 Task: Find connections with filter location Challakere with filter topic #startupquoteswith filter profile language Spanish with filter current company GeeksGod with filter school Amritsar College of Engg. & Tech, Amritsar with filter industry Geothermal Electric Power Generation with filter service category Mobile Marketing with filter keywords title Couples Counselor
Action: Mouse moved to (691, 94)
Screenshot: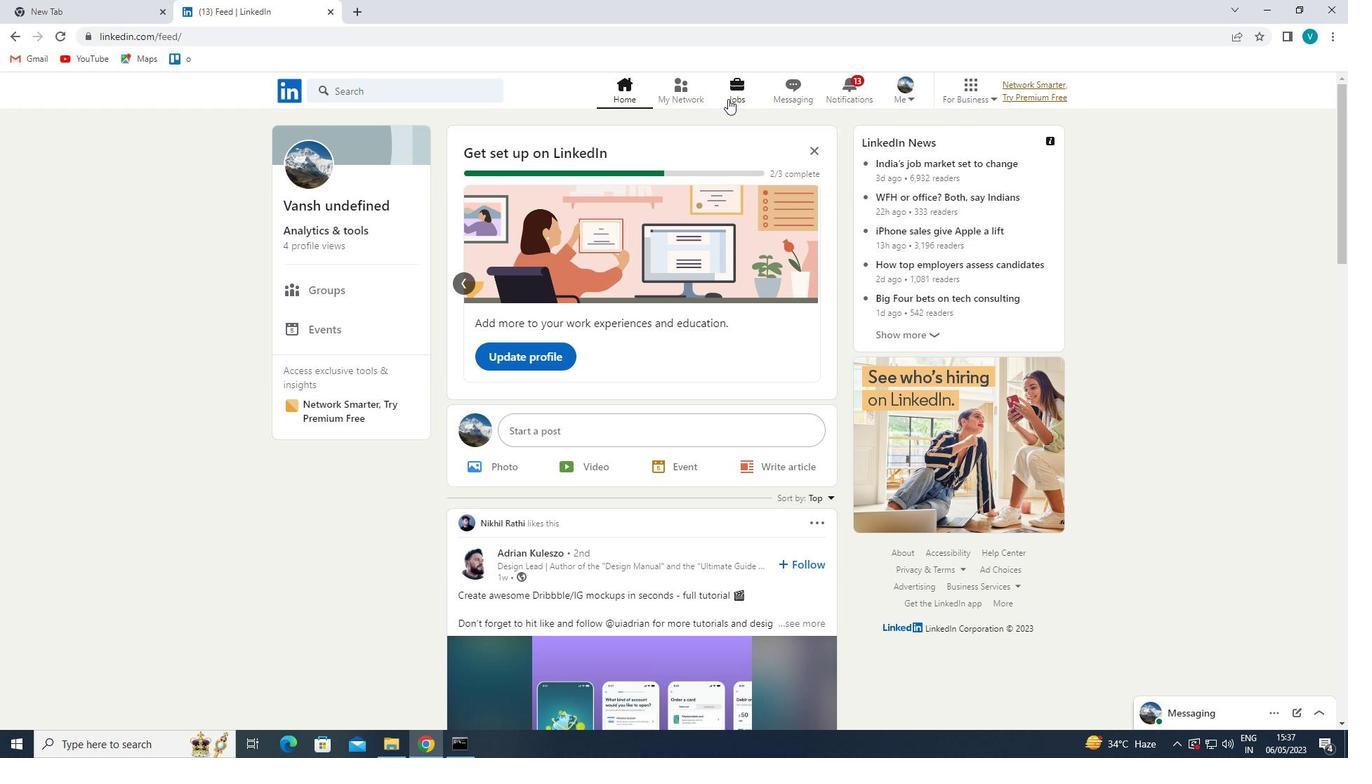 
Action: Mouse pressed left at (691, 94)
Screenshot: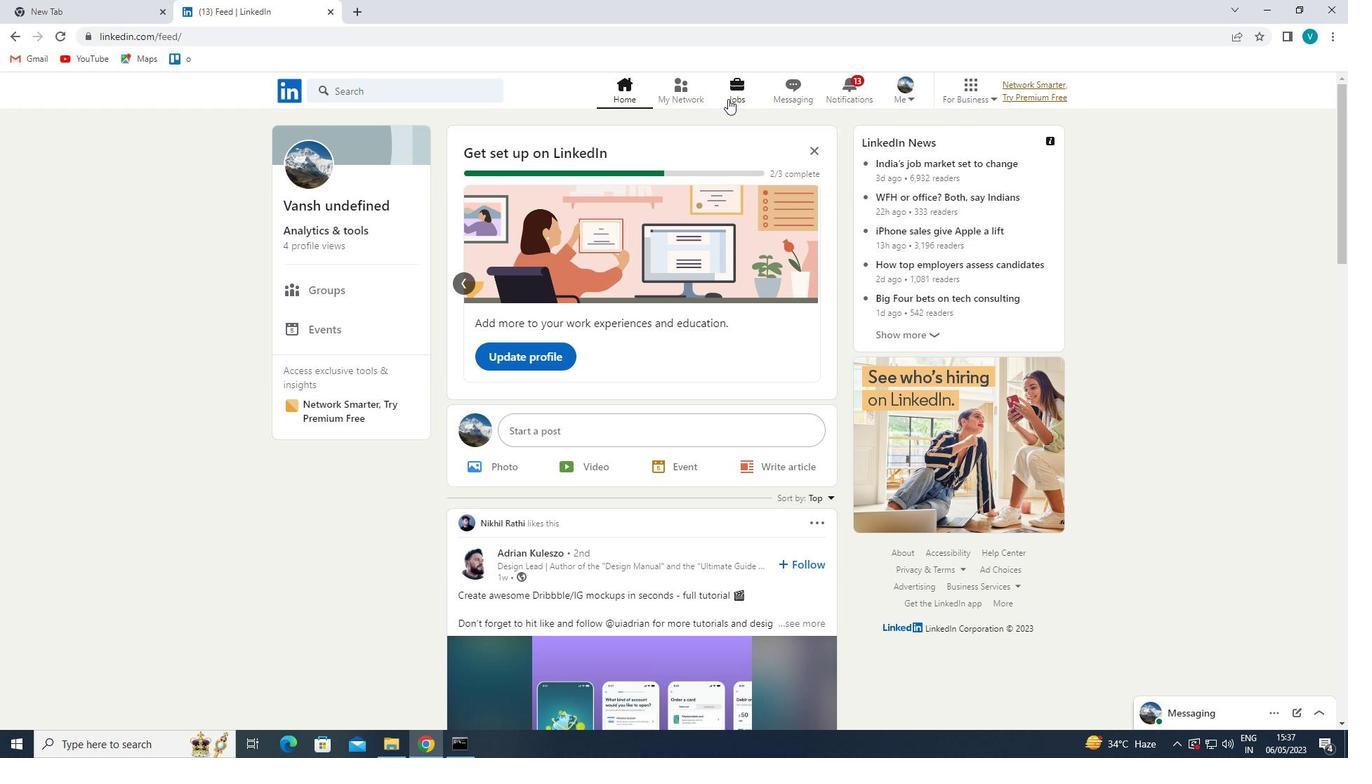 
Action: Mouse moved to (406, 179)
Screenshot: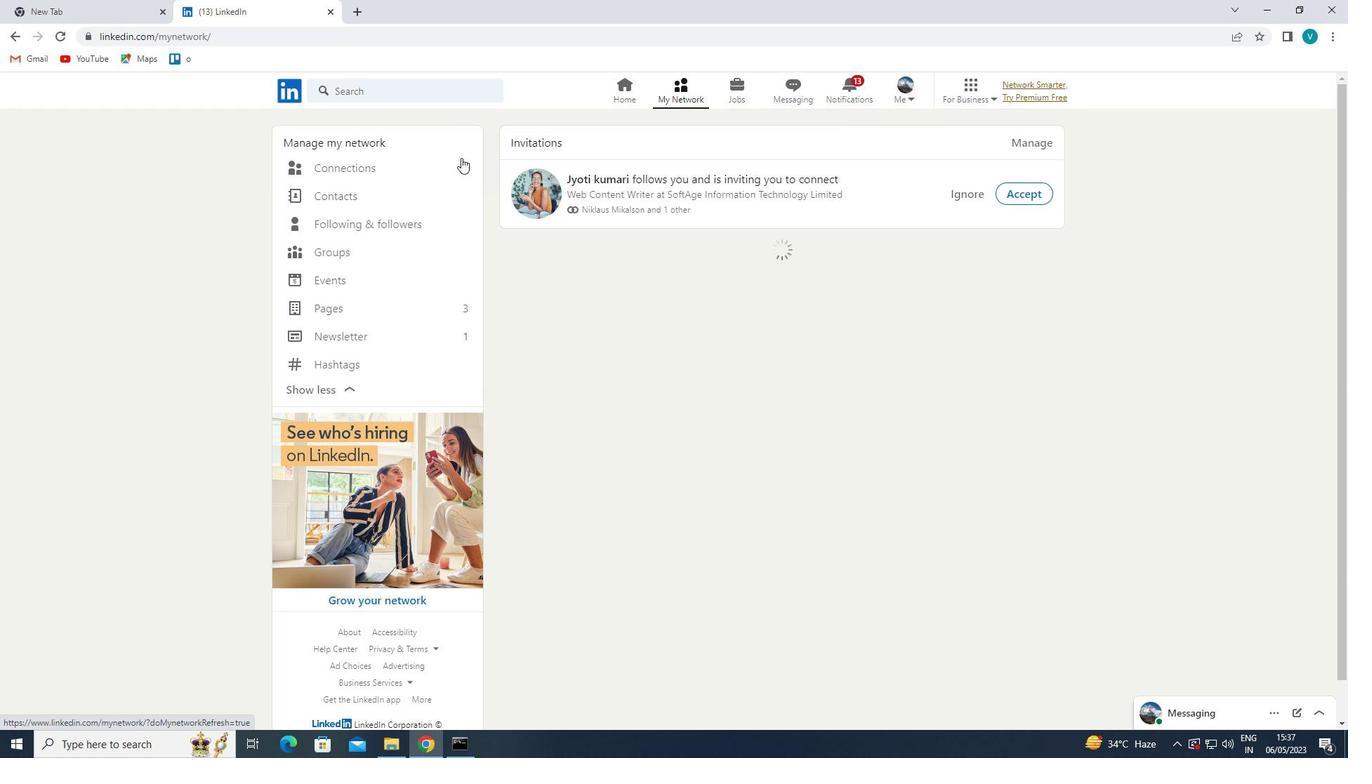 
Action: Mouse pressed left at (406, 179)
Screenshot: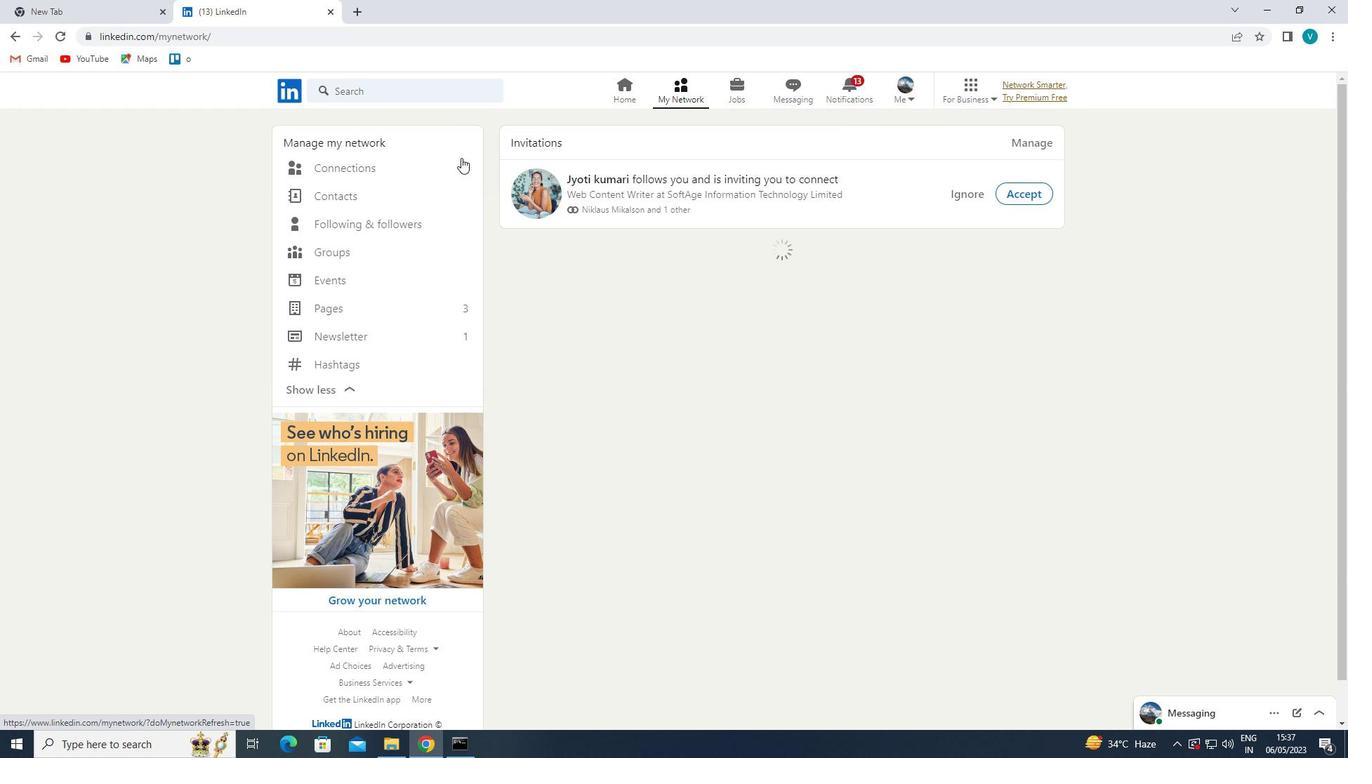 
Action: Mouse moved to (405, 166)
Screenshot: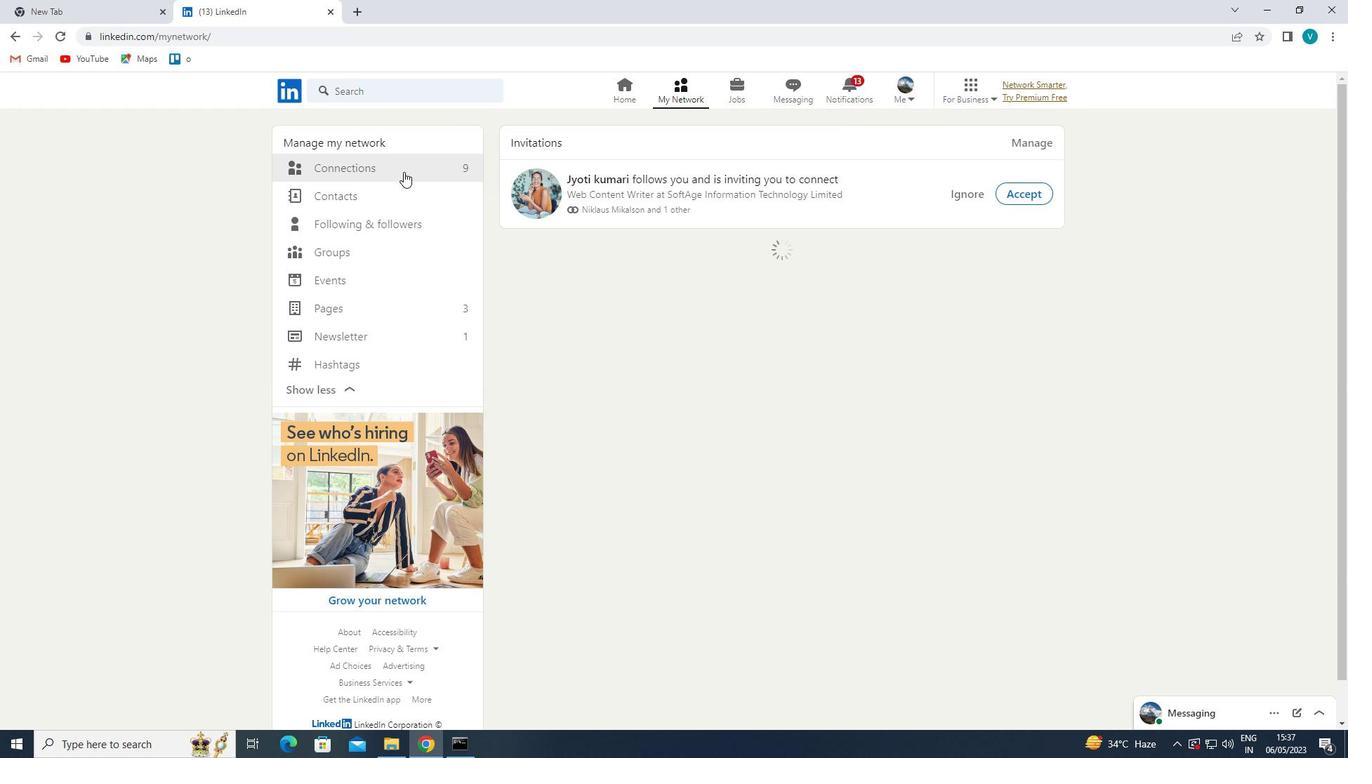 
Action: Mouse pressed left at (405, 166)
Screenshot: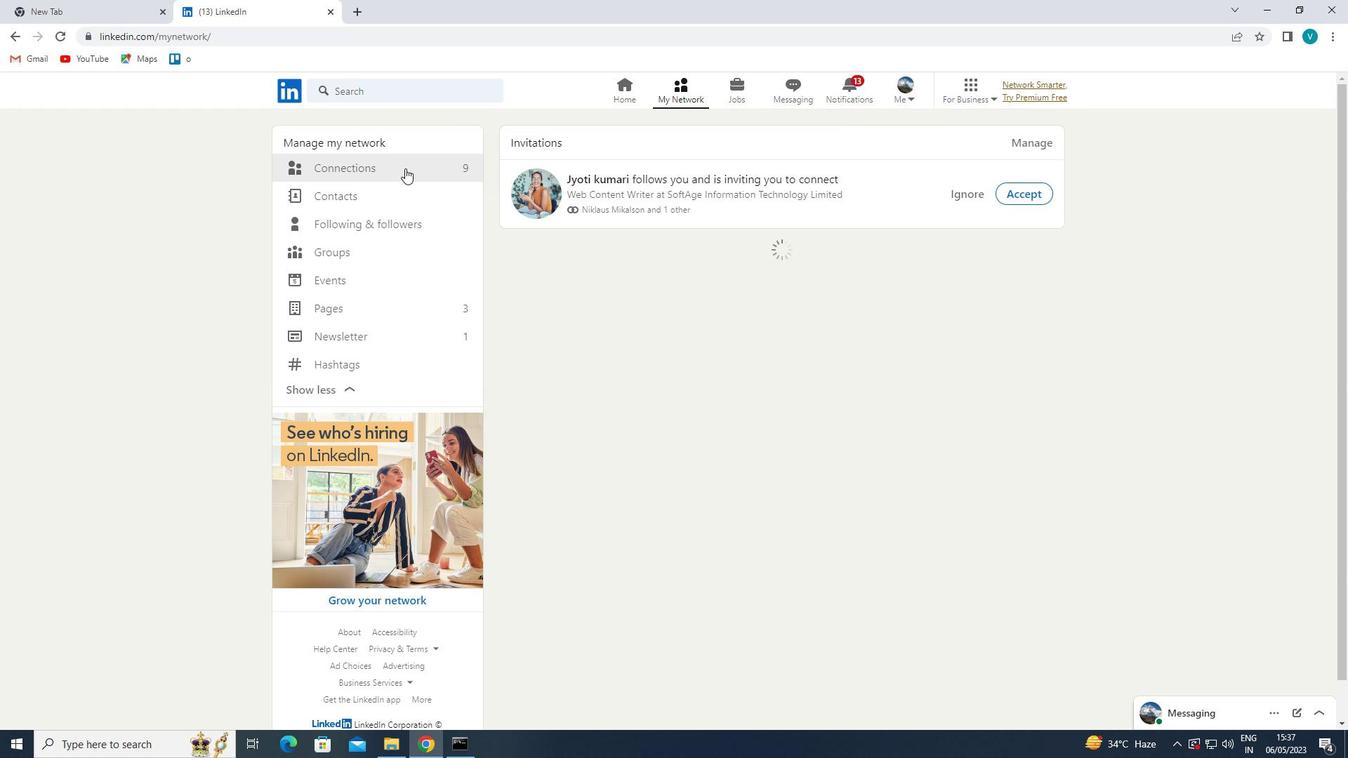 
Action: Mouse moved to (759, 172)
Screenshot: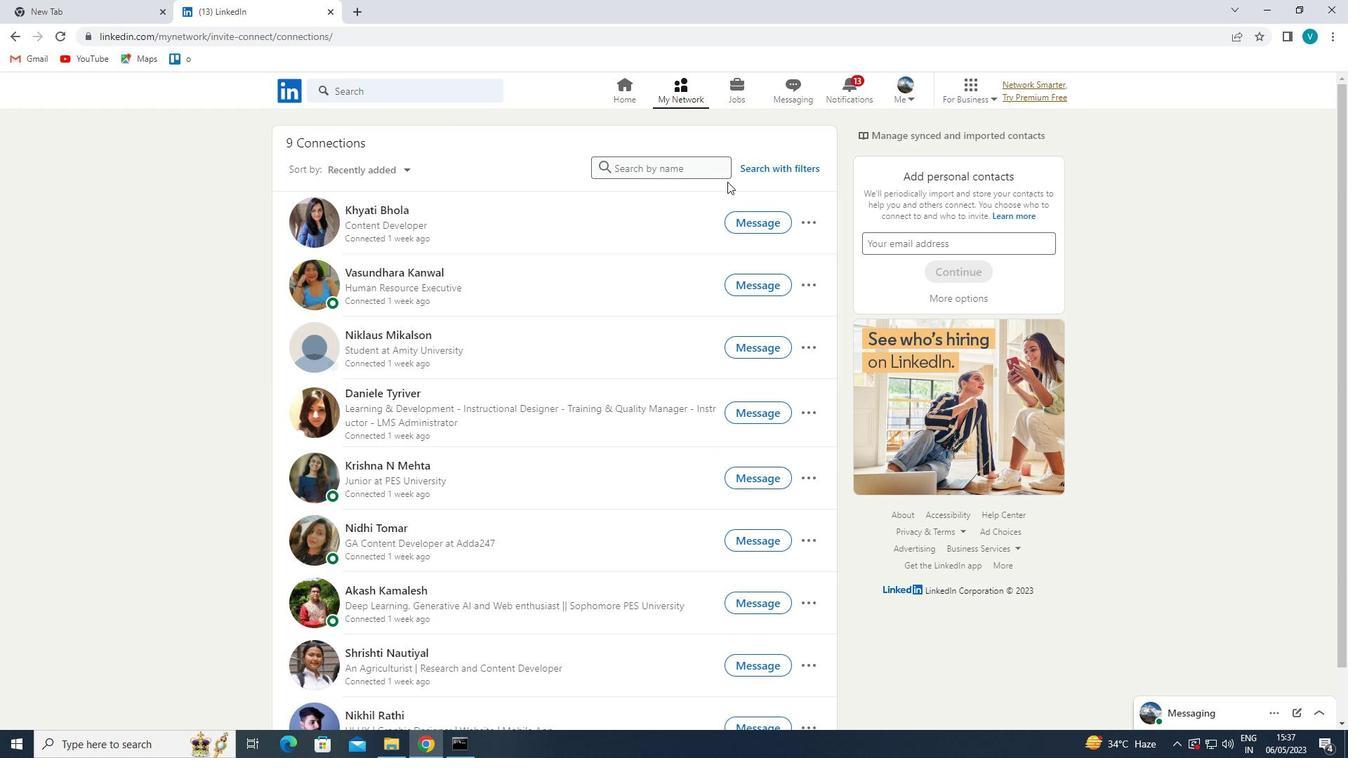 
Action: Mouse pressed left at (759, 172)
Screenshot: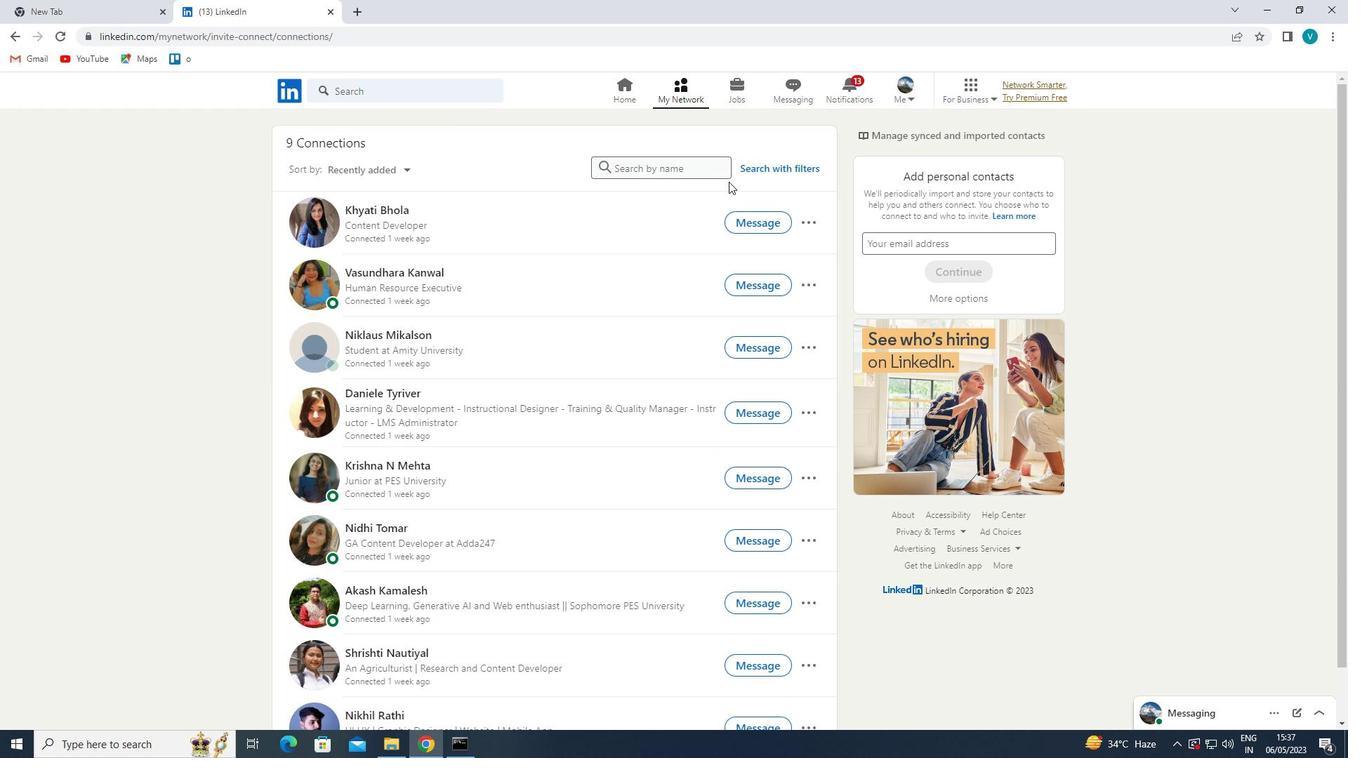 
Action: Mouse moved to (684, 139)
Screenshot: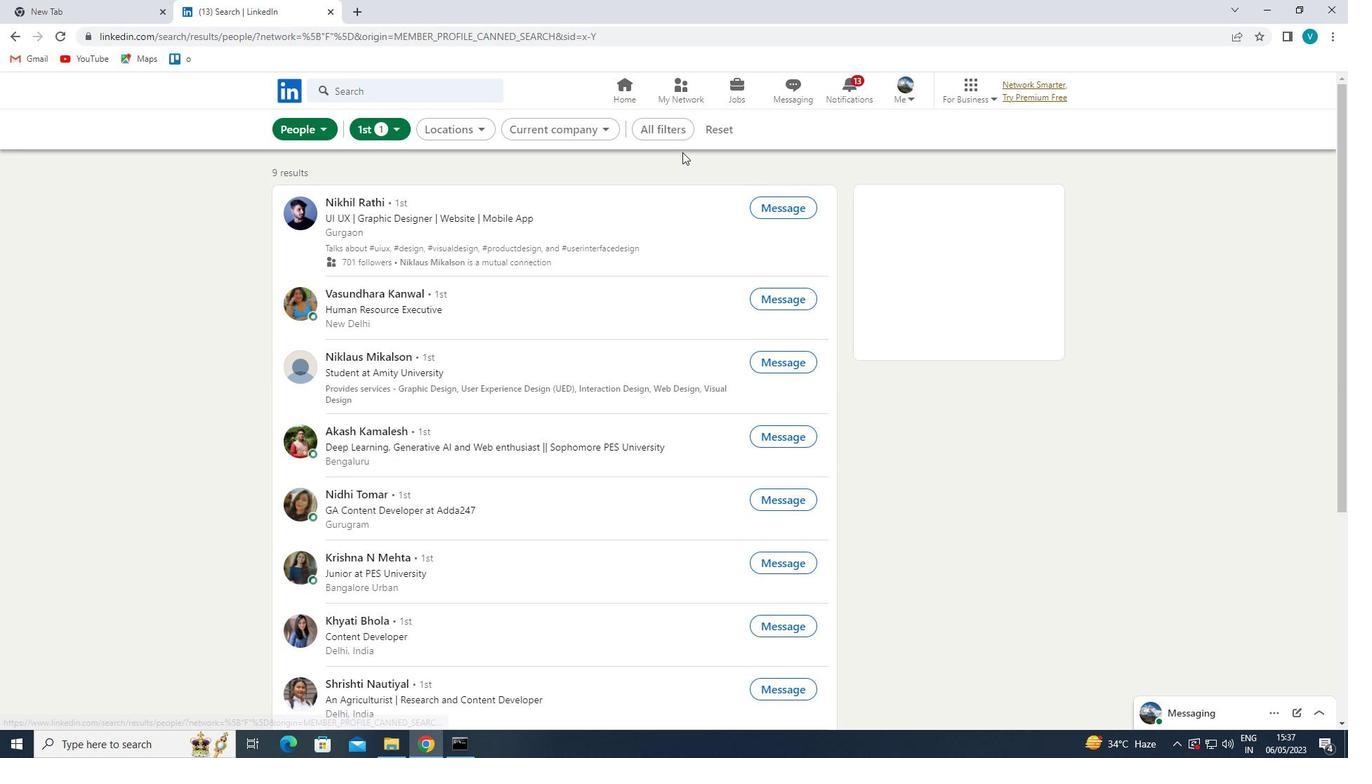 
Action: Mouse pressed left at (684, 139)
Screenshot: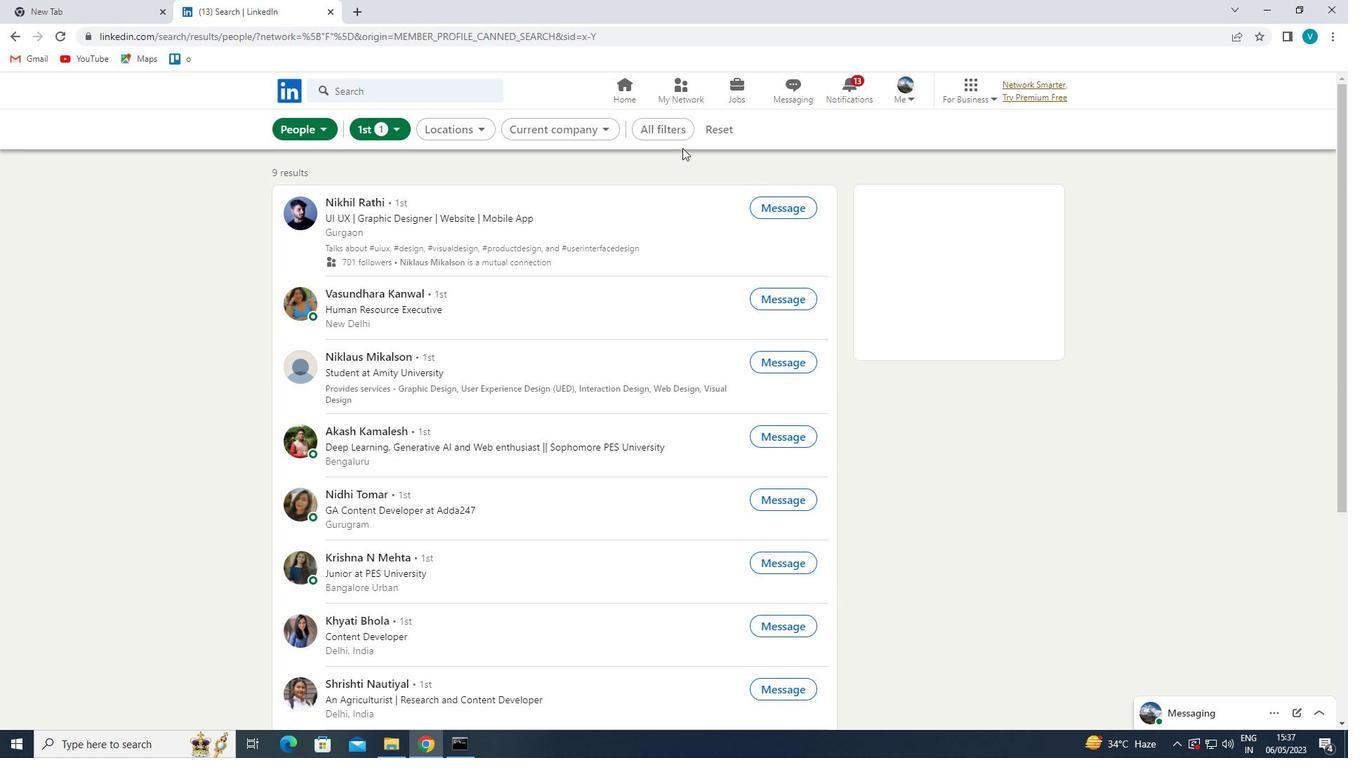
Action: Mouse moved to (1132, 297)
Screenshot: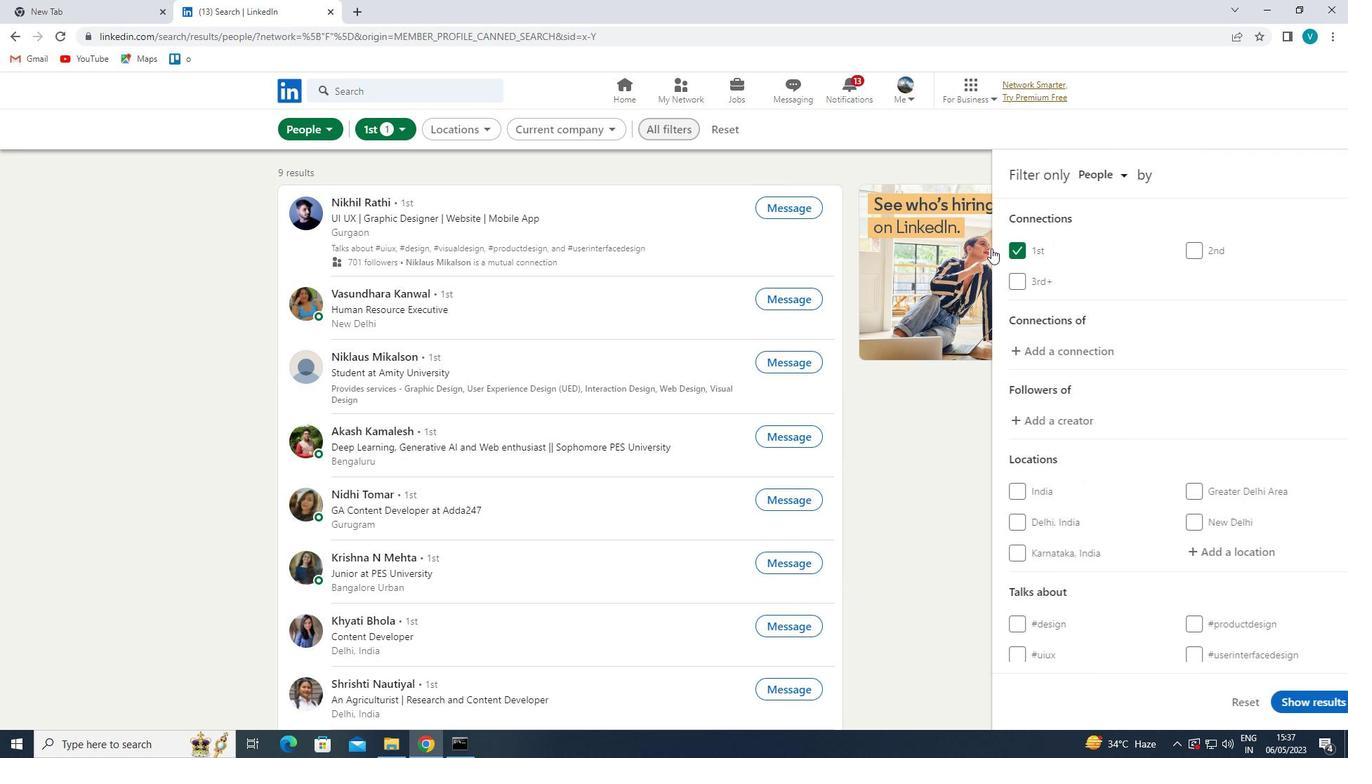 
Action: Mouse scrolled (1132, 296) with delta (0, 0)
Screenshot: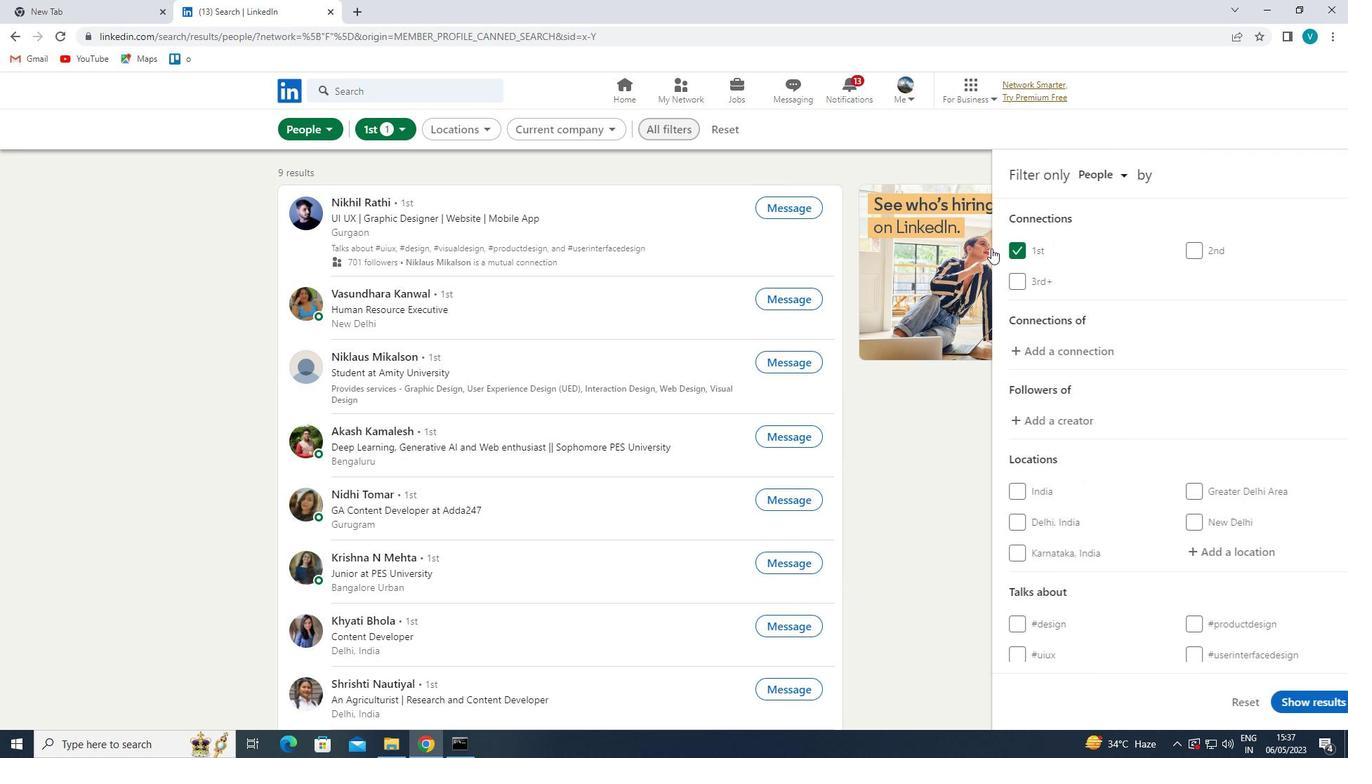 
Action: Mouse moved to (1136, 303)
Screenshot: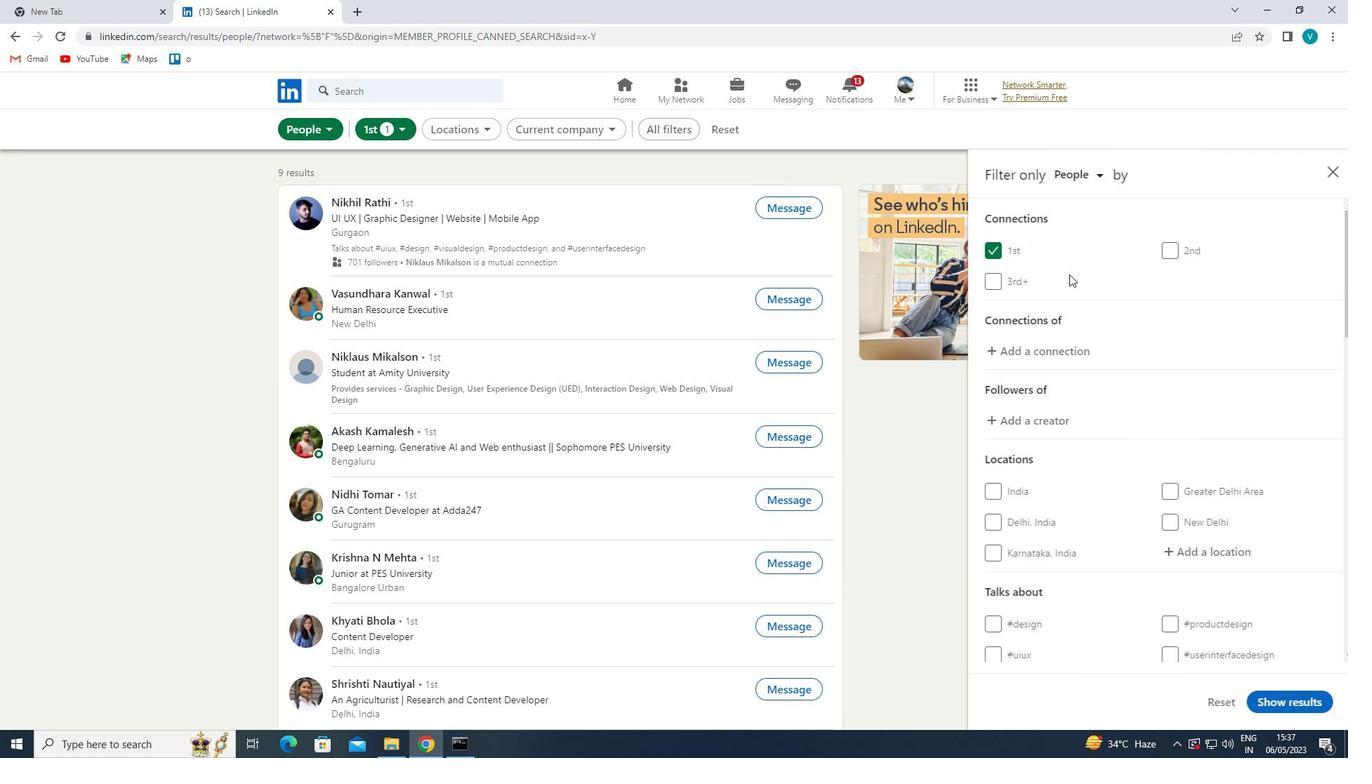
Action: Mouse scrolled (1136, 302) with delta (0, 0)
Screenshot: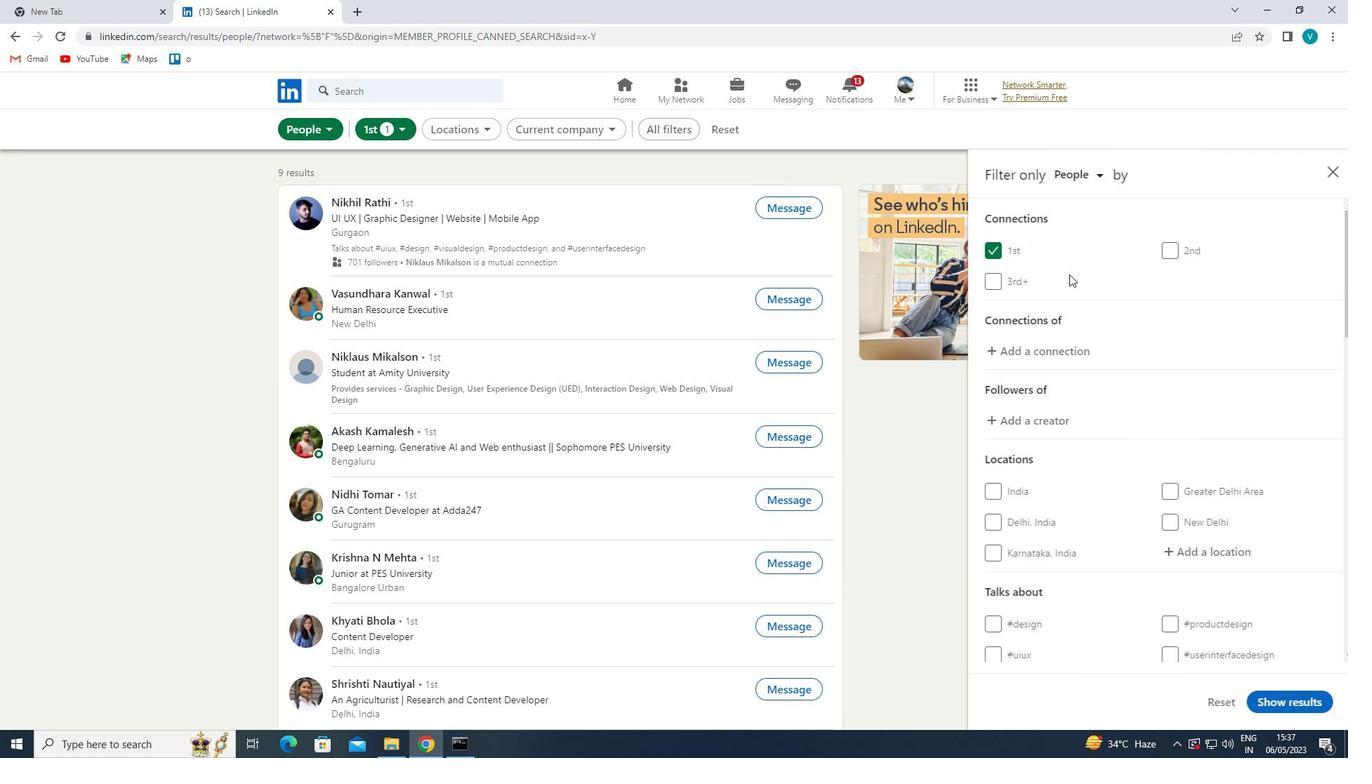 
Action: Mouse moved to (1202, 410)
Screenshot: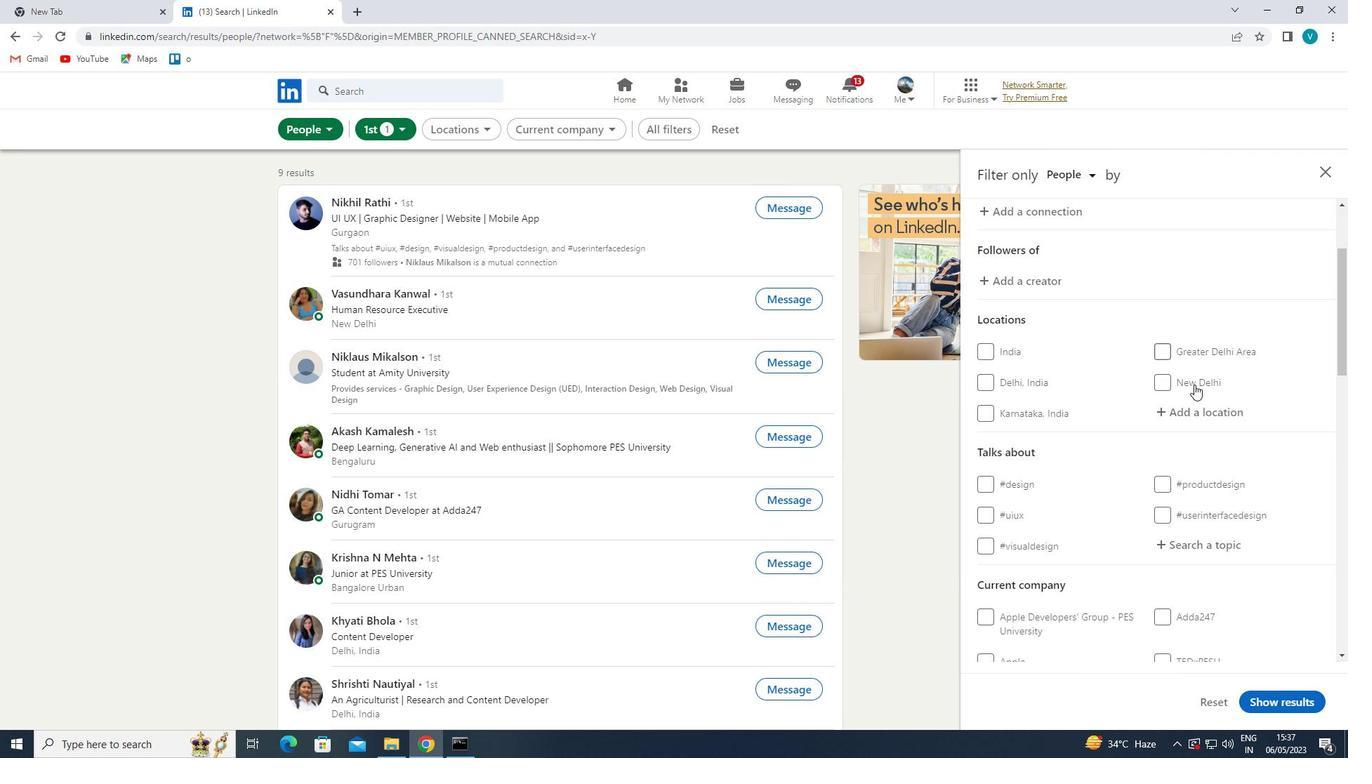 
Action: Mouse pressed left at (1202, 410)
Screenshot: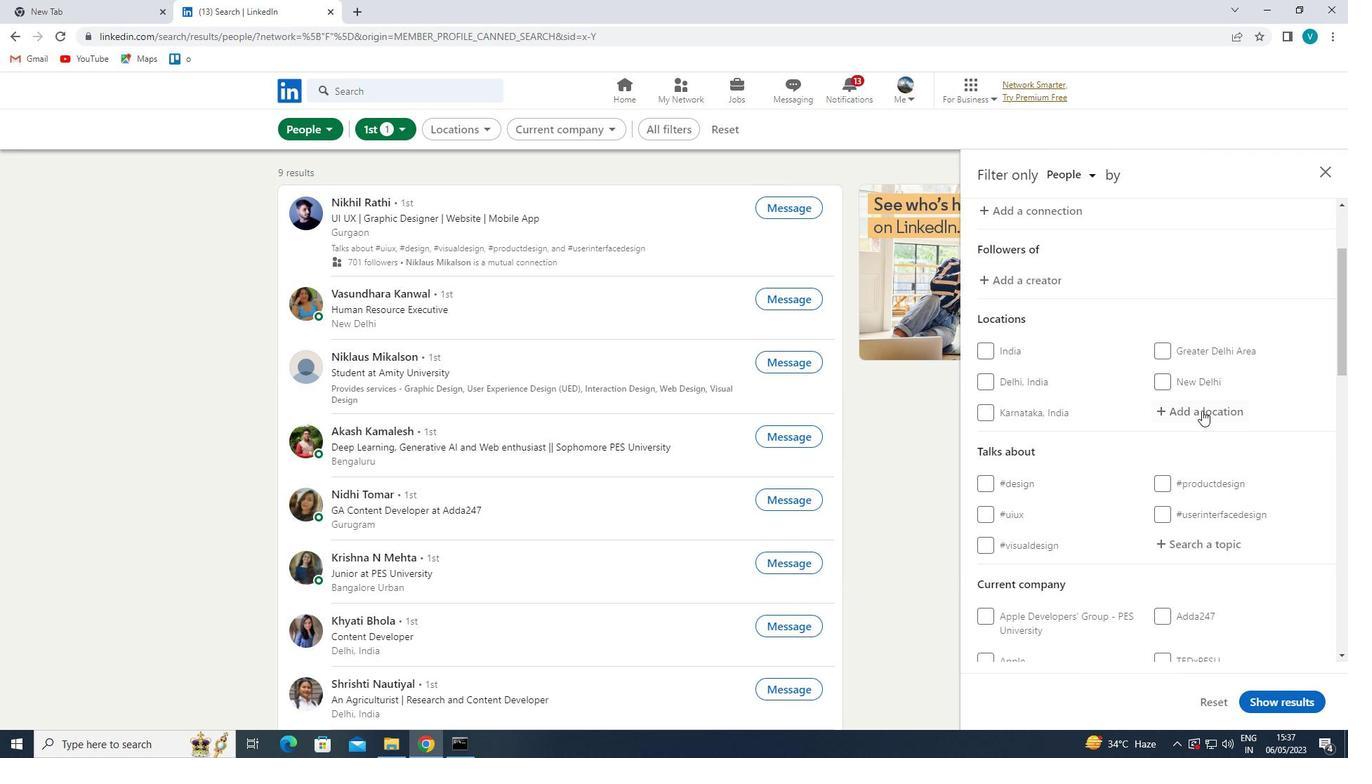 
Action: Mouse moved to (829, 215)
Screenshot: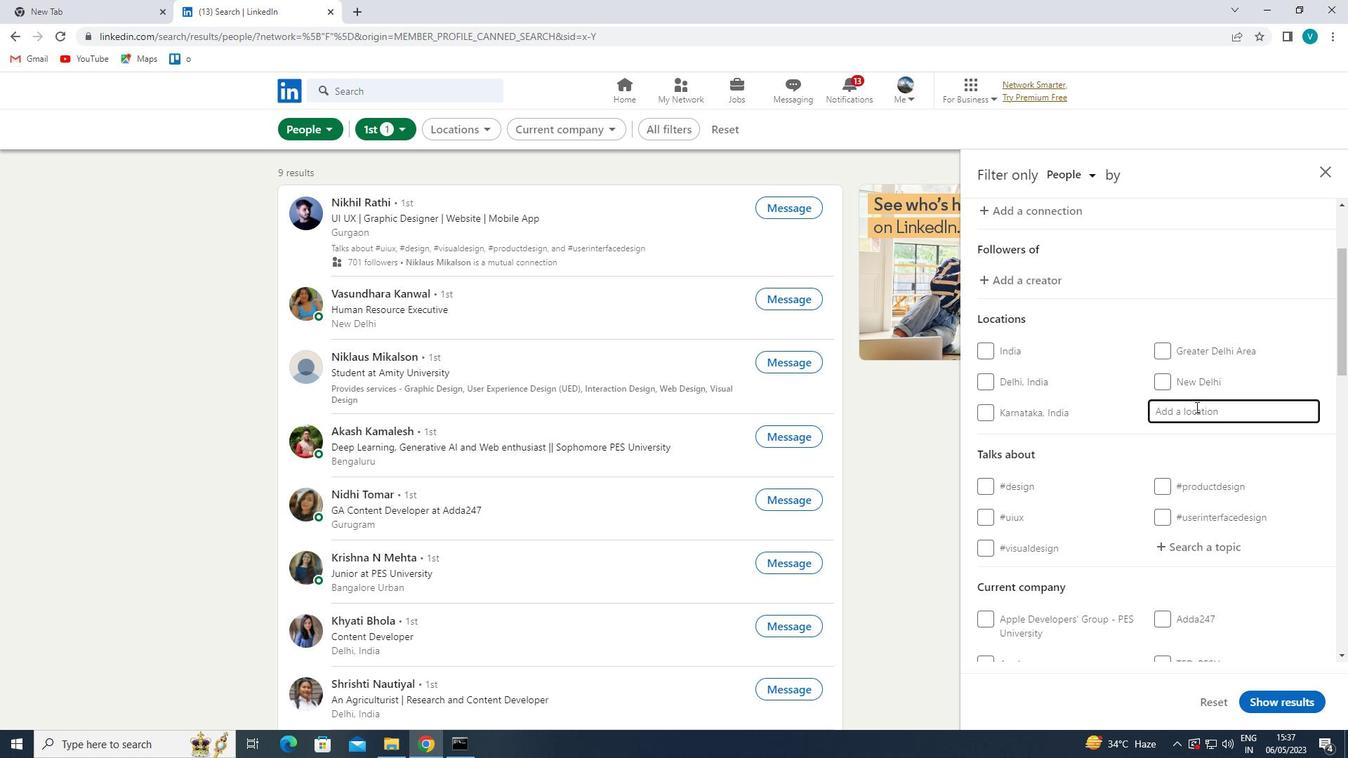 
Action: Key pressed <Key.shift>CHALLAL<Key.backspace>KERE
Screenshot: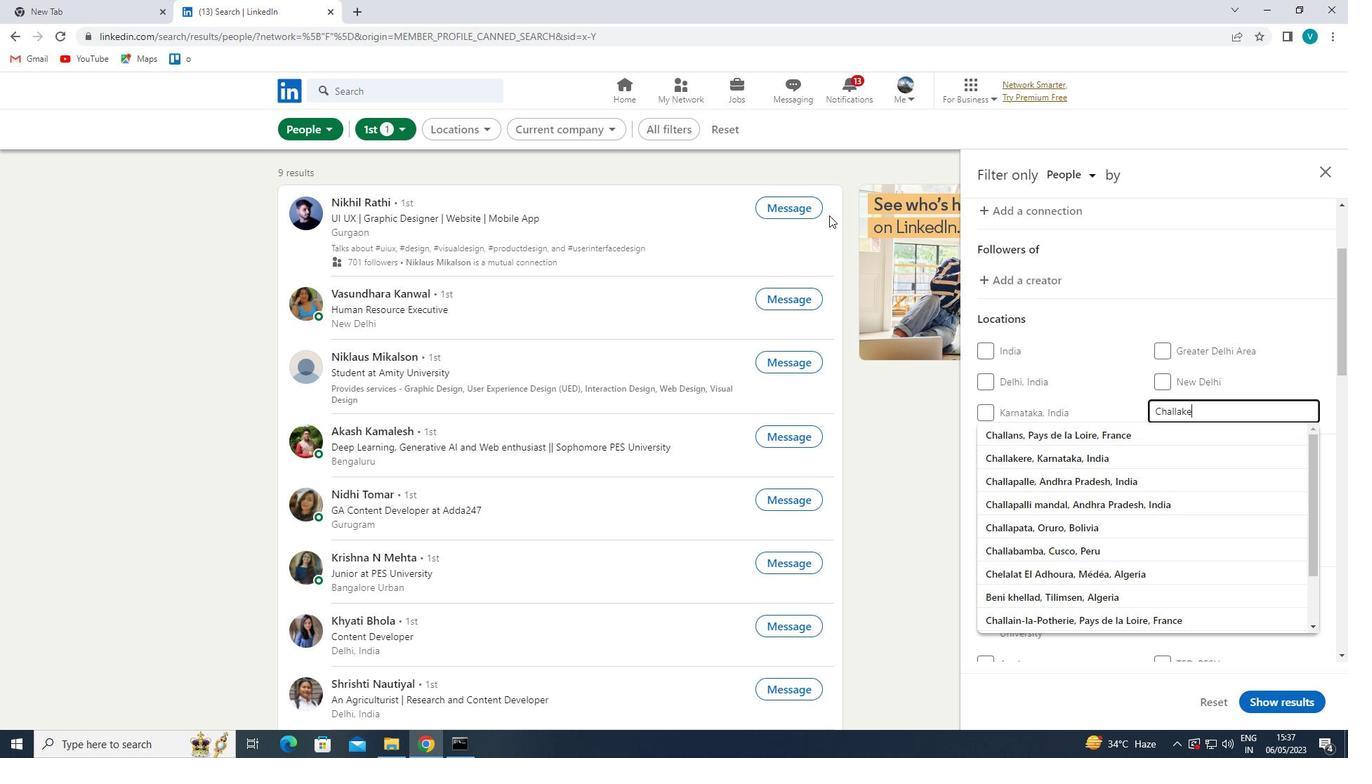 
Action: Mouse moved to (1098, 427)
Screenshot: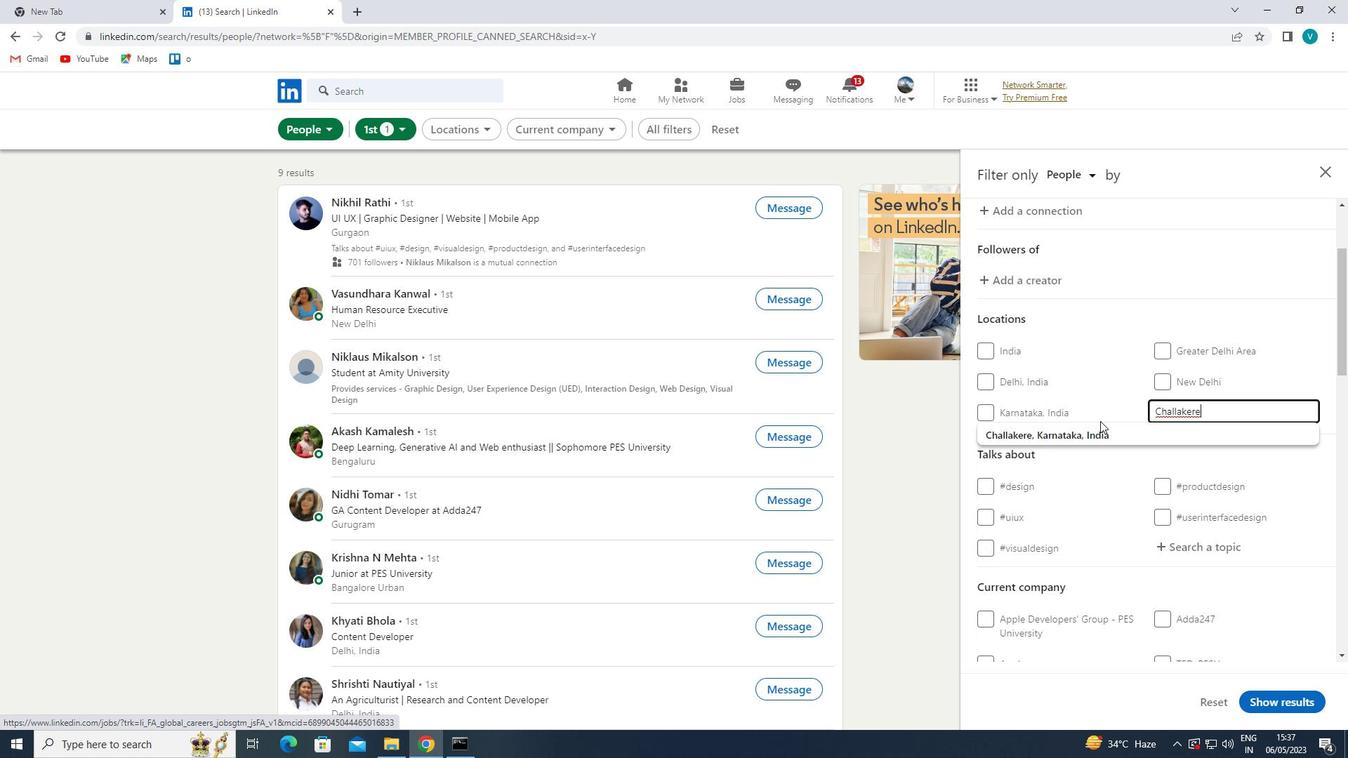 
Action: Mouse pressed left at (1098, 427)
Screenshot: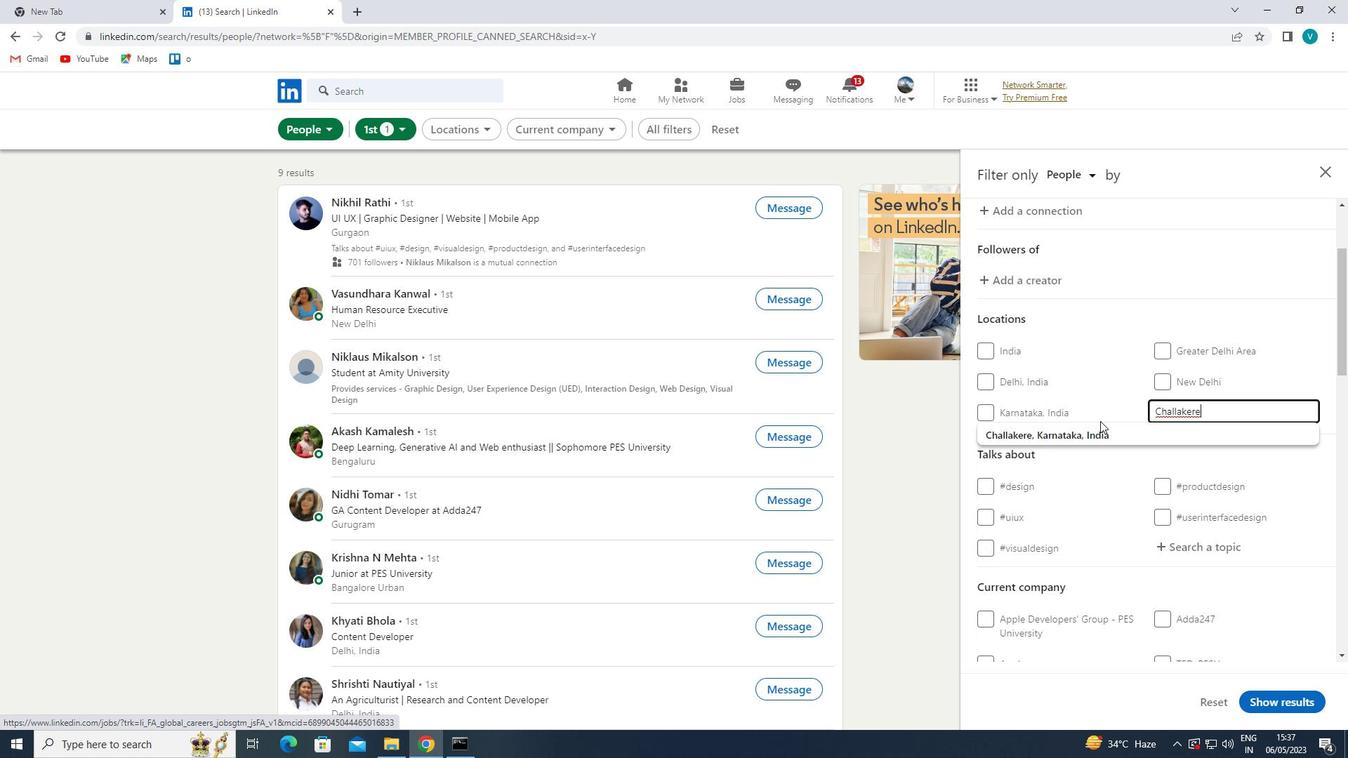 
Action: Mouse moved to (1125, 442)
Screenshot: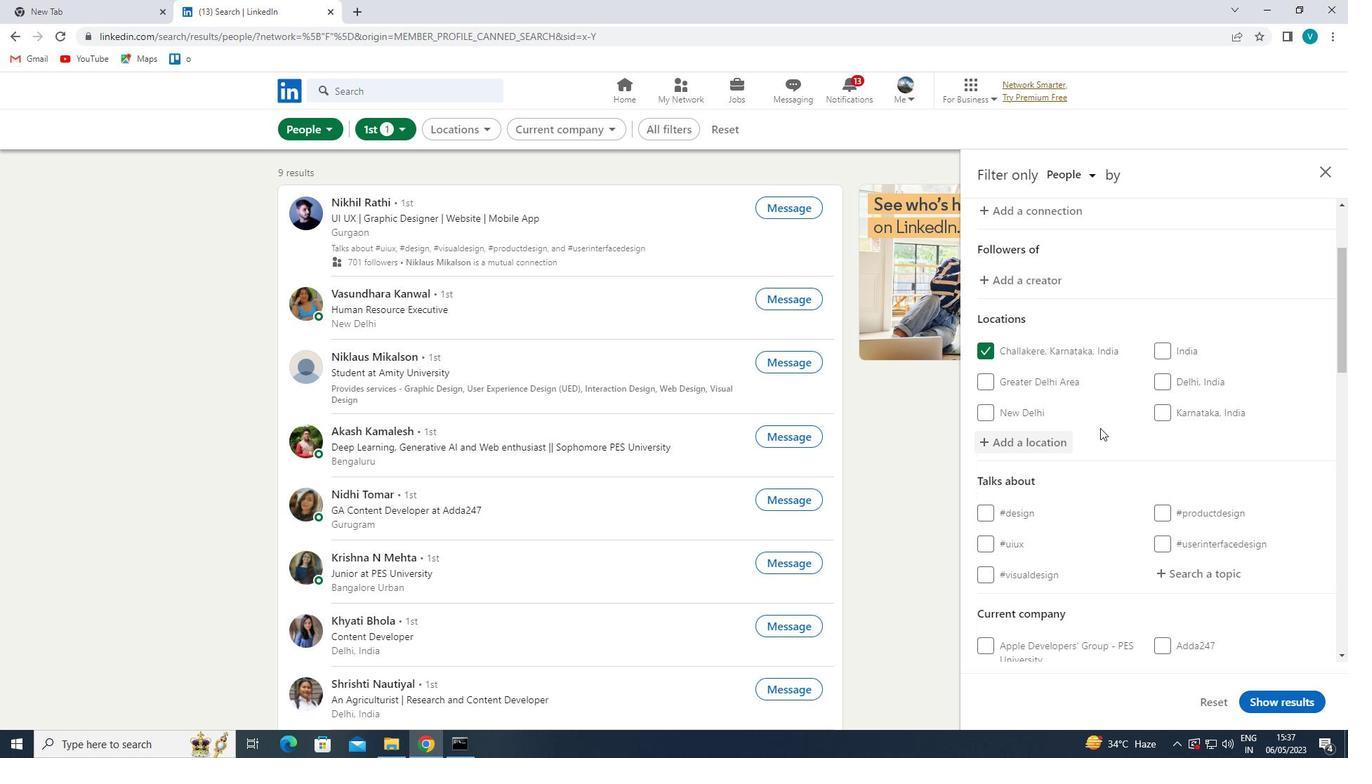 
Action: Mouse scrolled (1125, 441) with delta (0, 0)
Screenshot: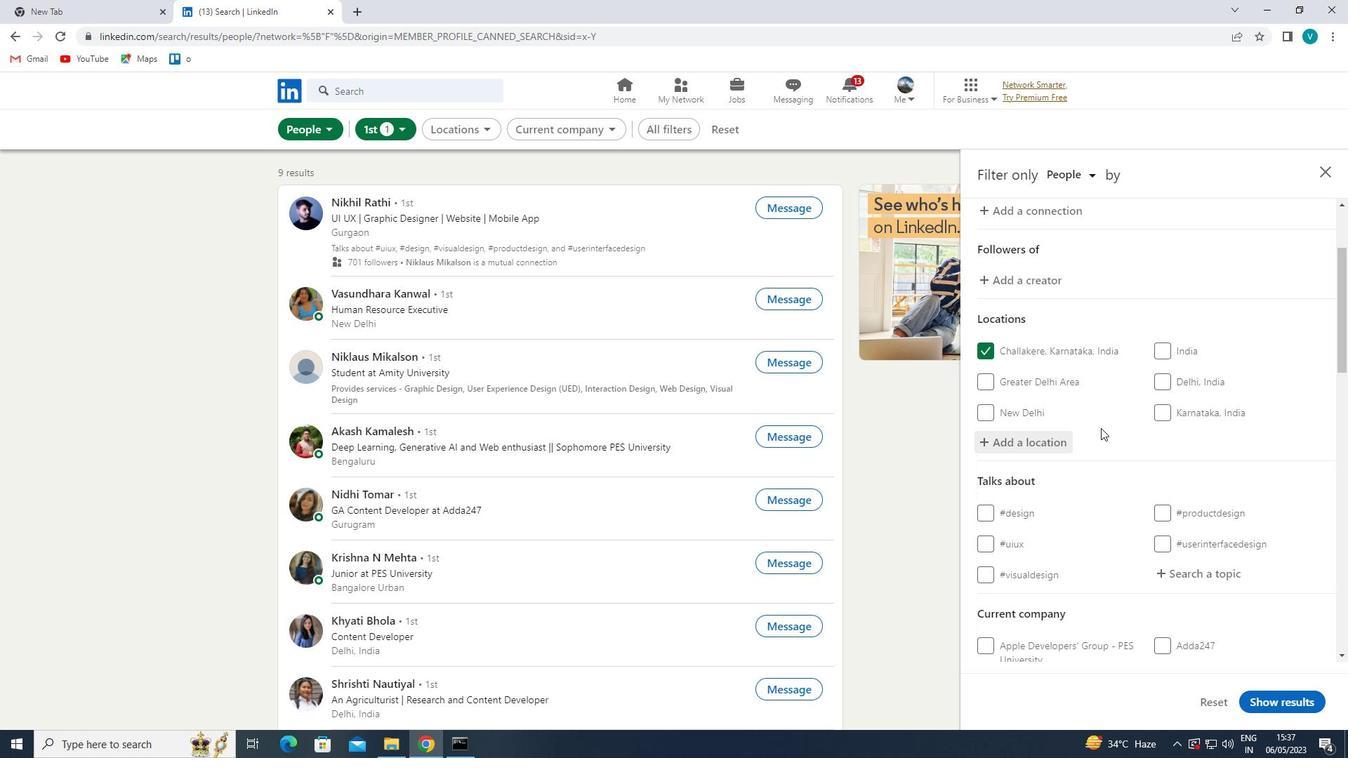 
Action: Mouse moved to (1127, 443)
Screenshot: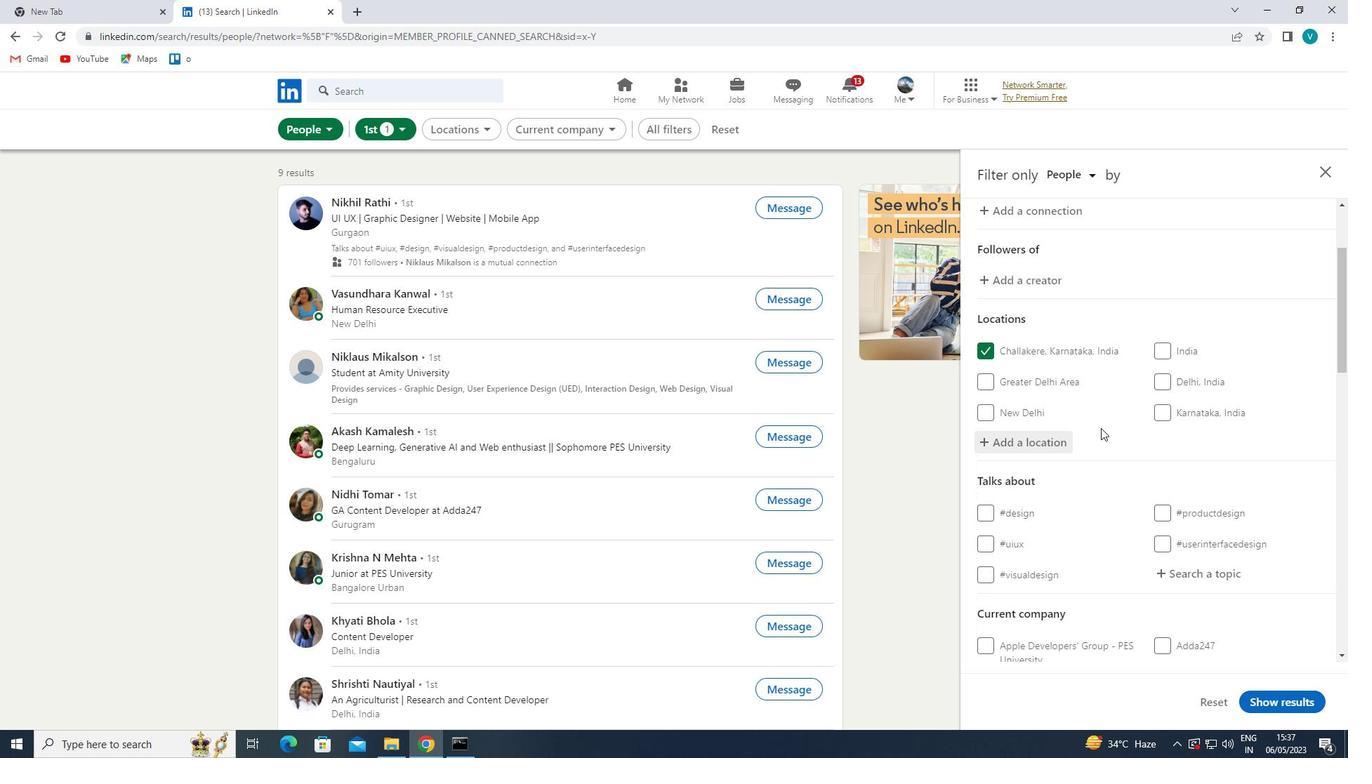 
Action: Mouse scrolled (1127, 443) with delta (0, 0)
Screenshot: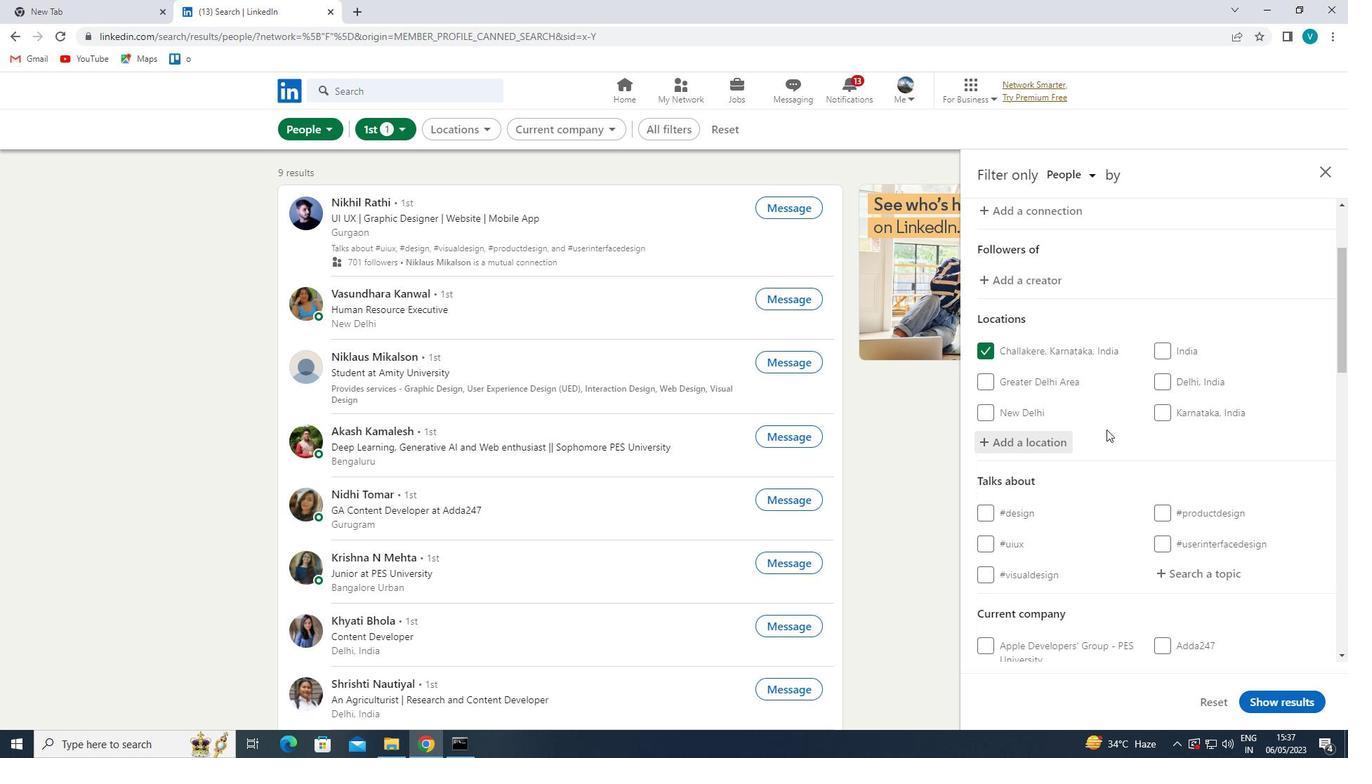 
Action: Mouse moved to (1128, 444)
Screenshot: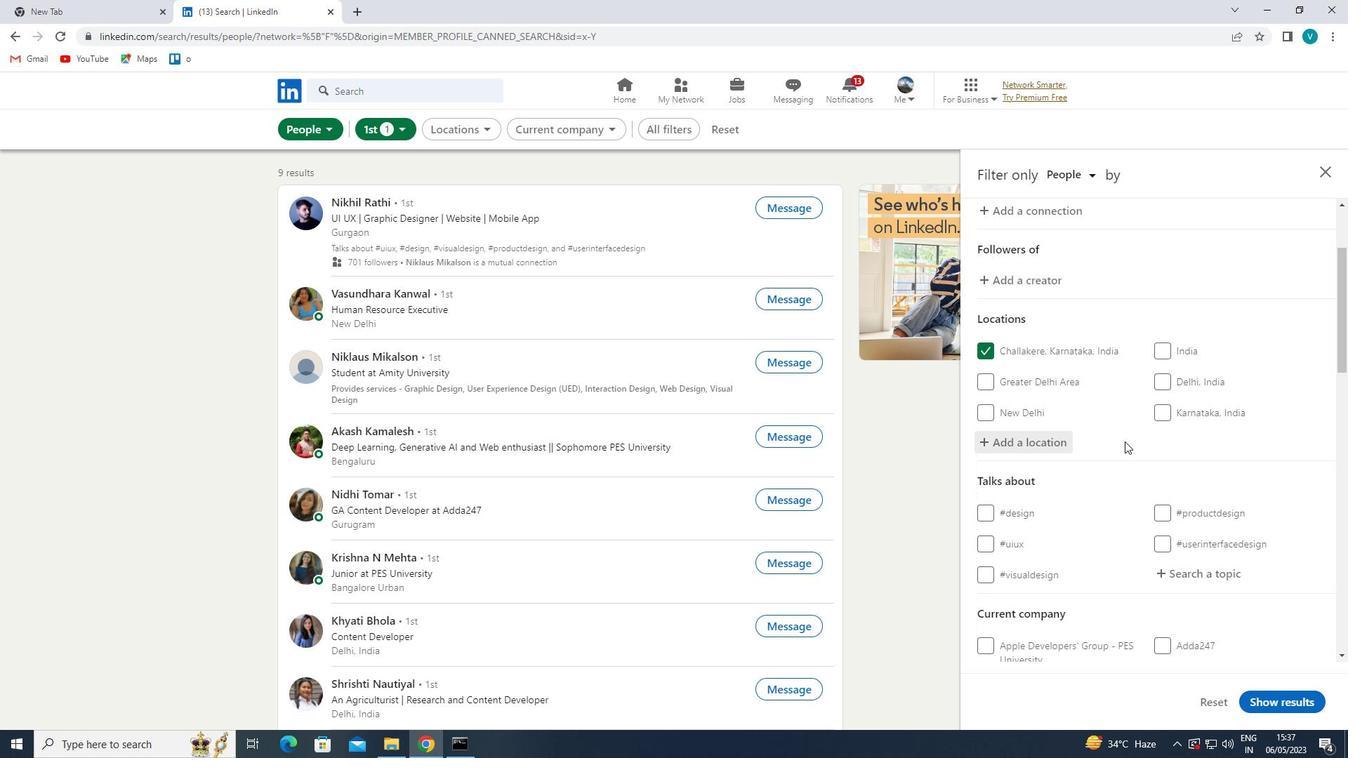 
Action: Mouse scrolled (1128, 443) with delta (0, 0)
Screenshot: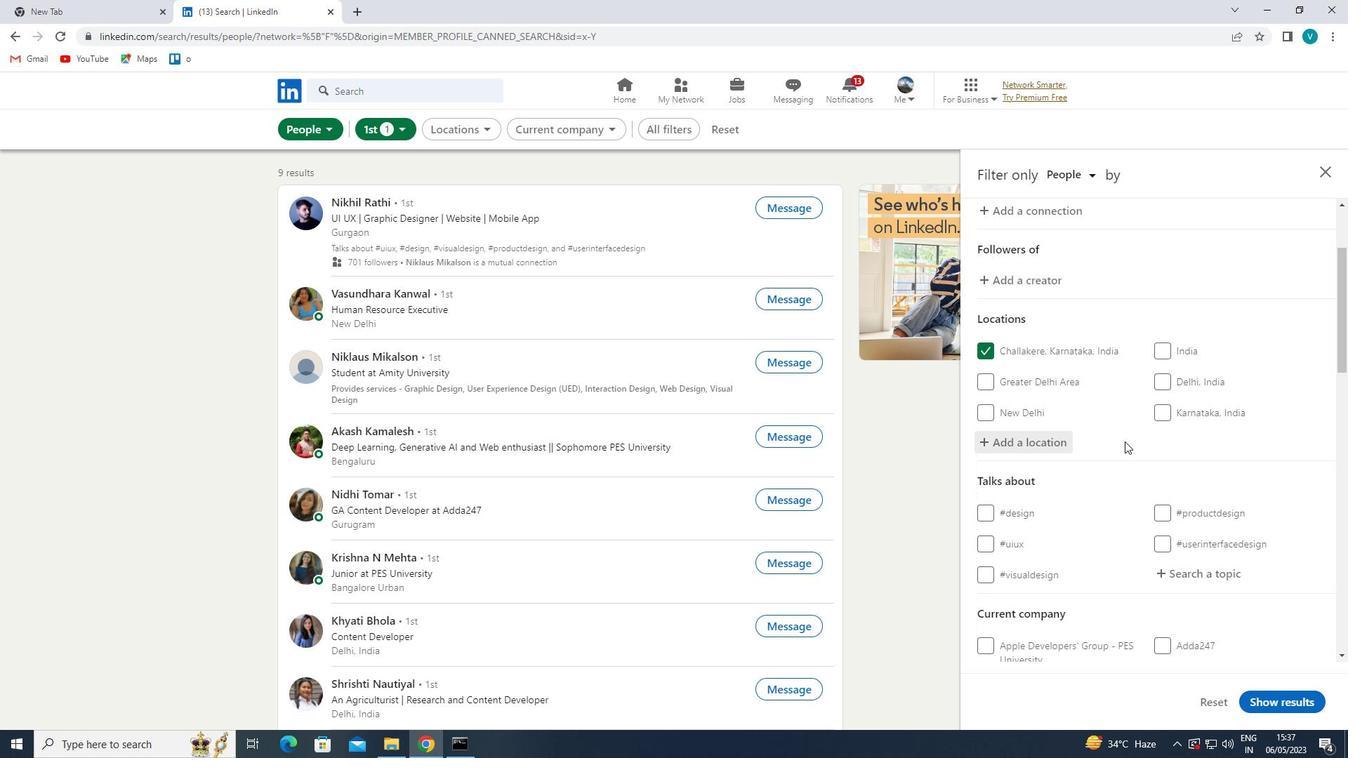 
Action: Mouse moved to (1198, 363)
Screenshot: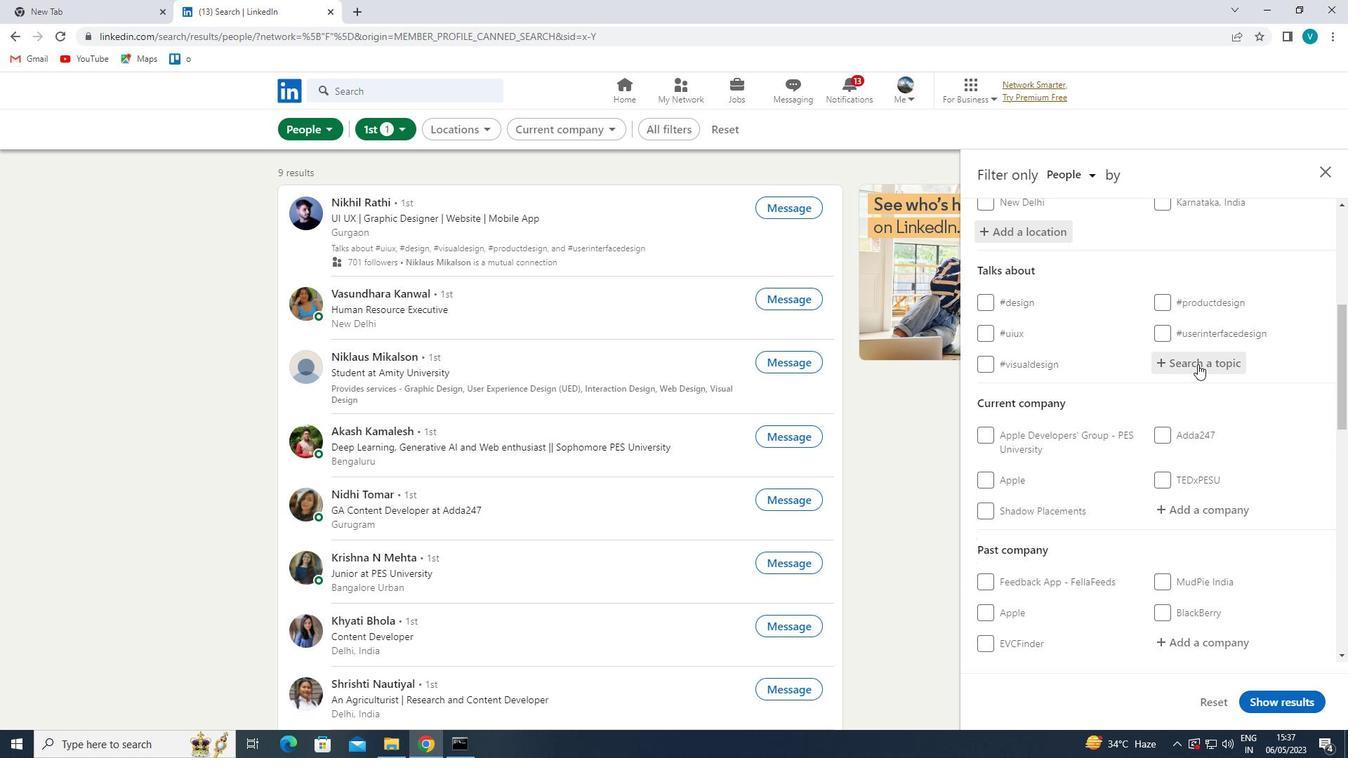 
Action: Mouse pressed left at (1198, 363)
Screenshot: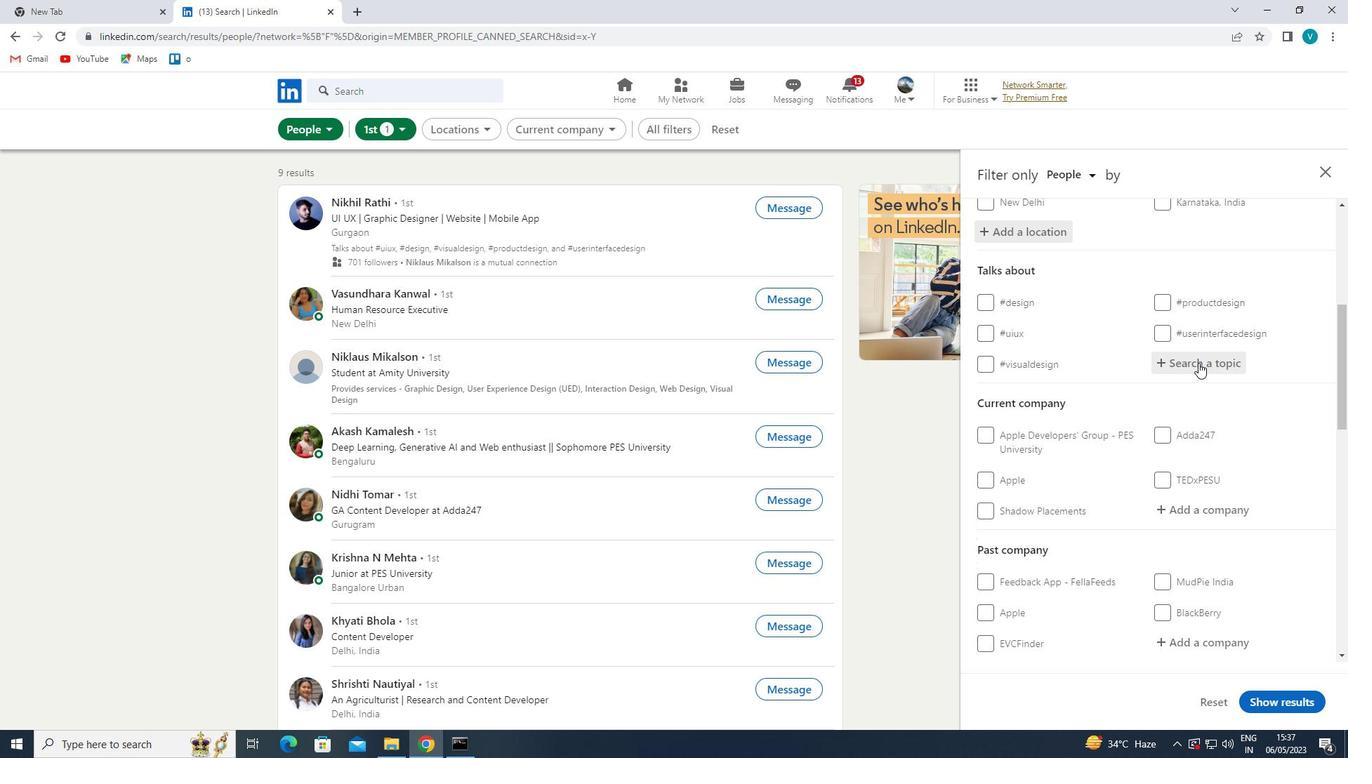 
Action: Mouse moved to (1087, 320)
Screenshot: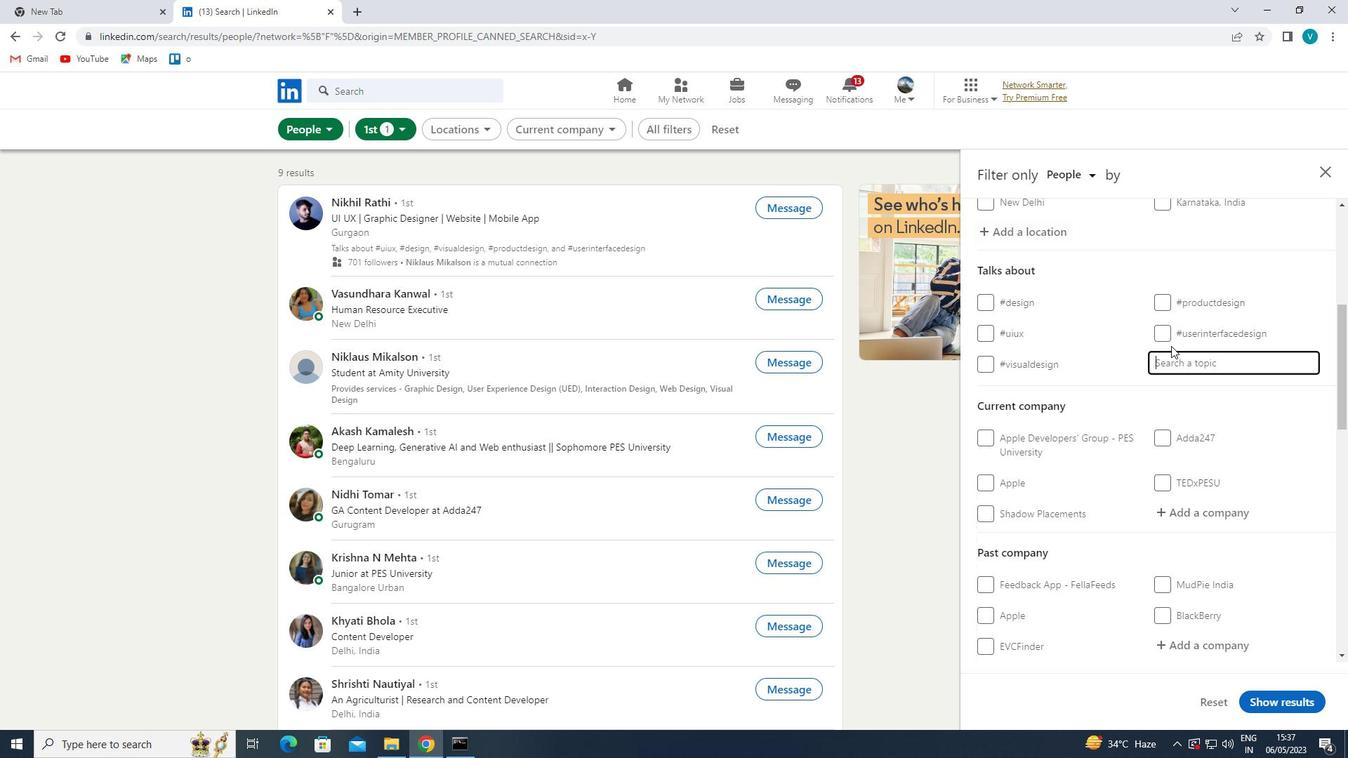 
Action: Key pressed STARTUPQUOY<Key.backspace>
Screenshot: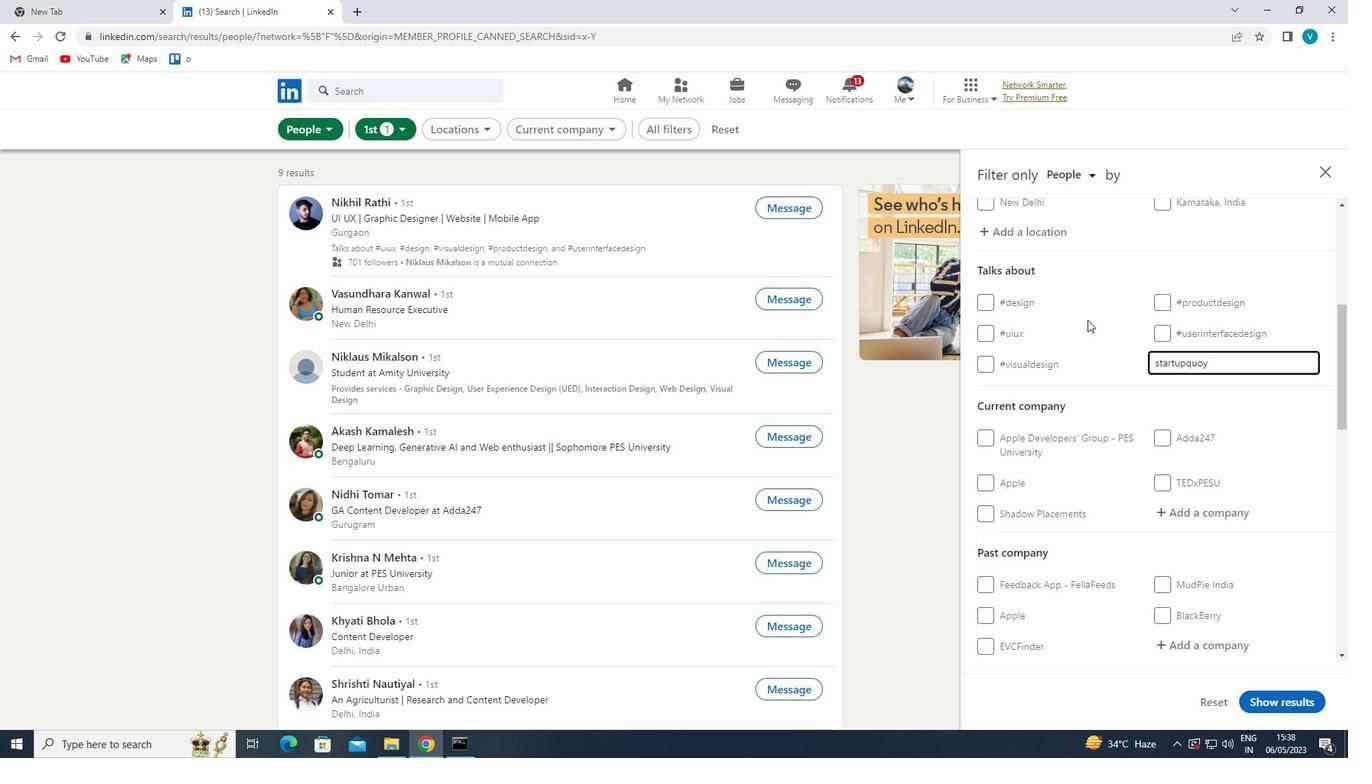 
Action: Mouse moved to (1089, 379)
Screenshot: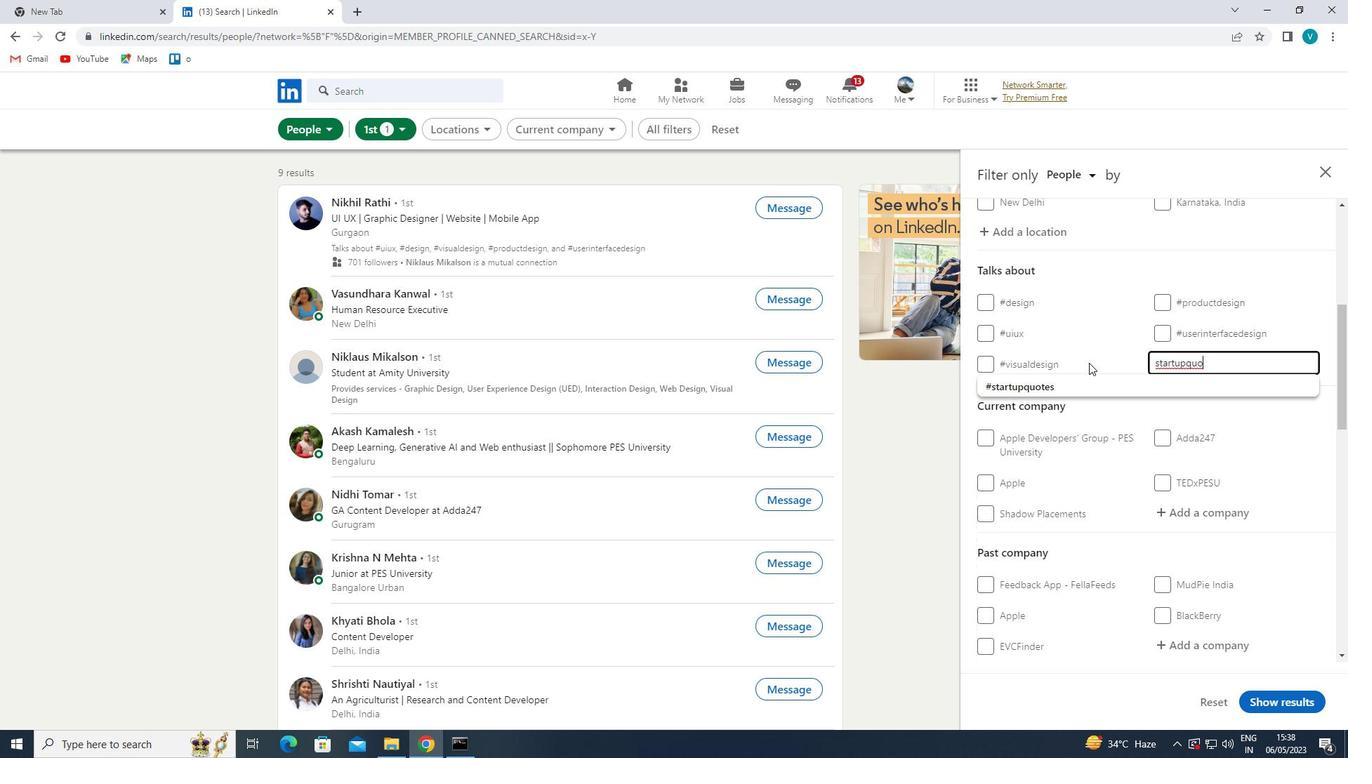 
Action: Mouse pressed left at (1089, 379)
Screenshot: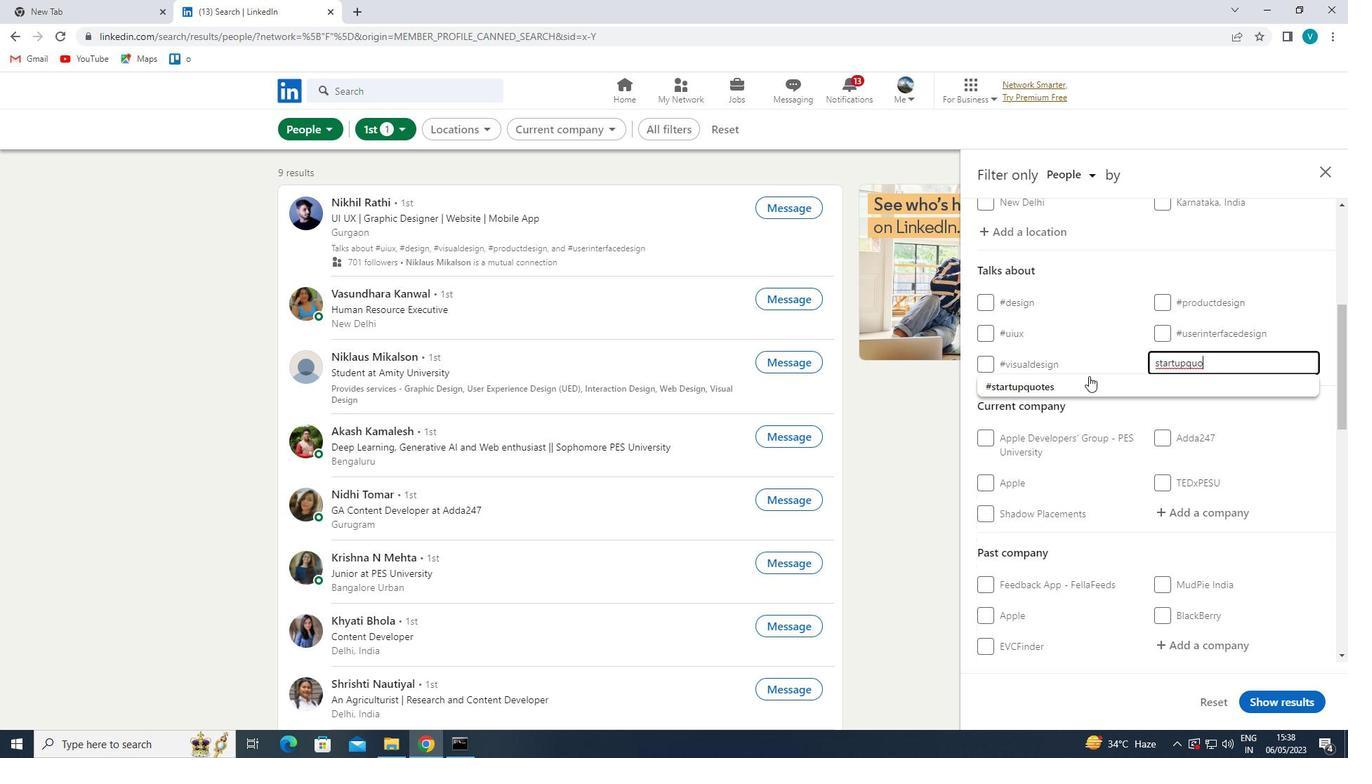
Action: Mouse moved to (1112, 391)
Screenshot: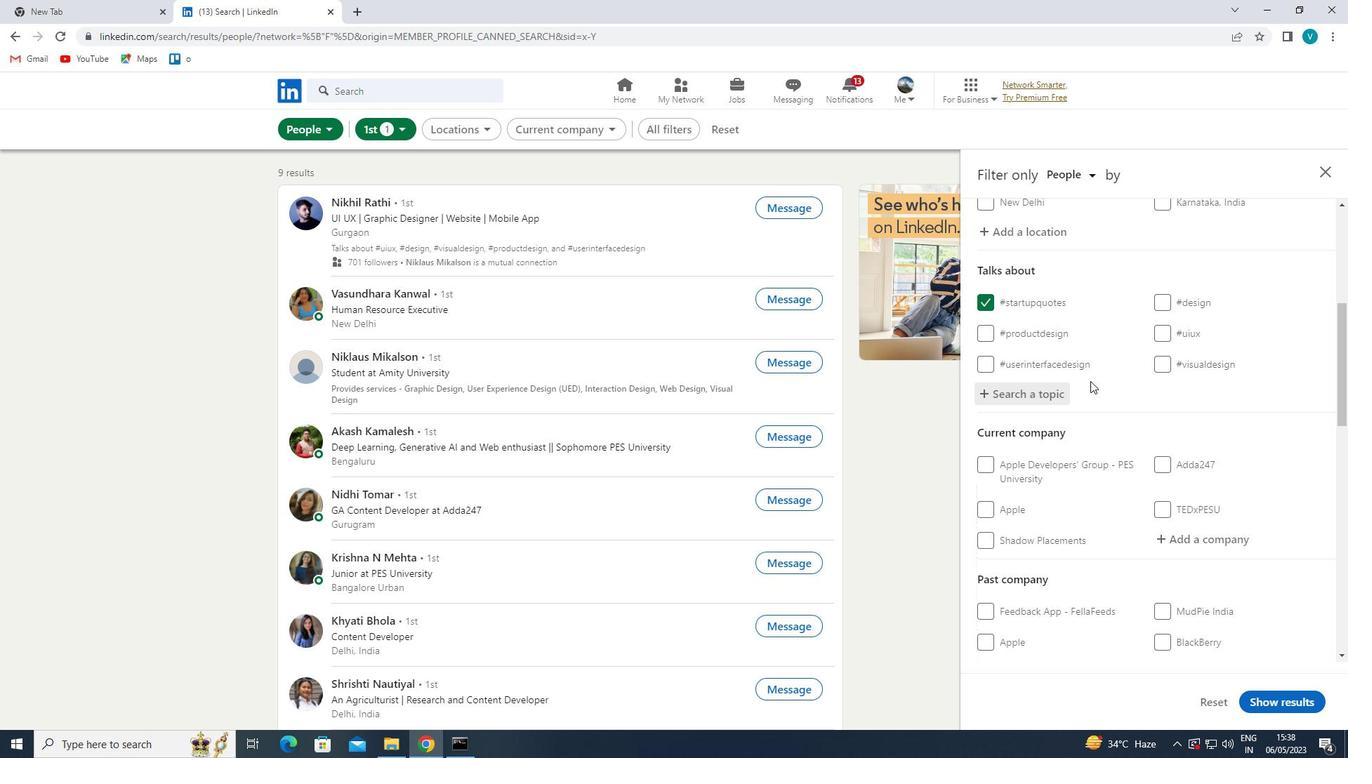 
Action: Mouse scrolled (1112, 391) with delta (0, 0)
Screenshot: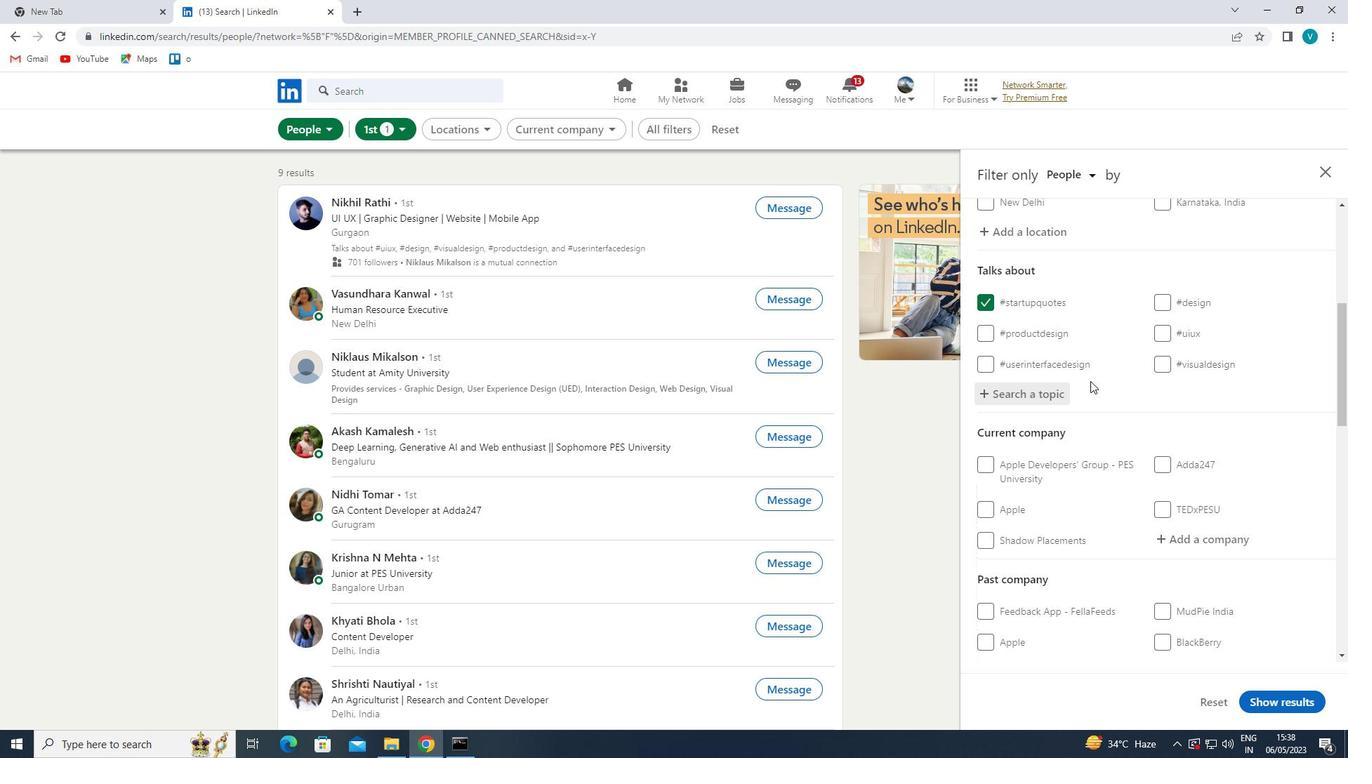 
Action: Mouse moved to (1176, 459)
Screenshot: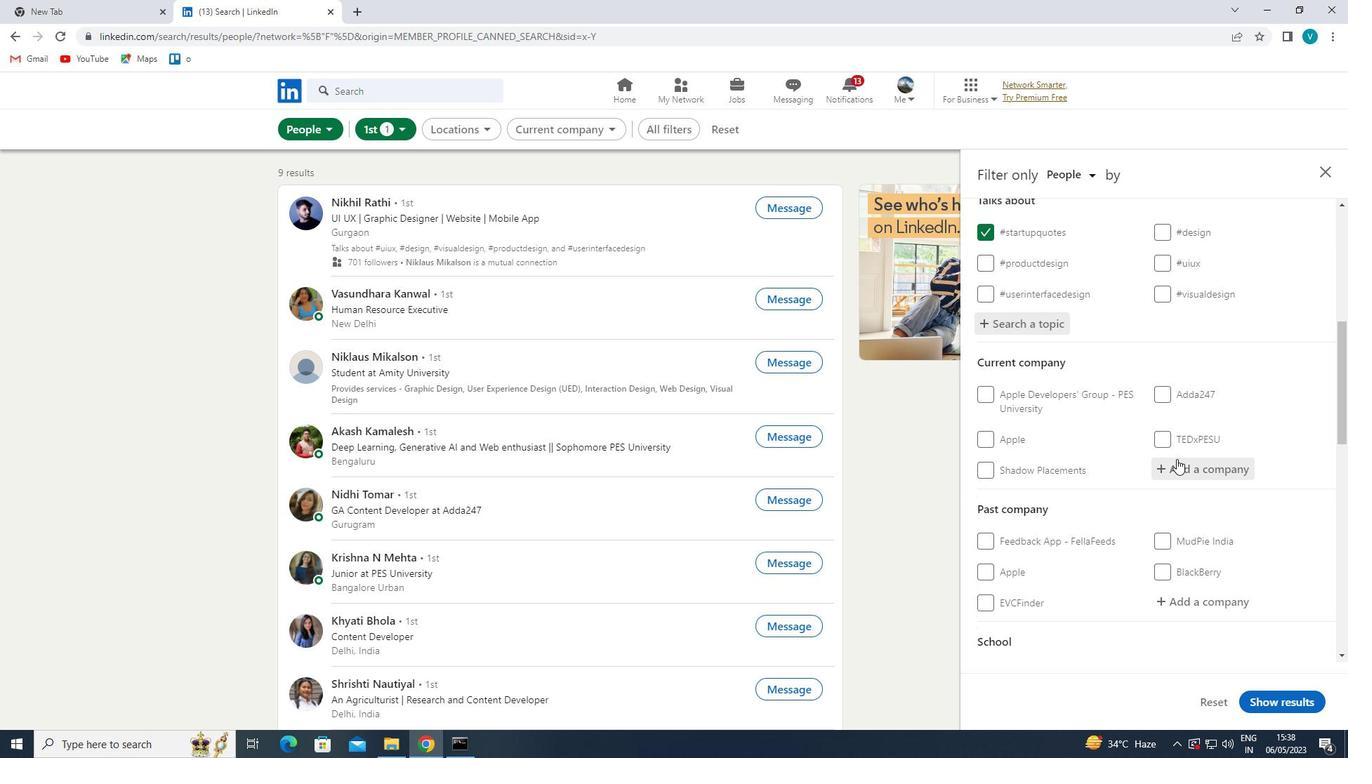 
Action: Mouse pressed left at (1176, 459)
Screenshot: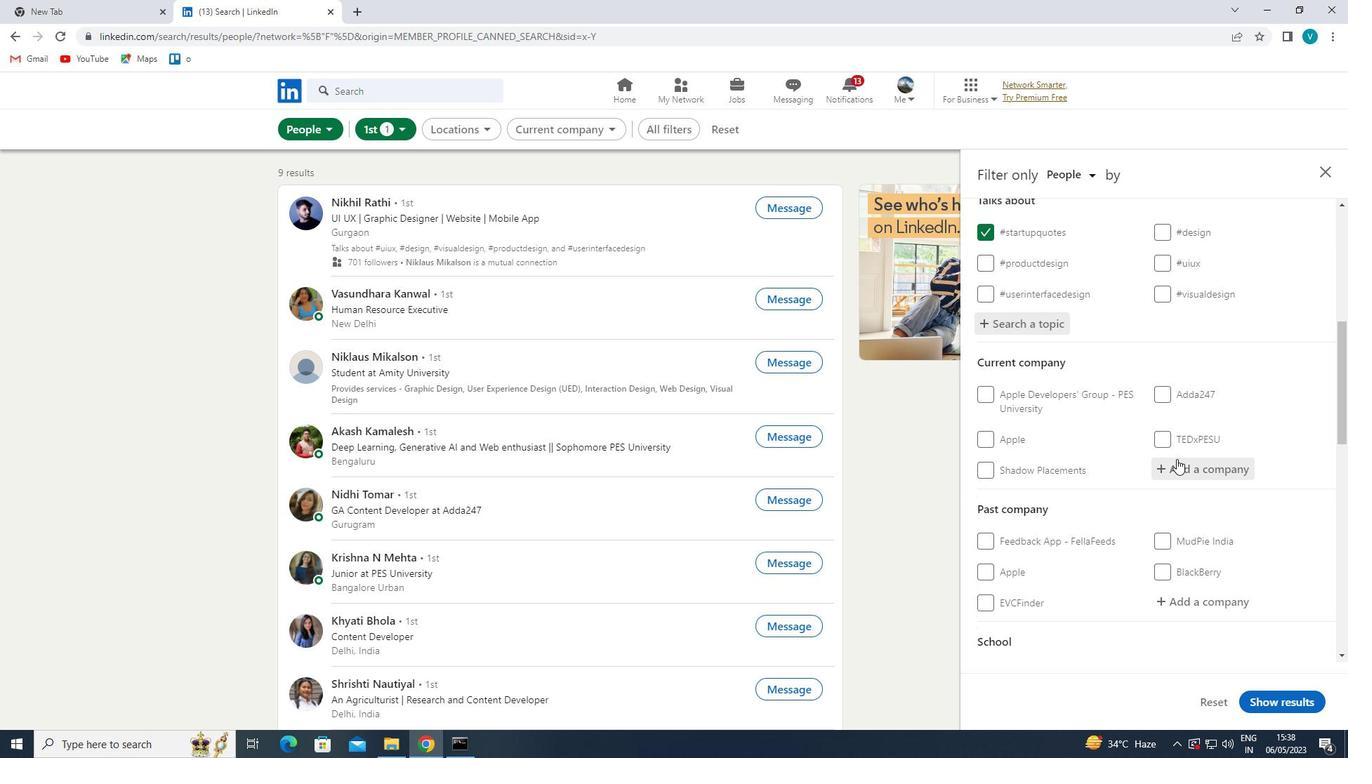 
Action: Key pressed <Key.shift><Key.shift><Key.shift><Key.shift><Key.shift><Key.shift><Key.shift><Key.shift><Key.shift><Key.shift><Key.shift><Key.shift><Key.shift><Key.shift>GEEK
Screenshot: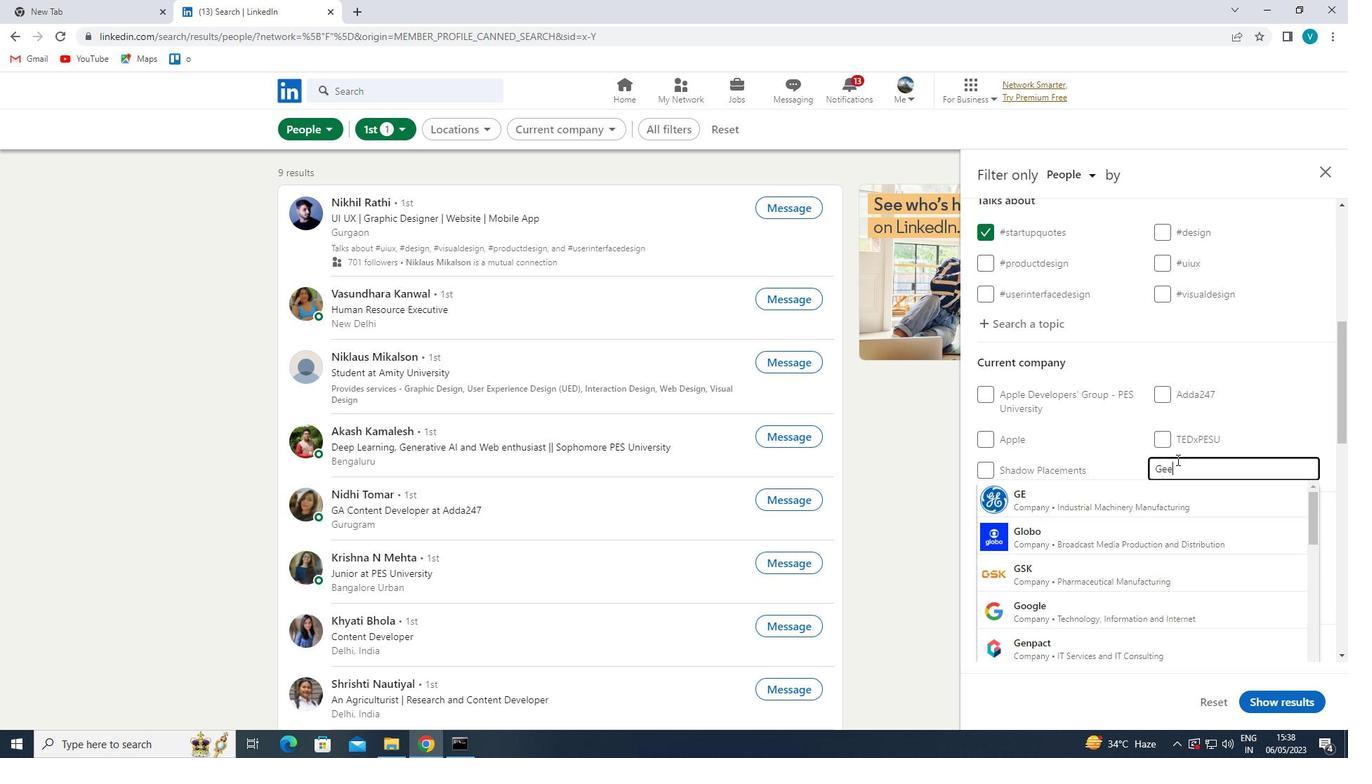 
Action: Mouse moved to (1175, 460)
Screenshot: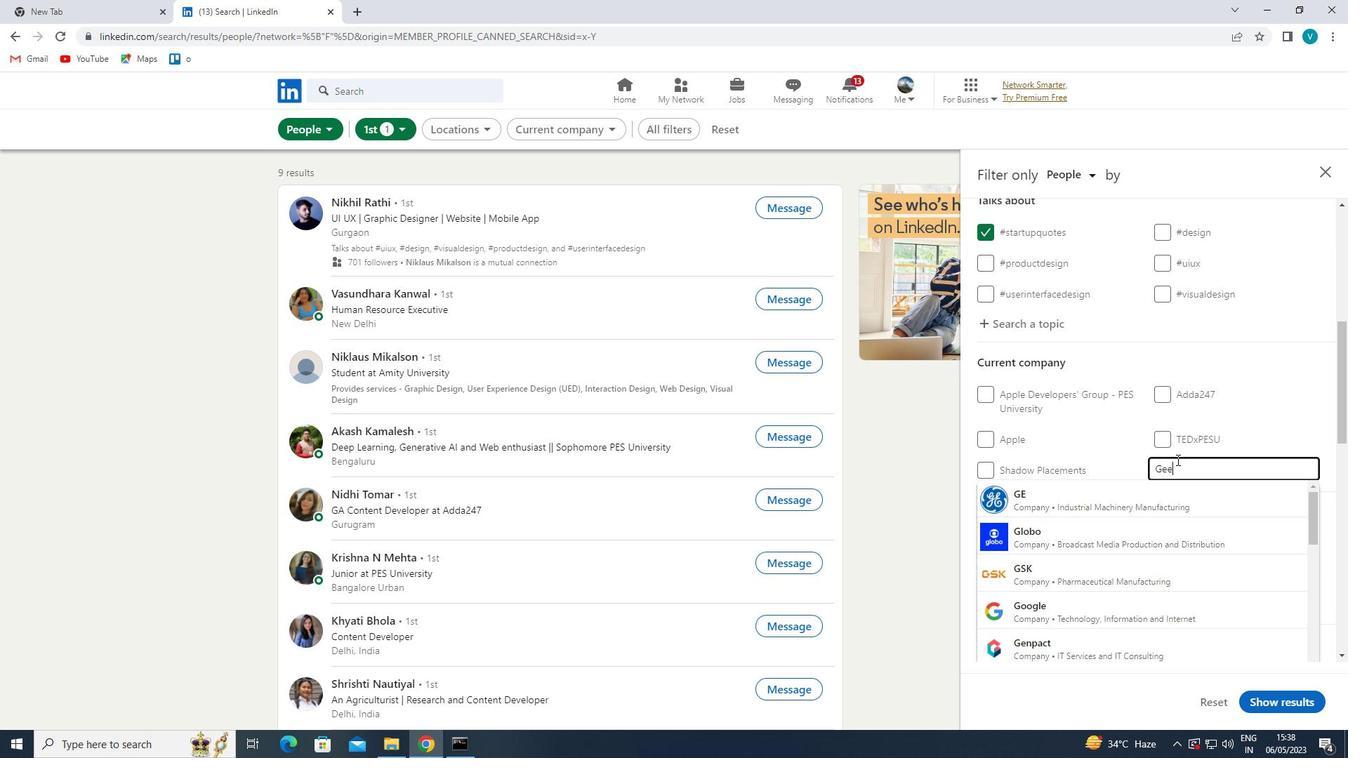 
Action: Key pressed S<Key.shift>GOD
Screenshot: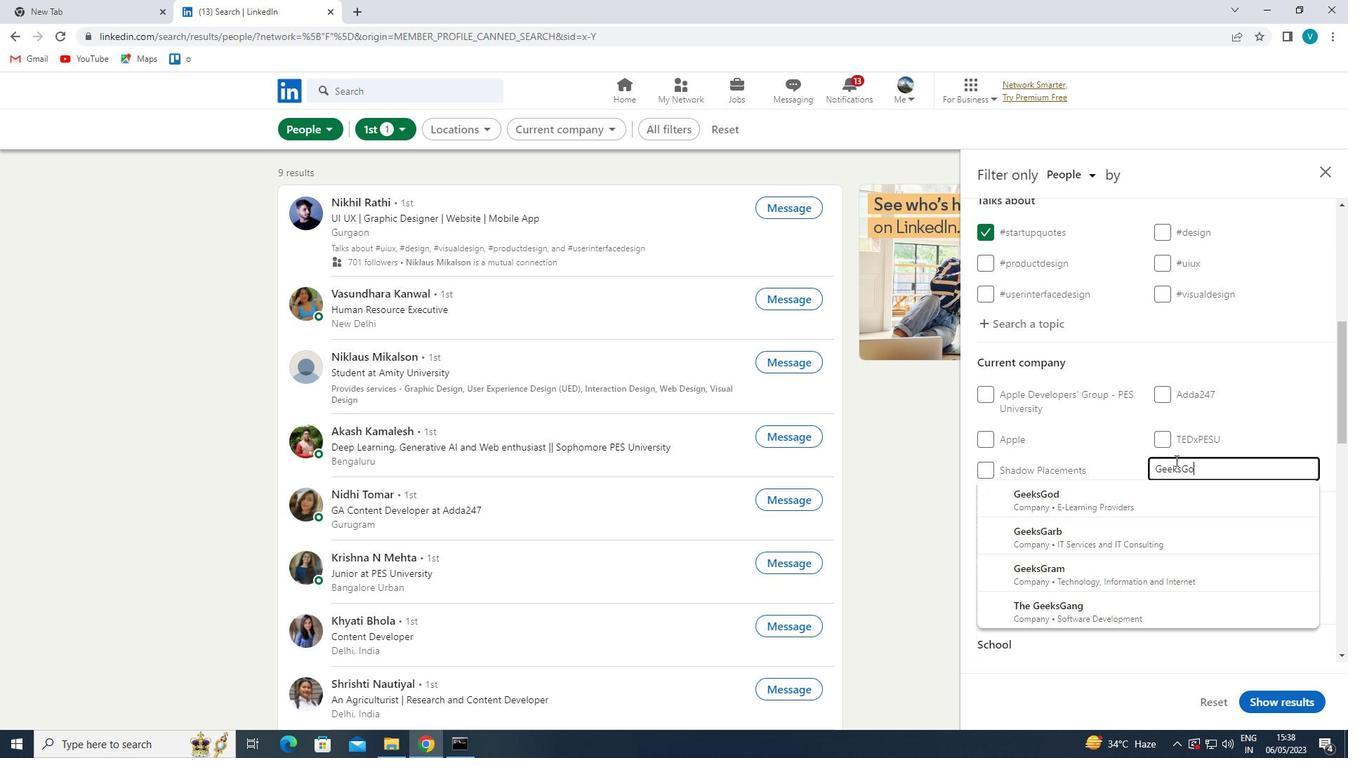 
Action: Mouse moved to (1231, 499)
Screenshot: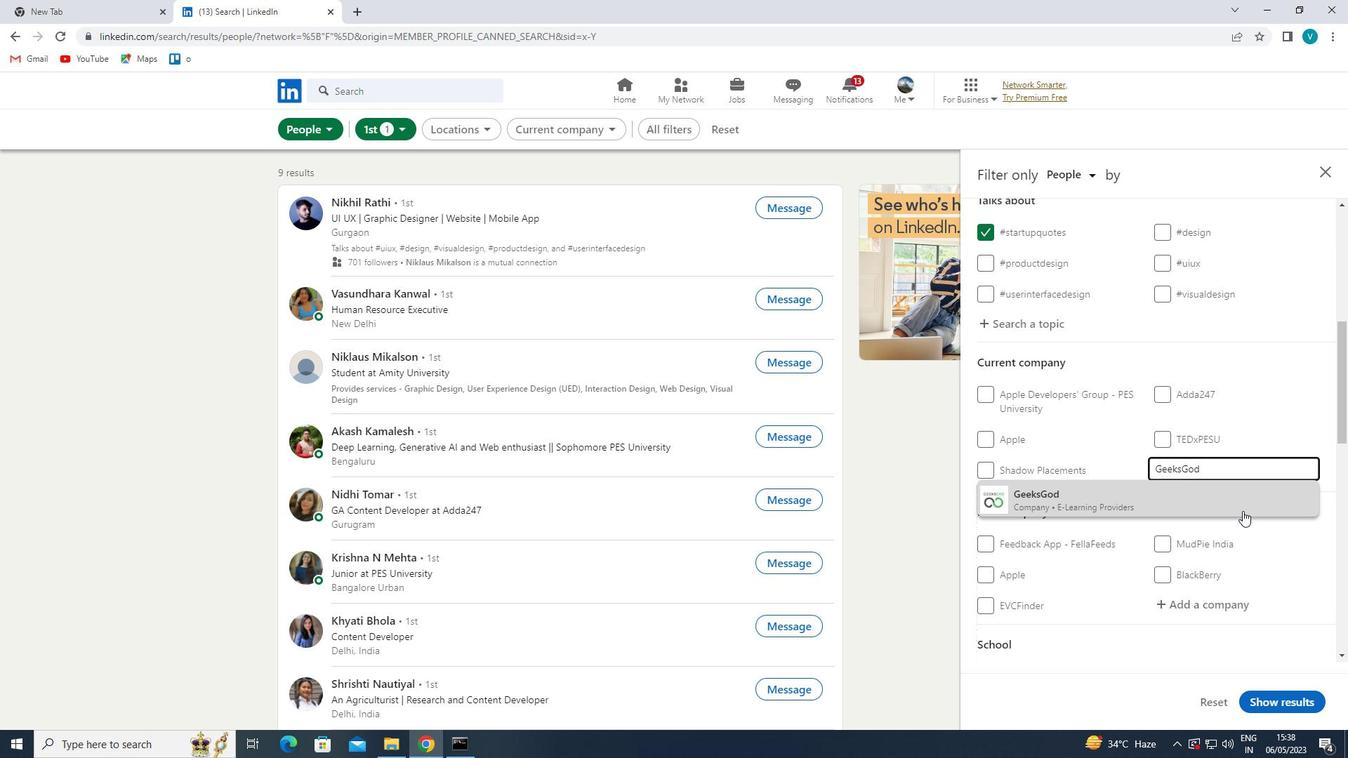 
Action: Mouse pressed left at (1231, 499)
Screenshot: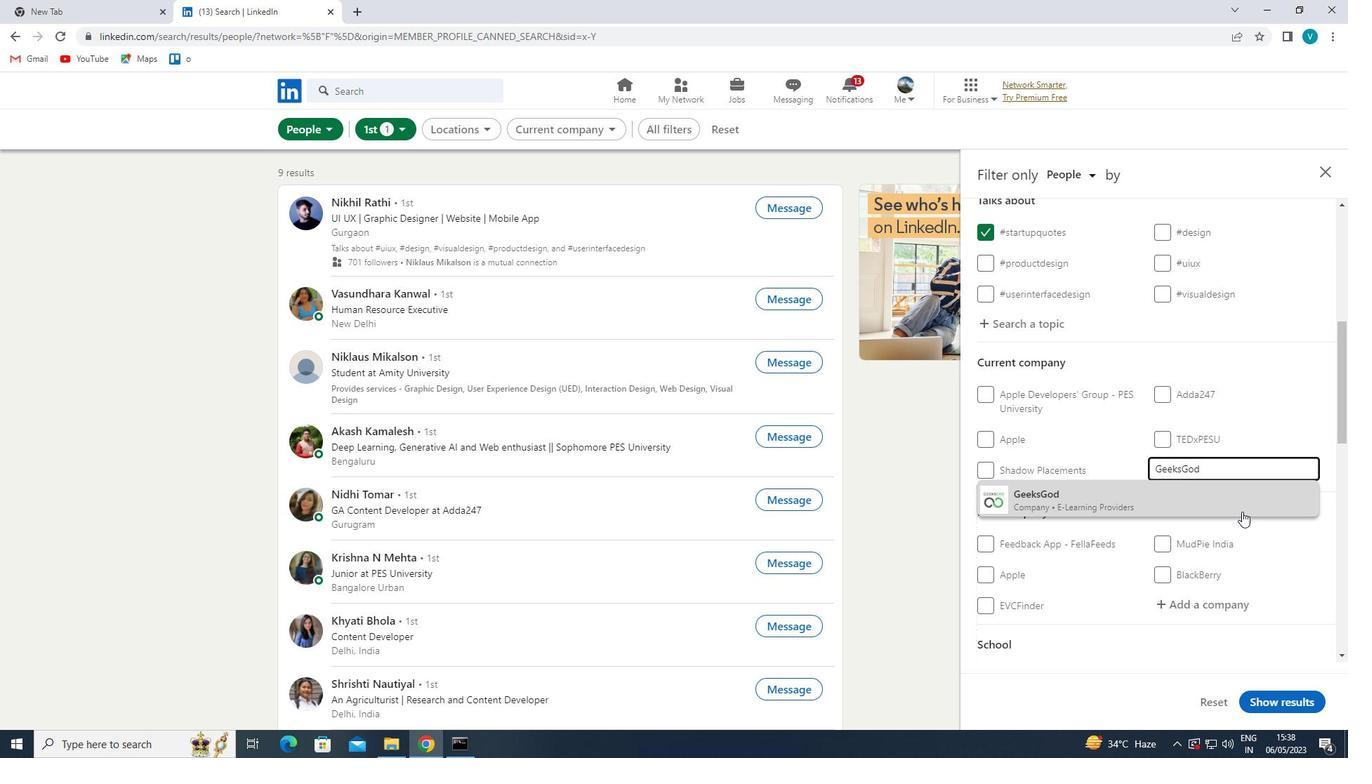 
Action: Mouse moved to (1228, 498)
Screenshot: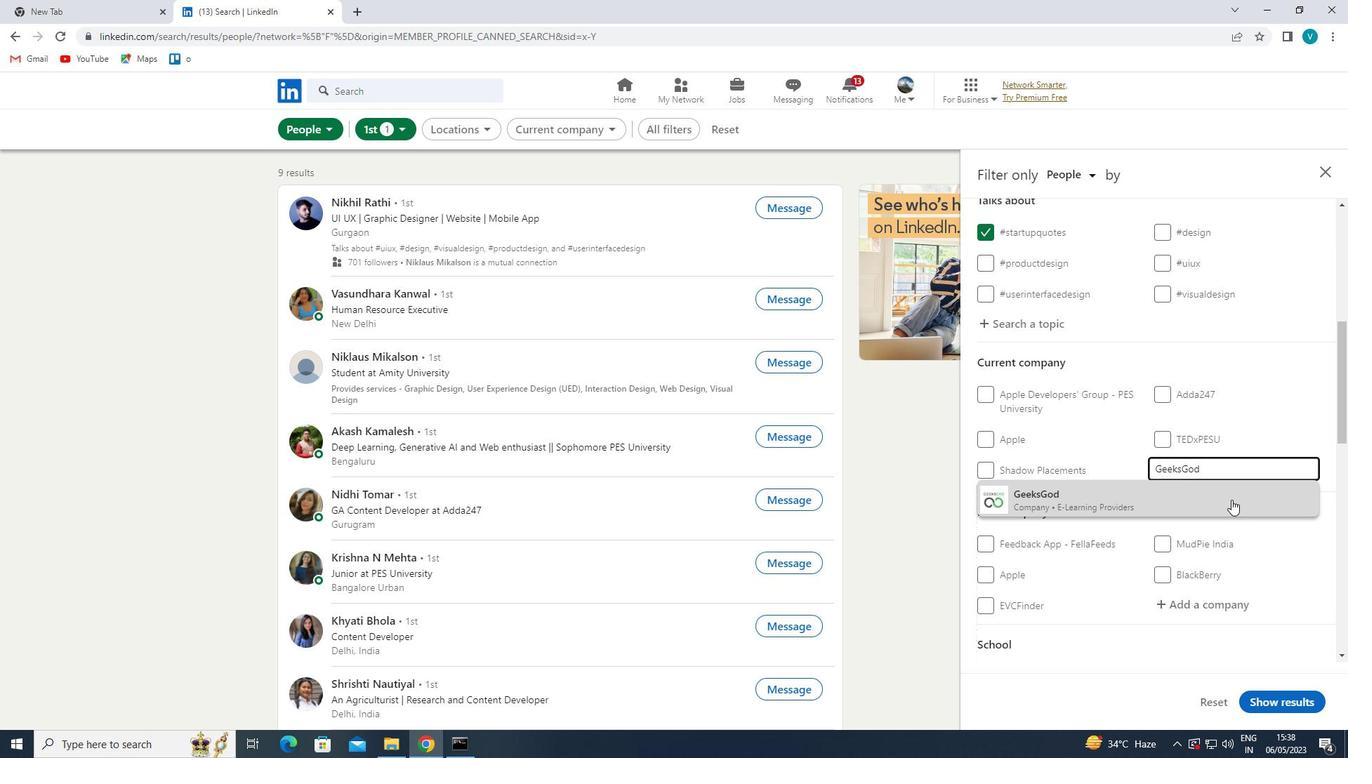 
Action: Mouse scrolled (1228, 497) with delta (0, 0)
Screenshot: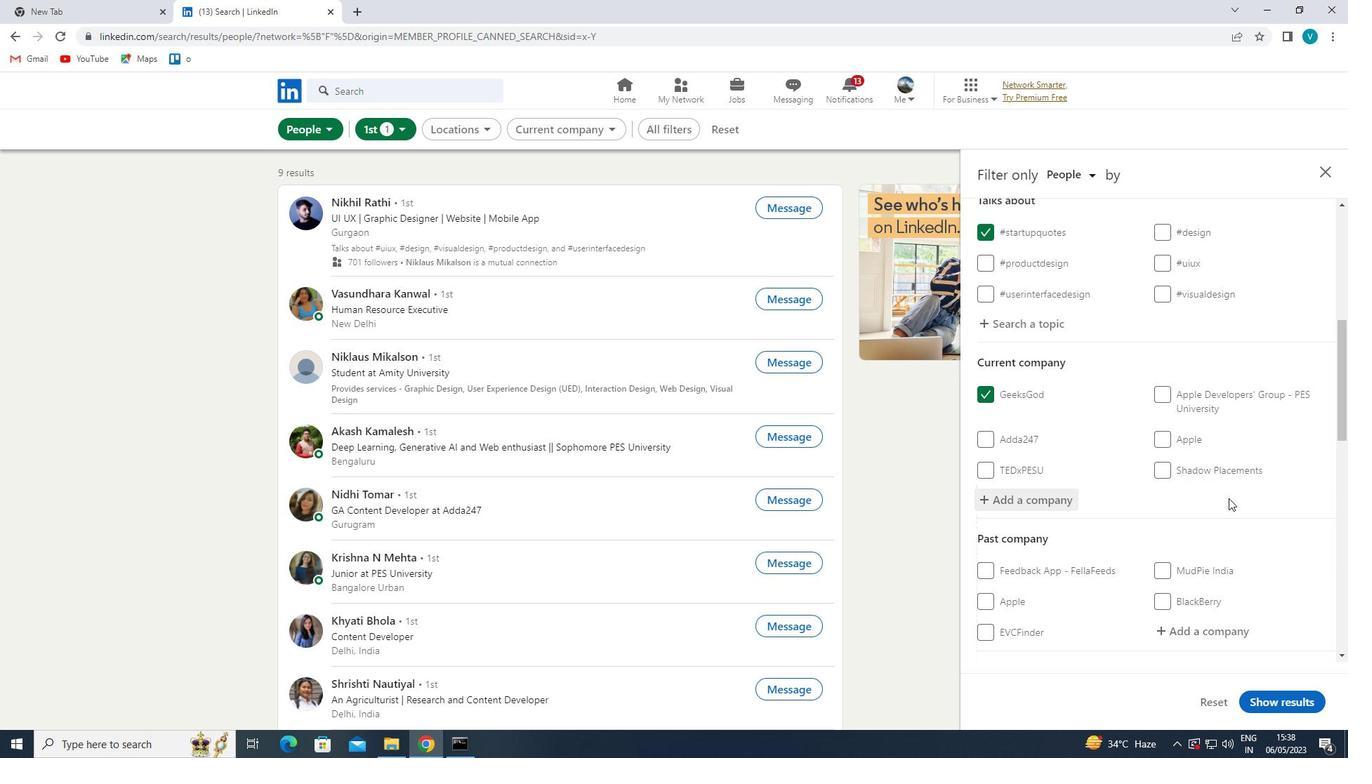 
Action: Mouse scrolled (1228, 497) with delta (0, 0)
Screenshot: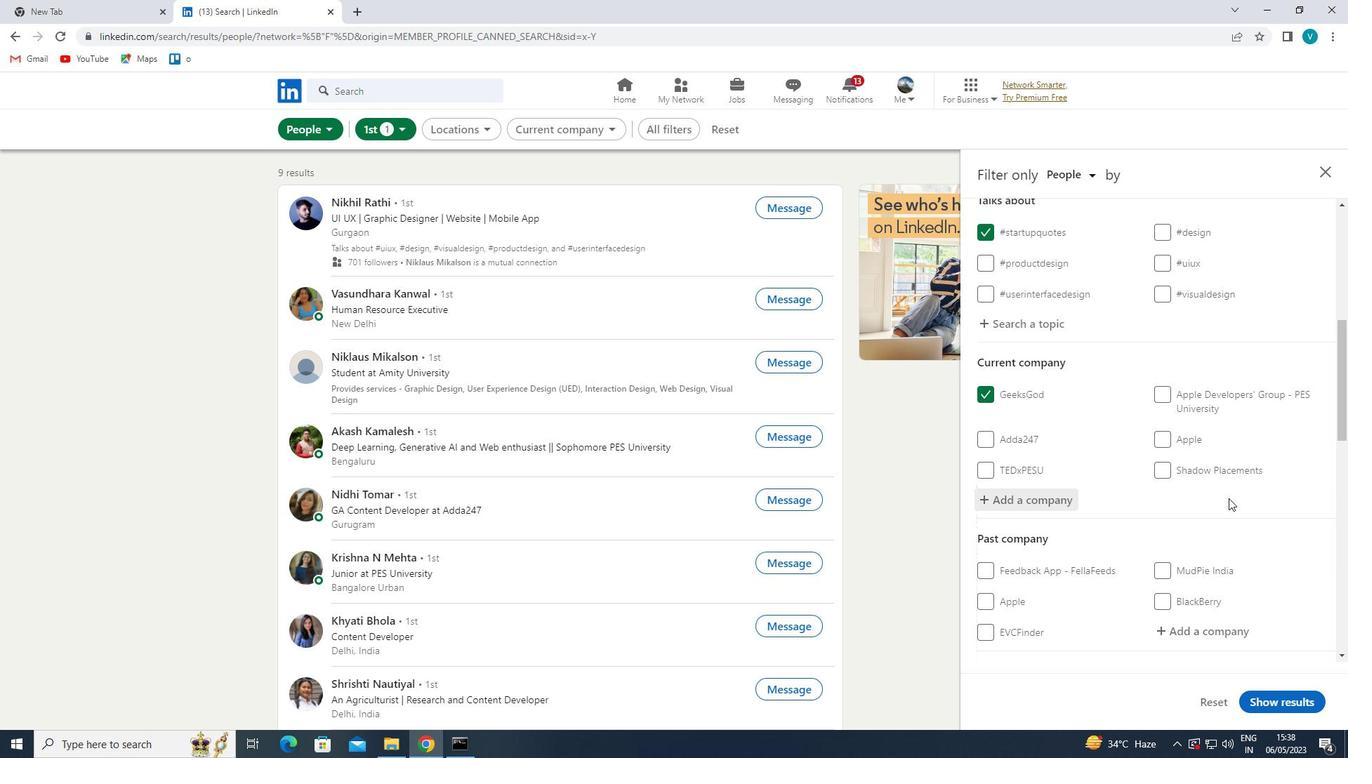 
Action: Mouse scrolled (1228, 497) with delta (0, 0)
Screenshot: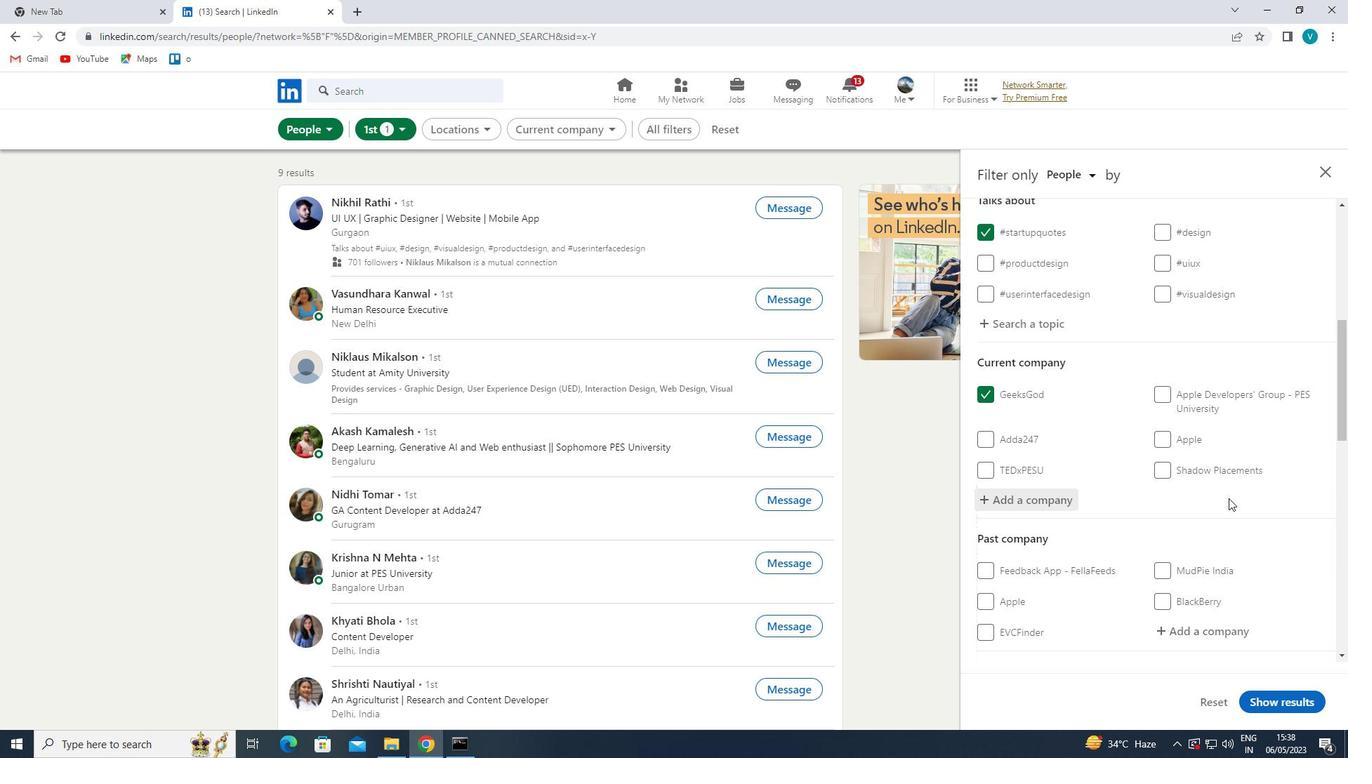 
Action: Mouse scrolled (1228, 497) with delta (0, 0)
Screenshot: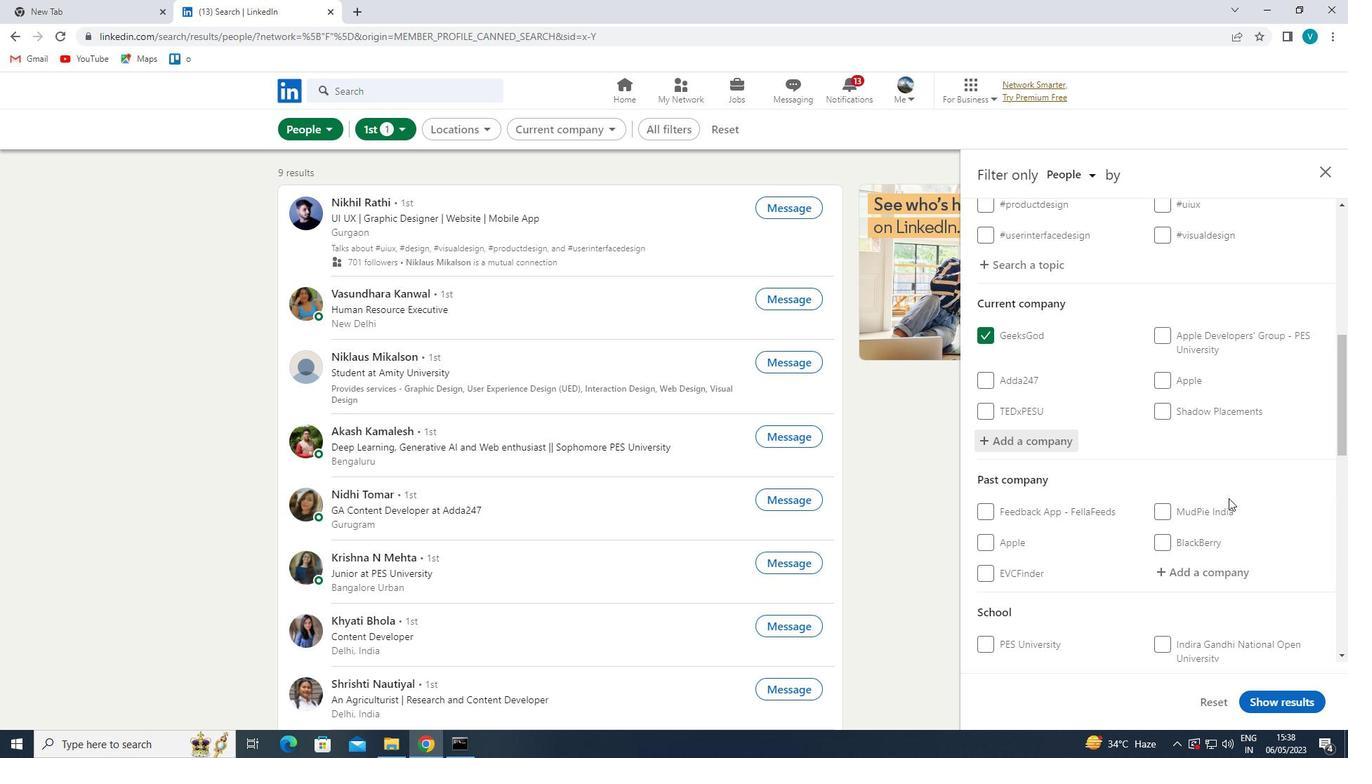 
Action: Mouse moved to (1214, 520)
Screenshot: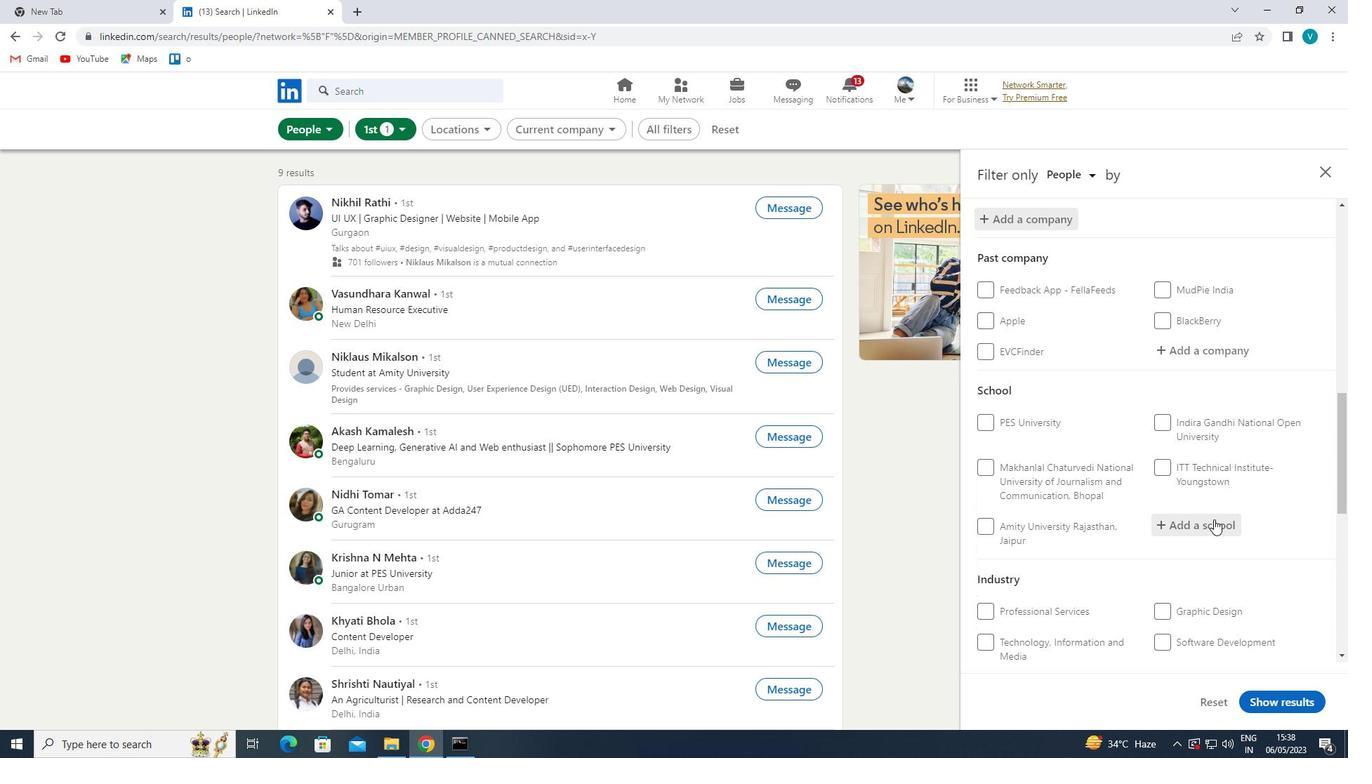 
Action: Mouse pressed left at (1214, 520)
Screenshot: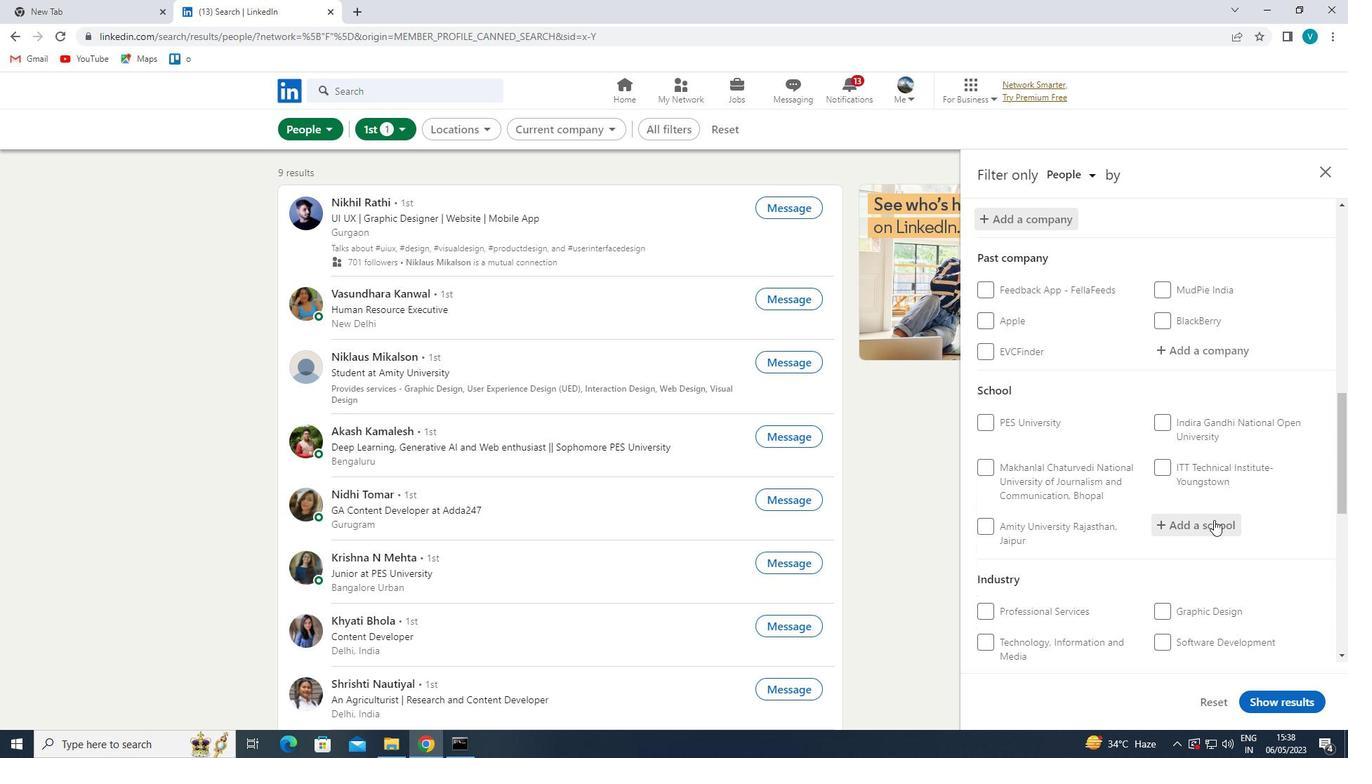 
Action: Mouse moved to (1219, 515)
Screenshot: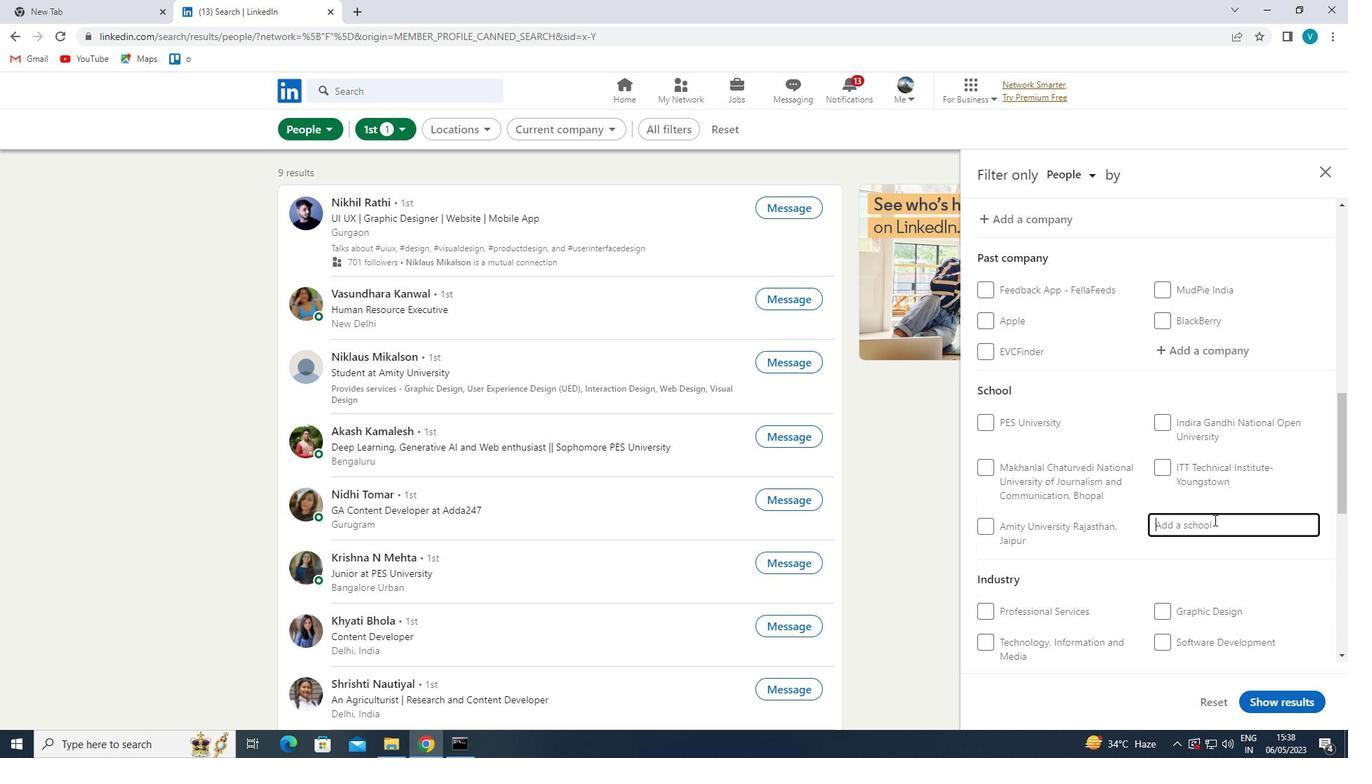 
Action: Key pressed <Key.shift>
Screenshot: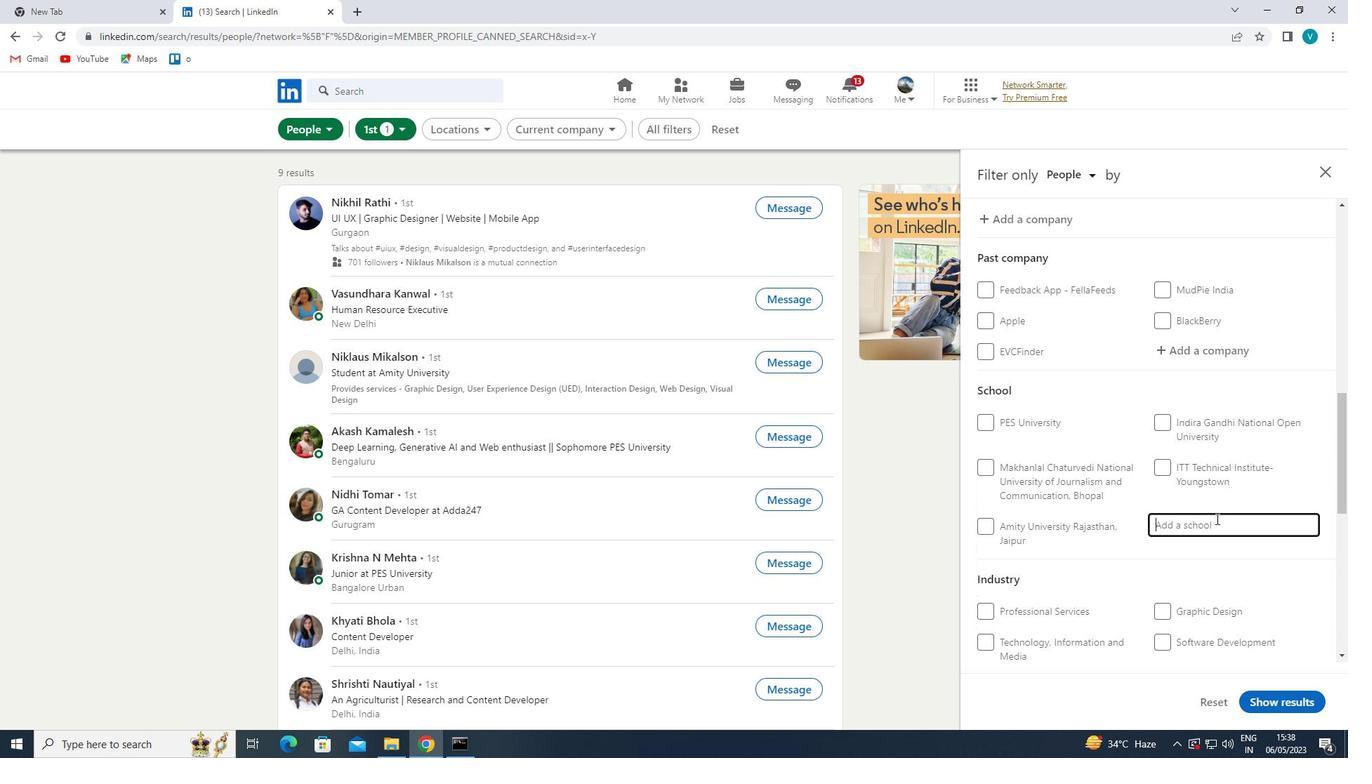 
Action: Mouse moved to (1159, 480)
Screenshot: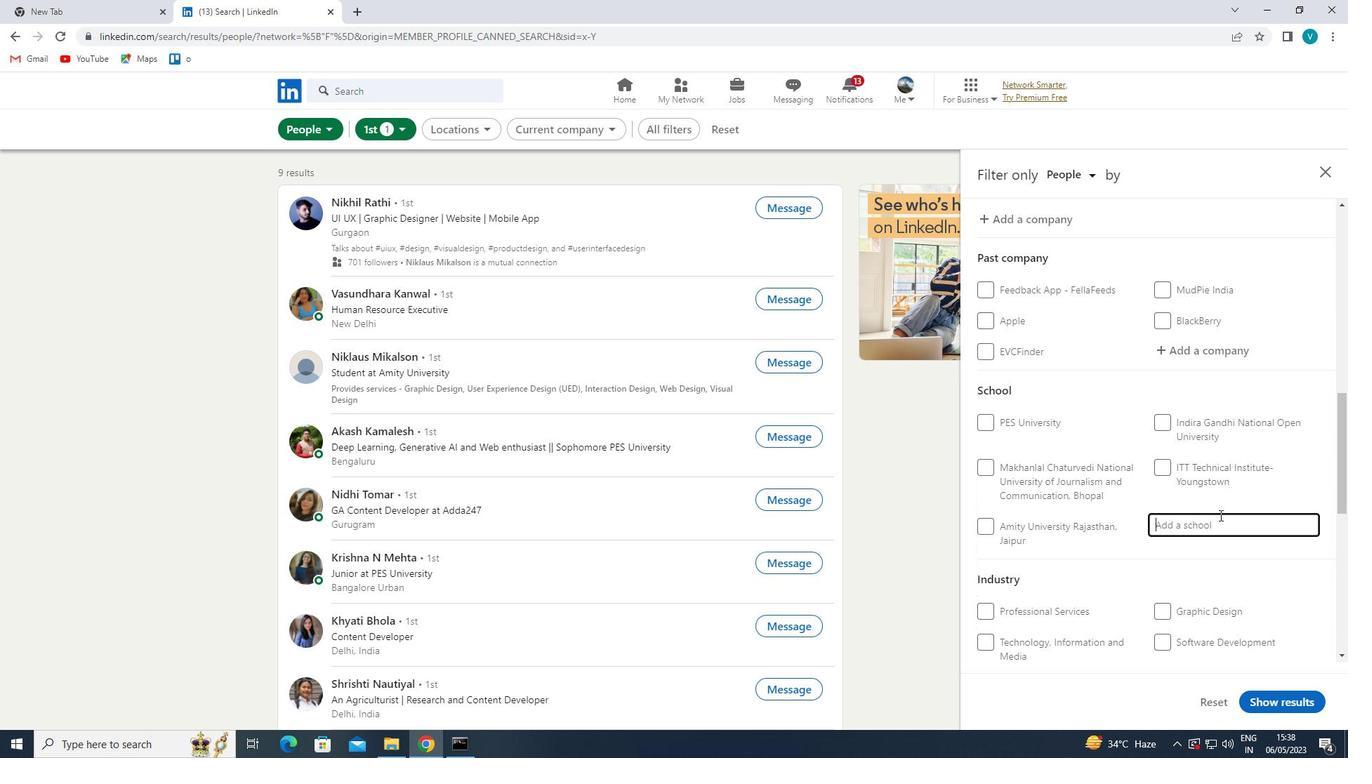 
Action: Key pressed A
Screenshot: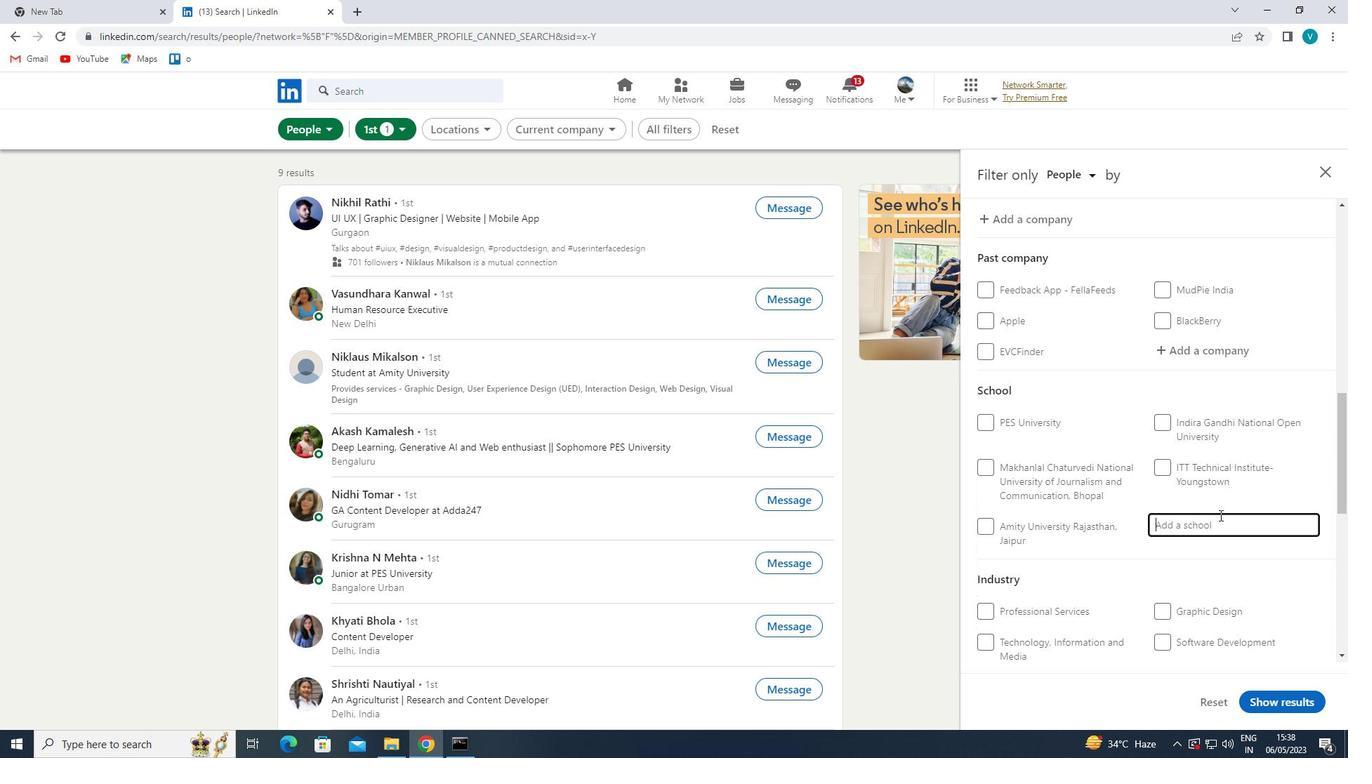 
Action: Mouse moved to (1137, 476)
Screenshot: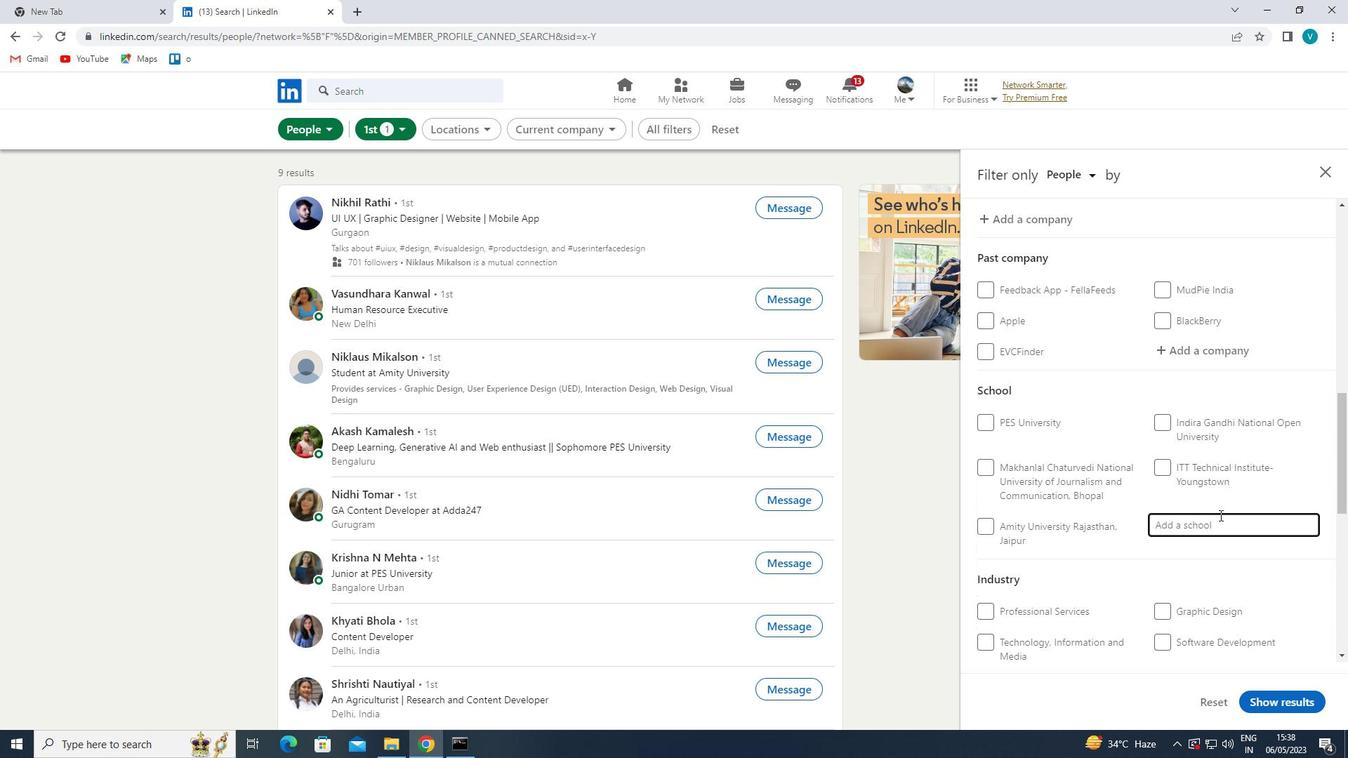 
Action: Key pressed MRITSAR
Screenshot: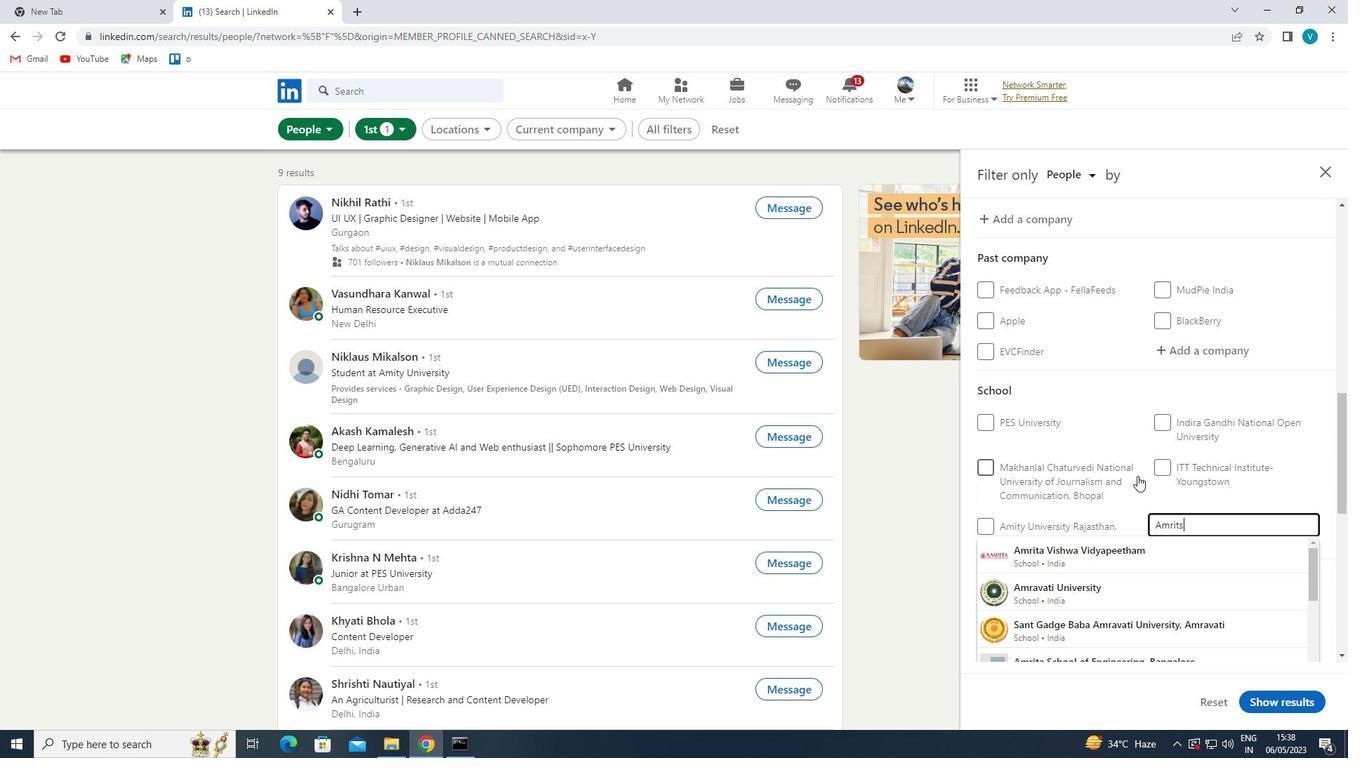 
Action: Mouse moved to (1141, 550)
Screenshot: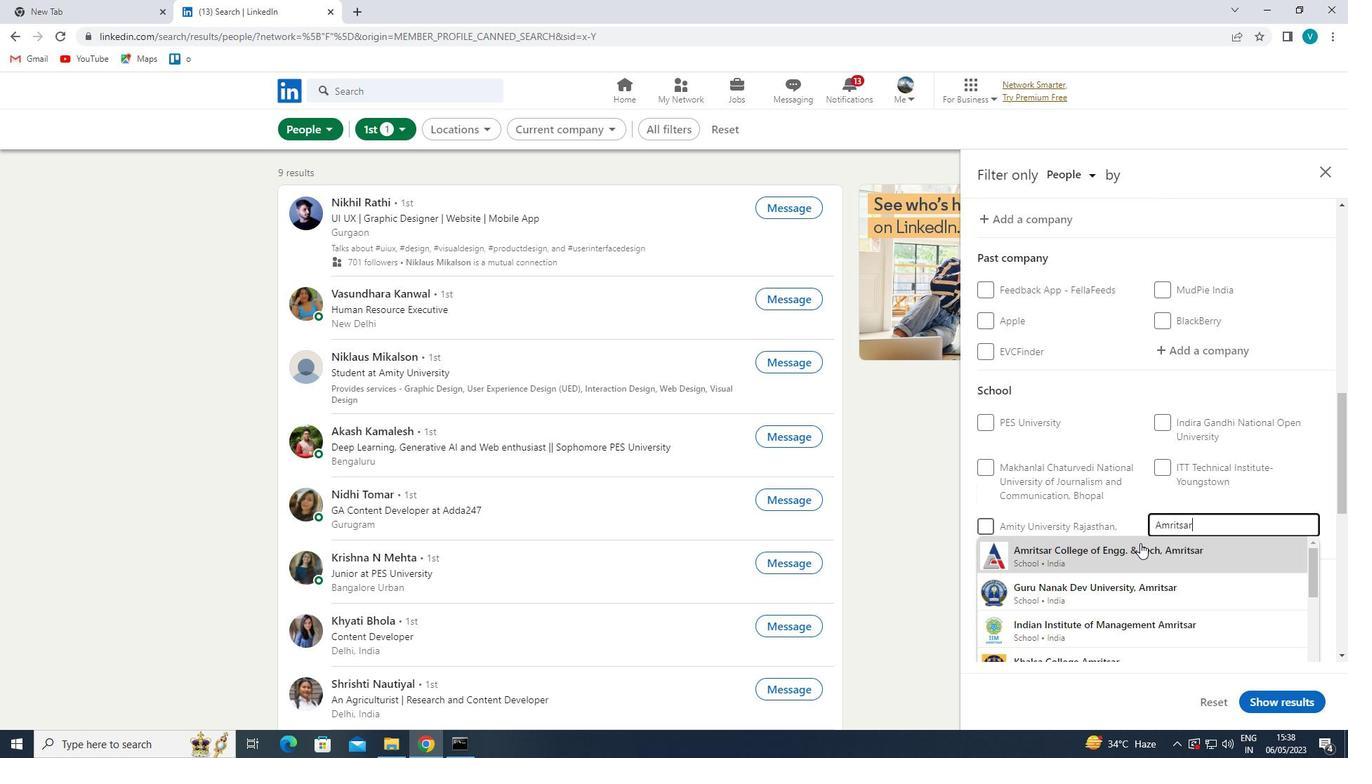 
Action: Mouse pressed left at (1141, 550)
Screenshot: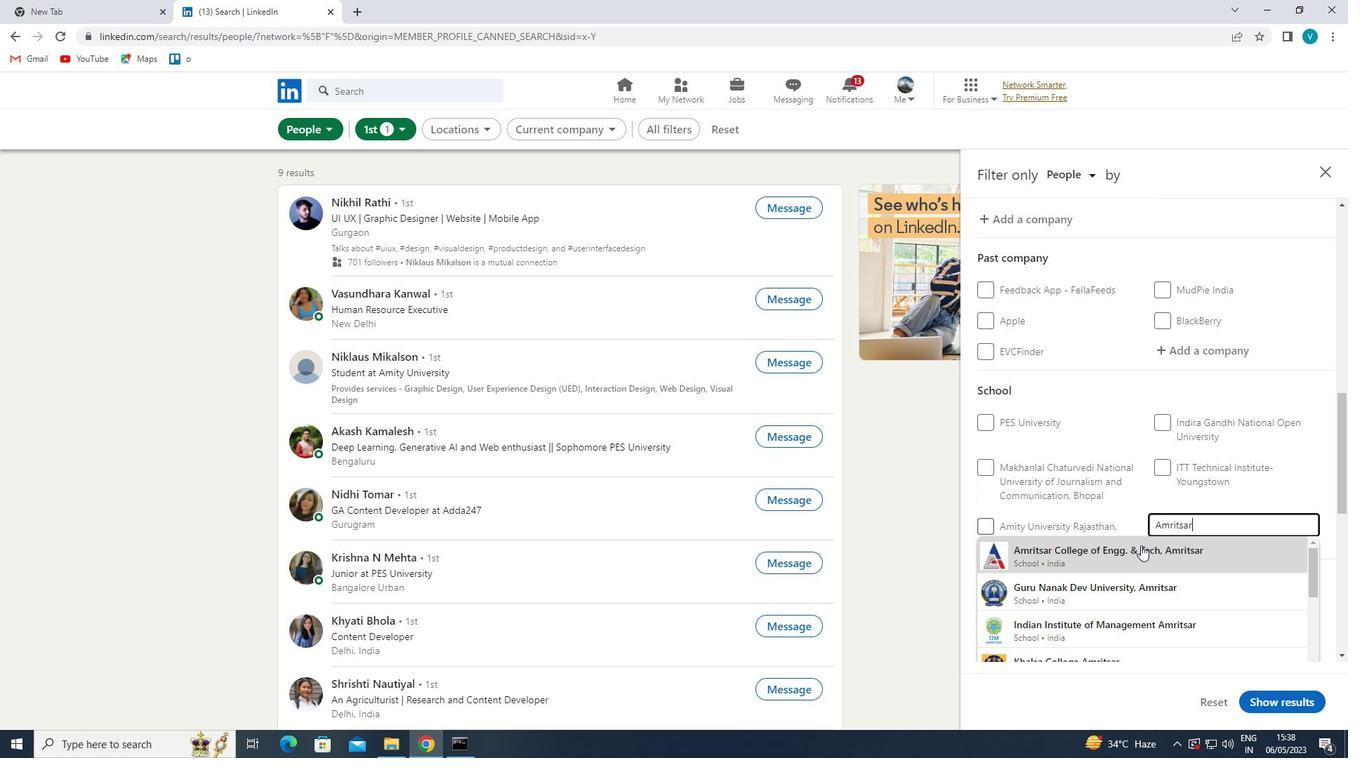 
Action: Mouse moved to (1171, 525)
Screenshot: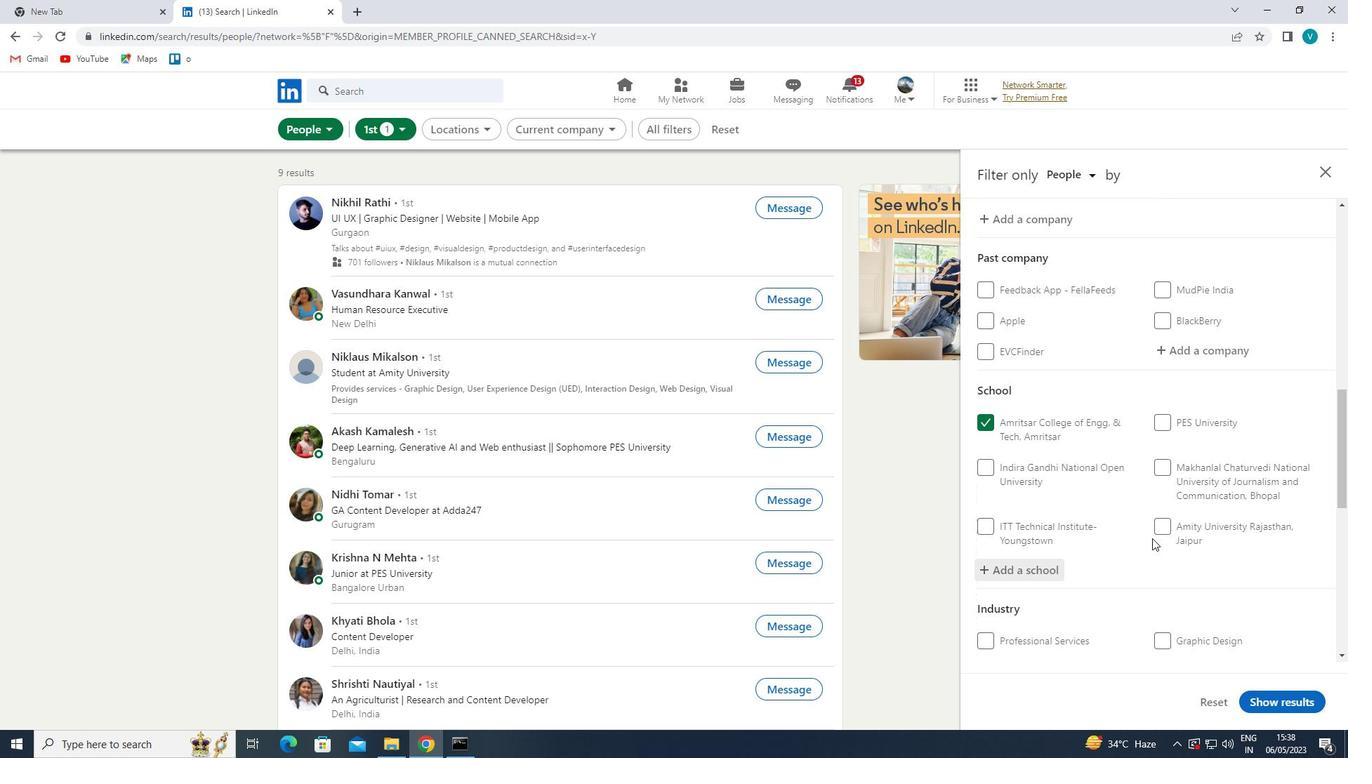 
Action: Mouse scrolled (1171, 524) with delta (0, 0)
Screenshot: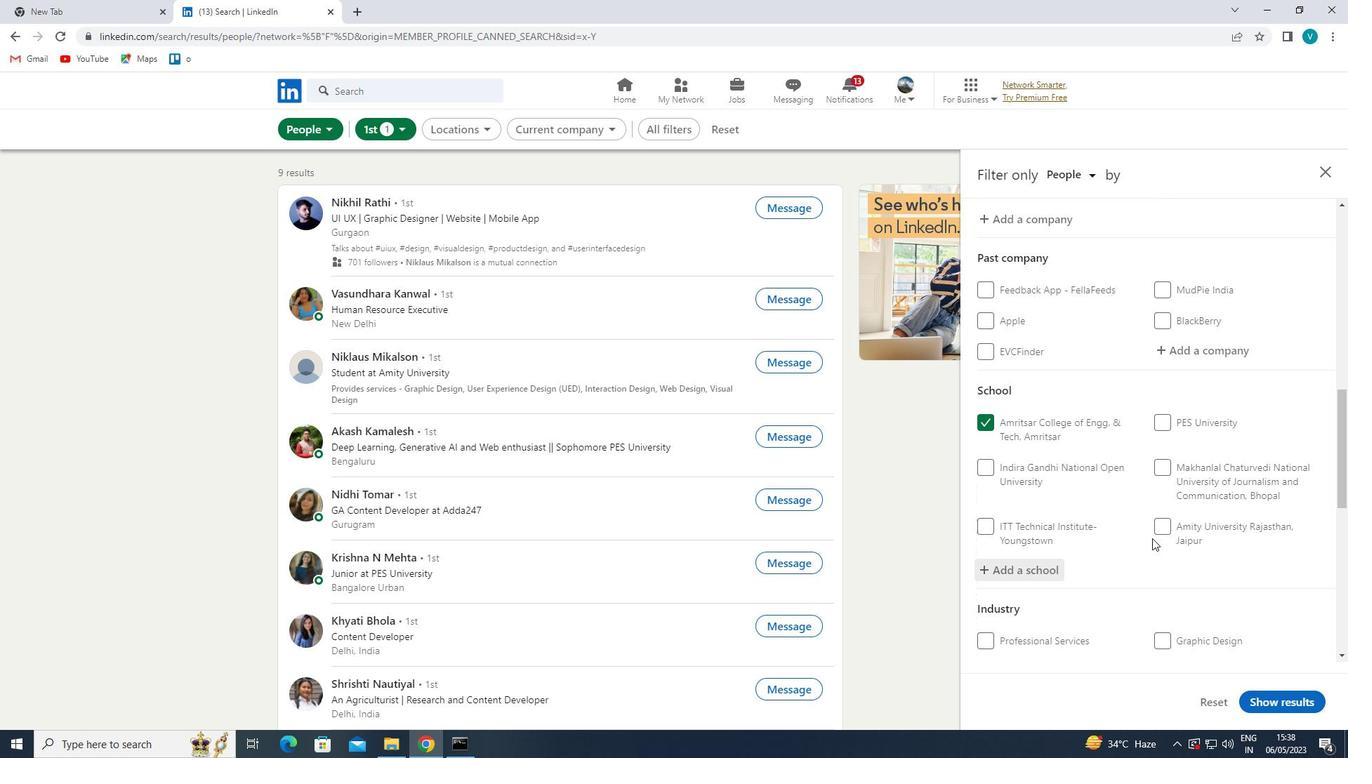 
Action: Mouse moved to (1179, 518)
Screenshot: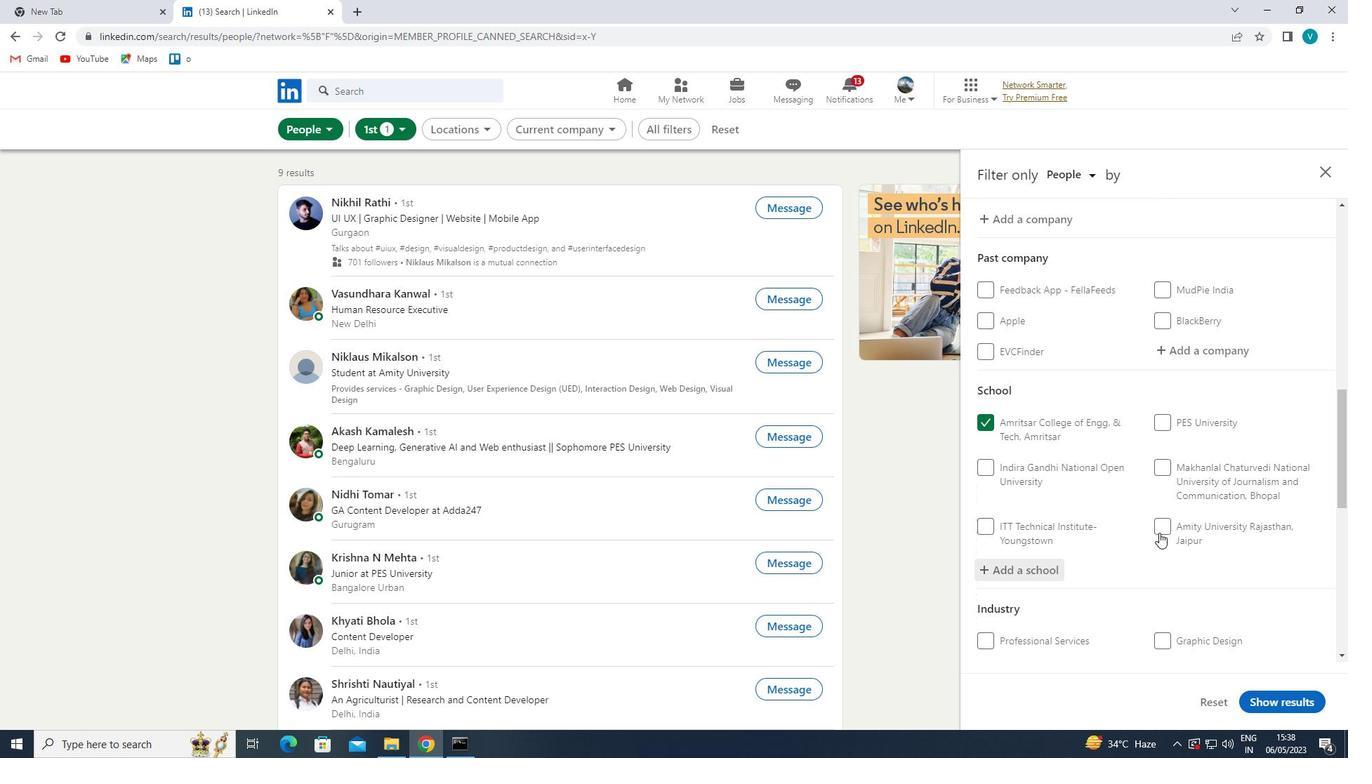 
Action: Mouse scrolled (1179, 518) with delta (0, 0)
Screenshot: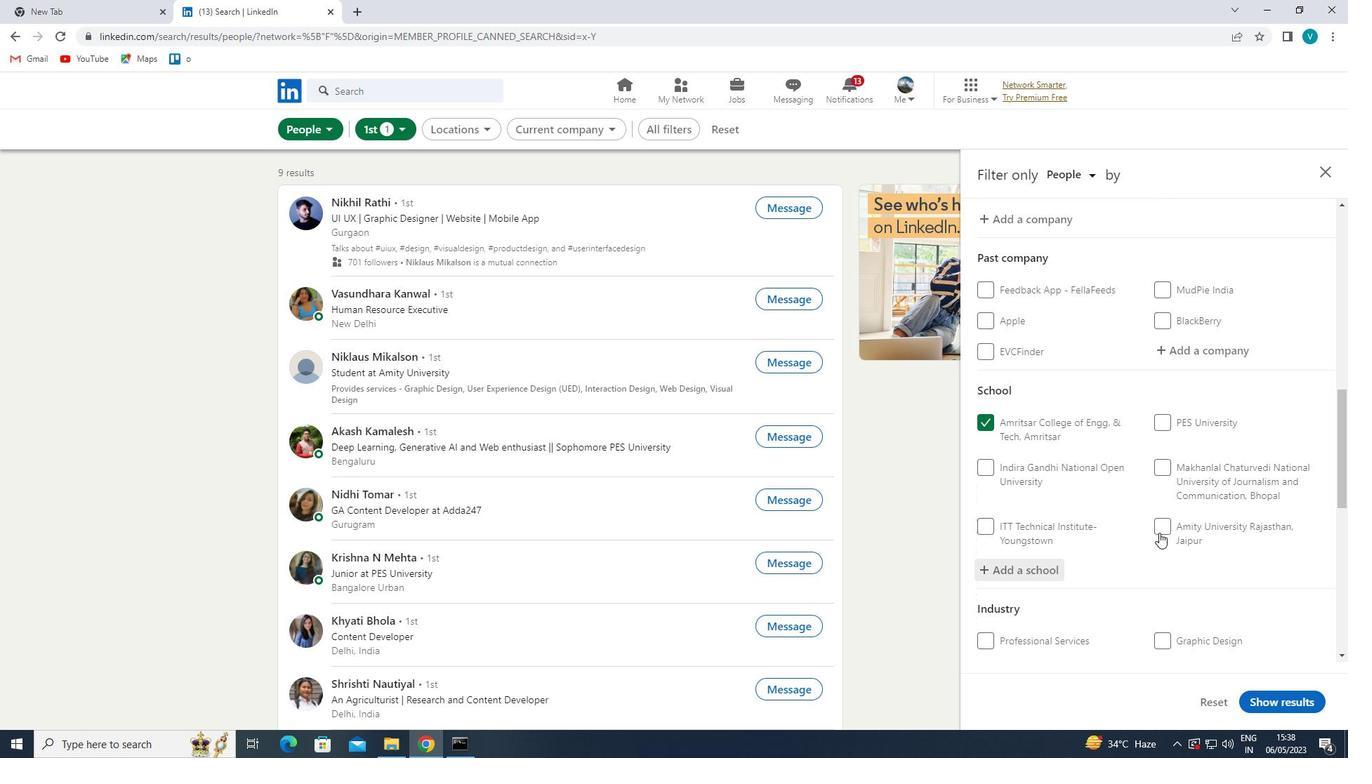 
Action: Mouse moved to (1181, 517)
Screenshot: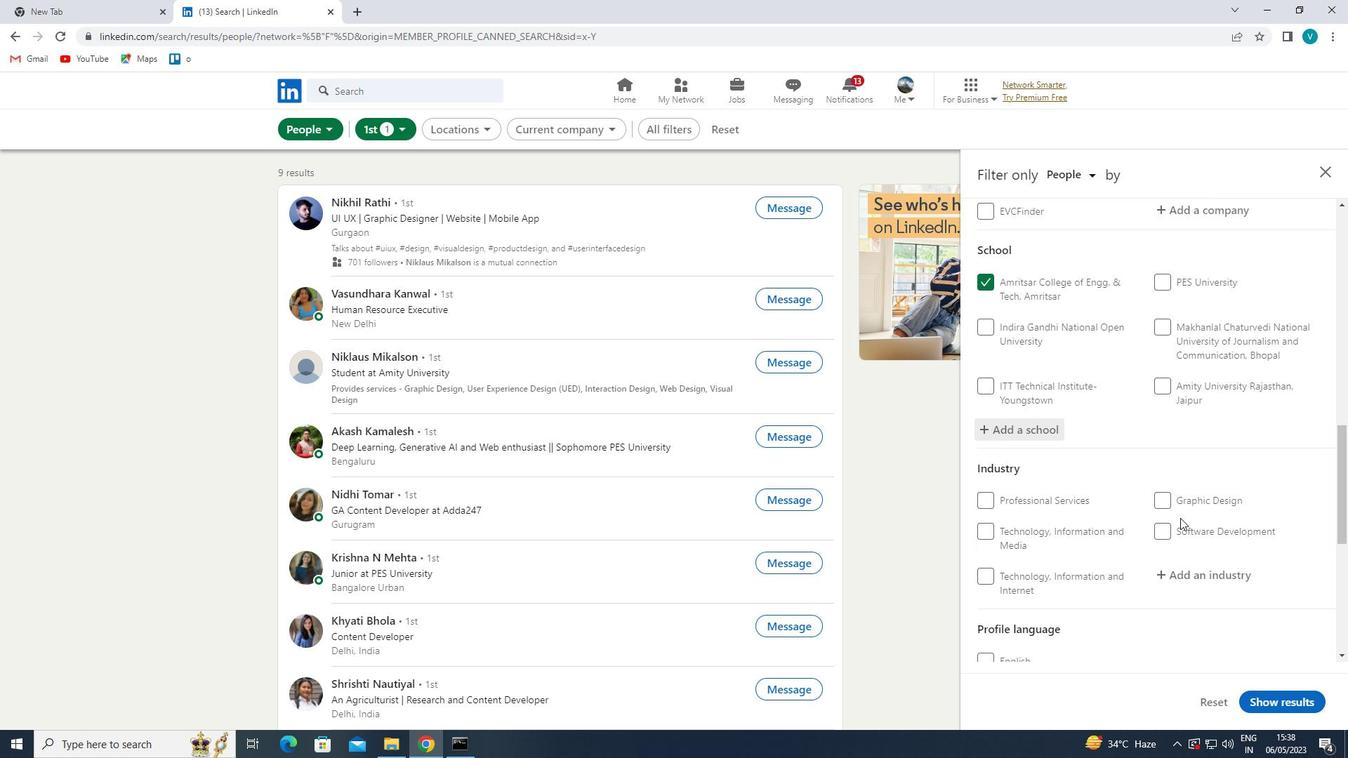 
Action: Mouse scrolled (1181, 516) with delta (0, 0)
Screenshot: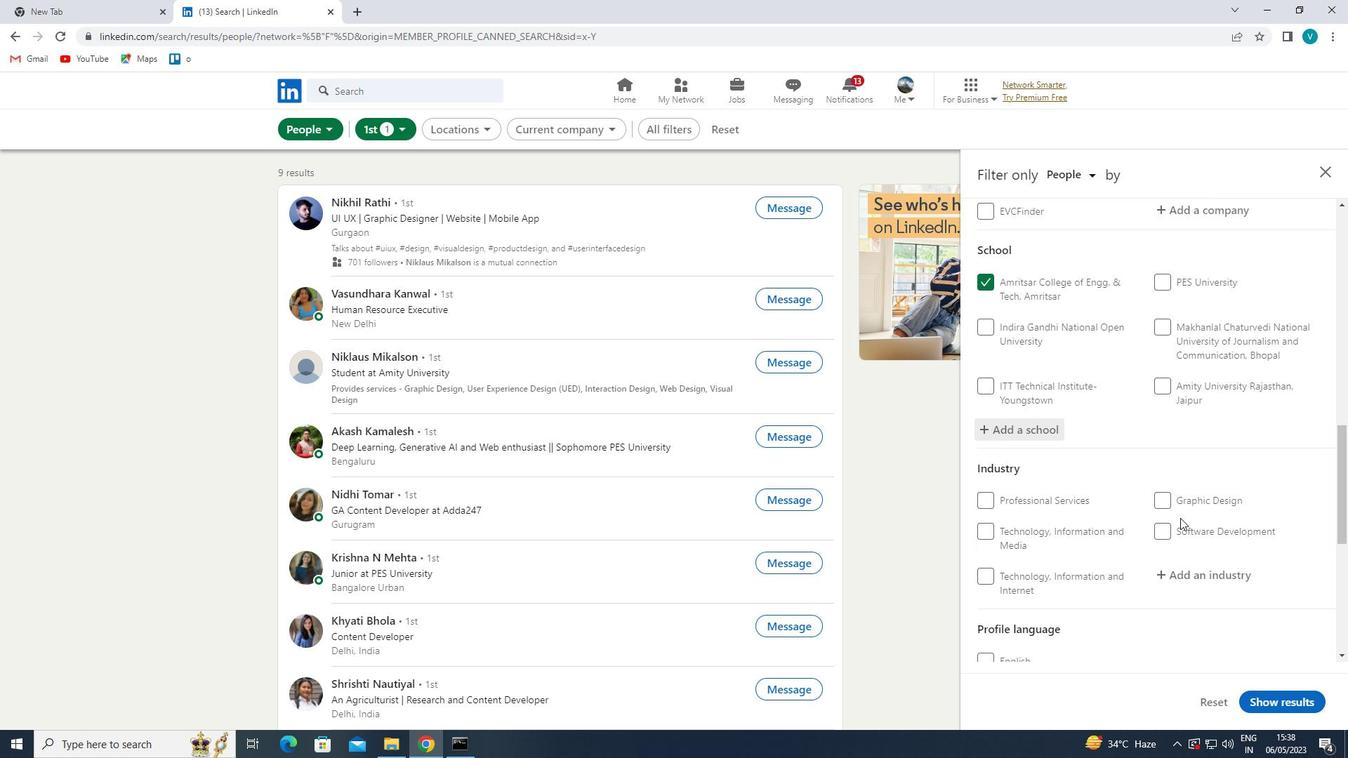 
Action: Mouse scrolled (1181, 516) with delta (0, 0)
Screenshot: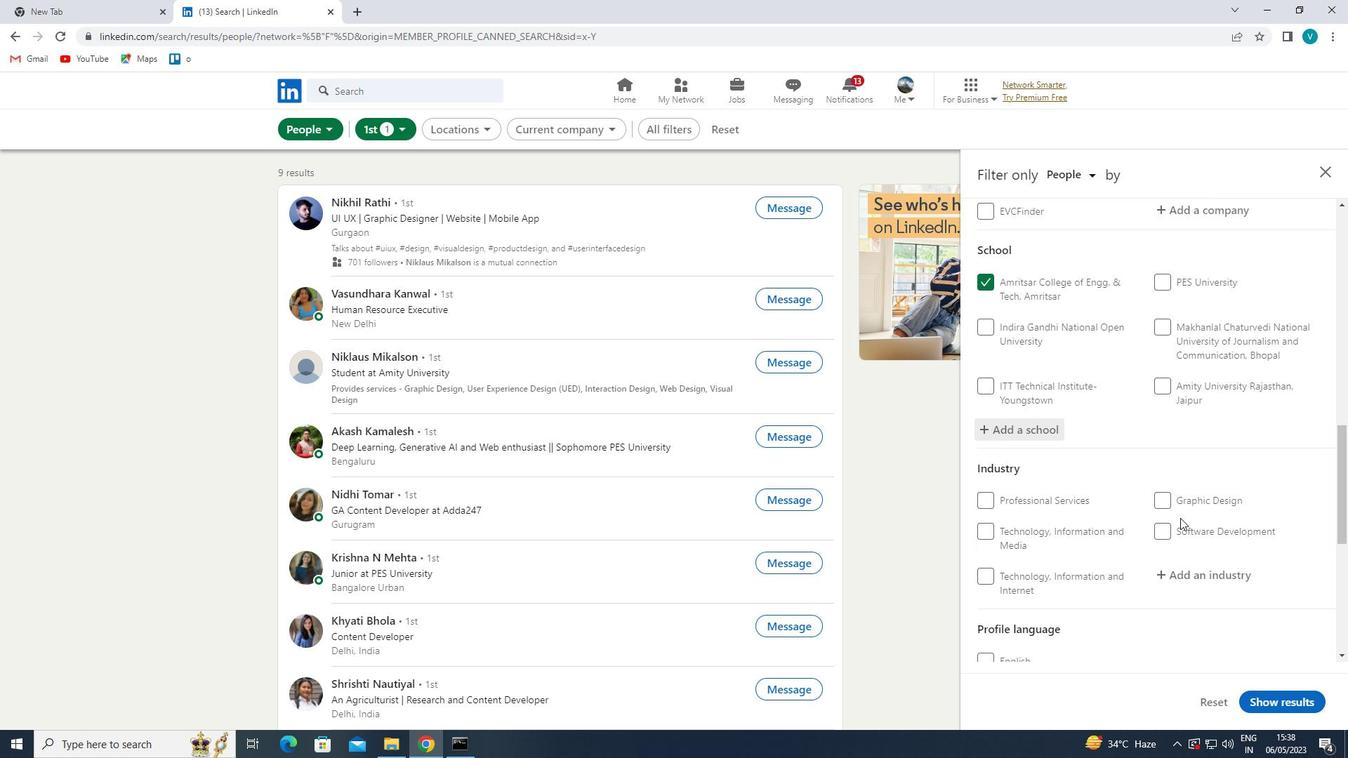 
Action: Mouse moved to (1194, 446)
Screenshot: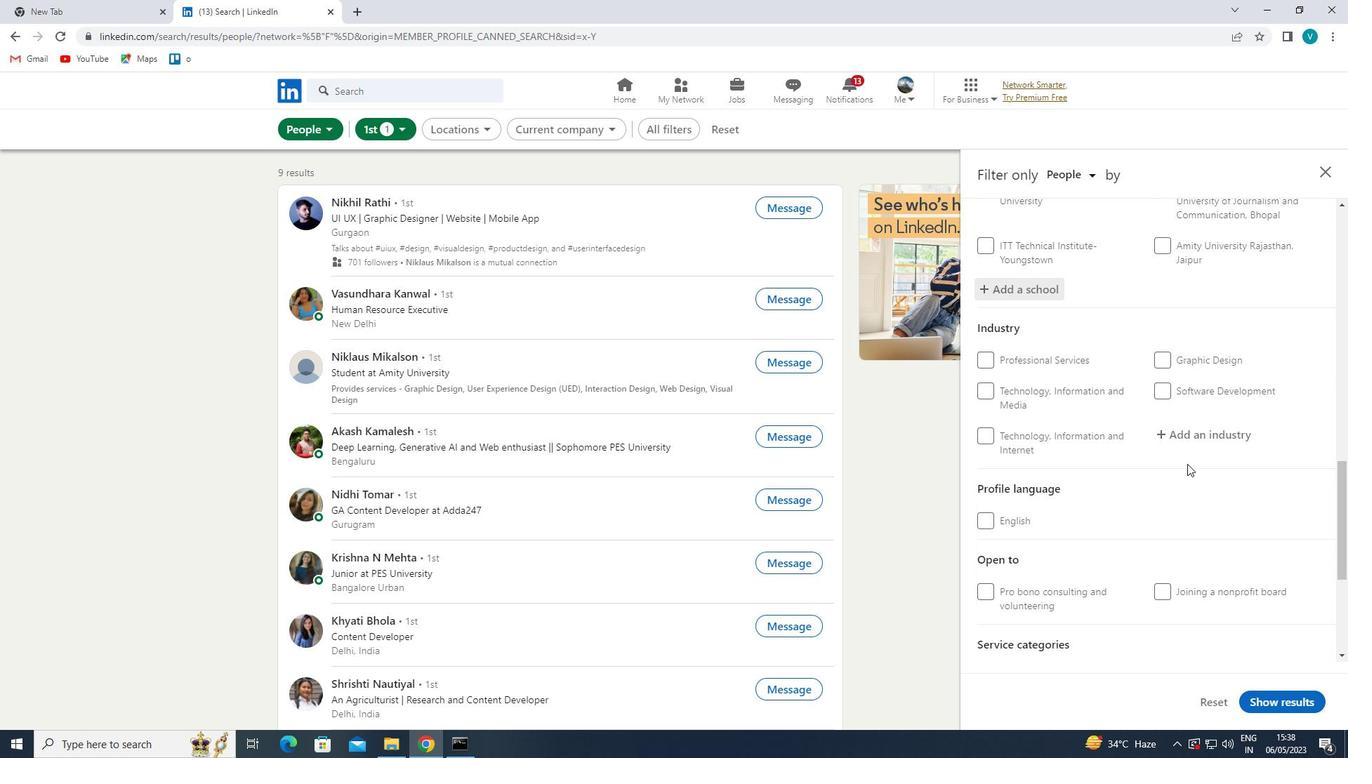 
Action: Mouse pressed left at (1194, 446)
Screenshot: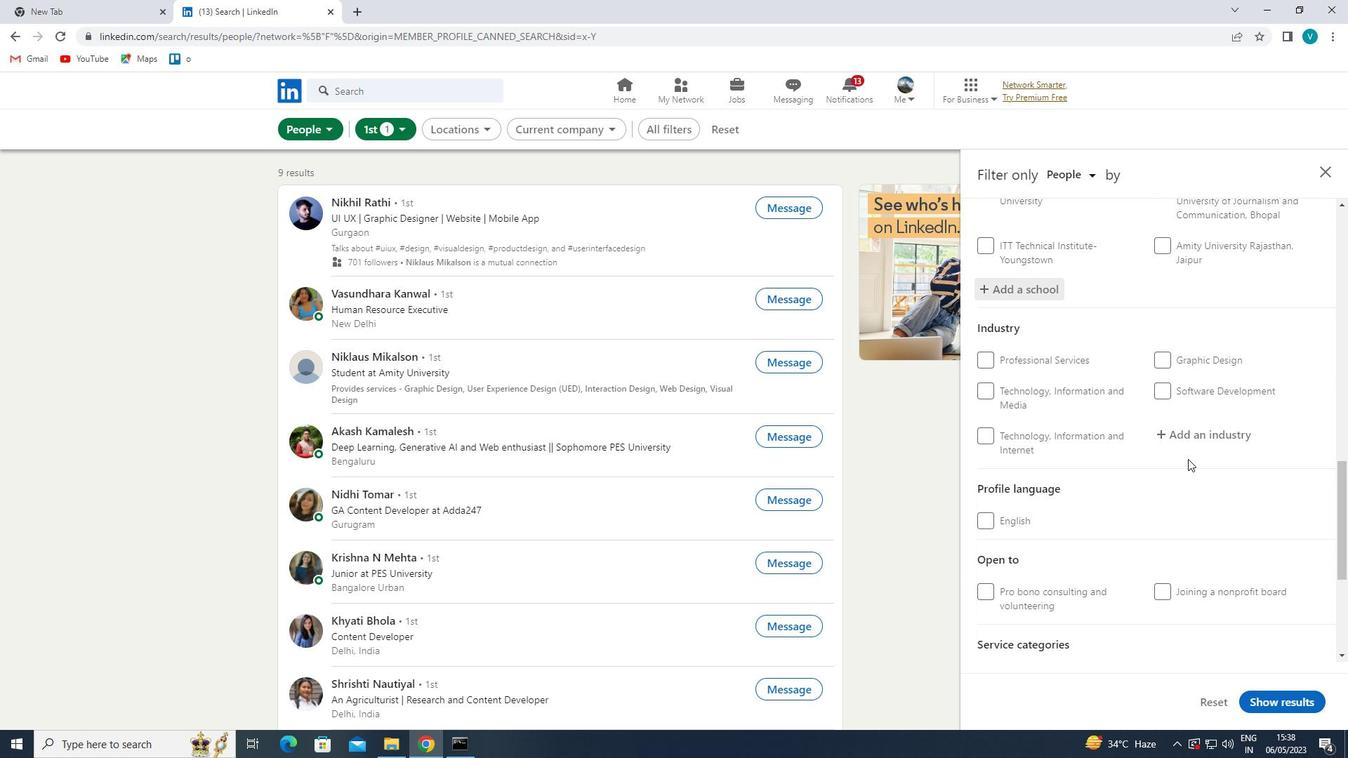 
Action: Mouse moved to (1196, 441)
Screenshot: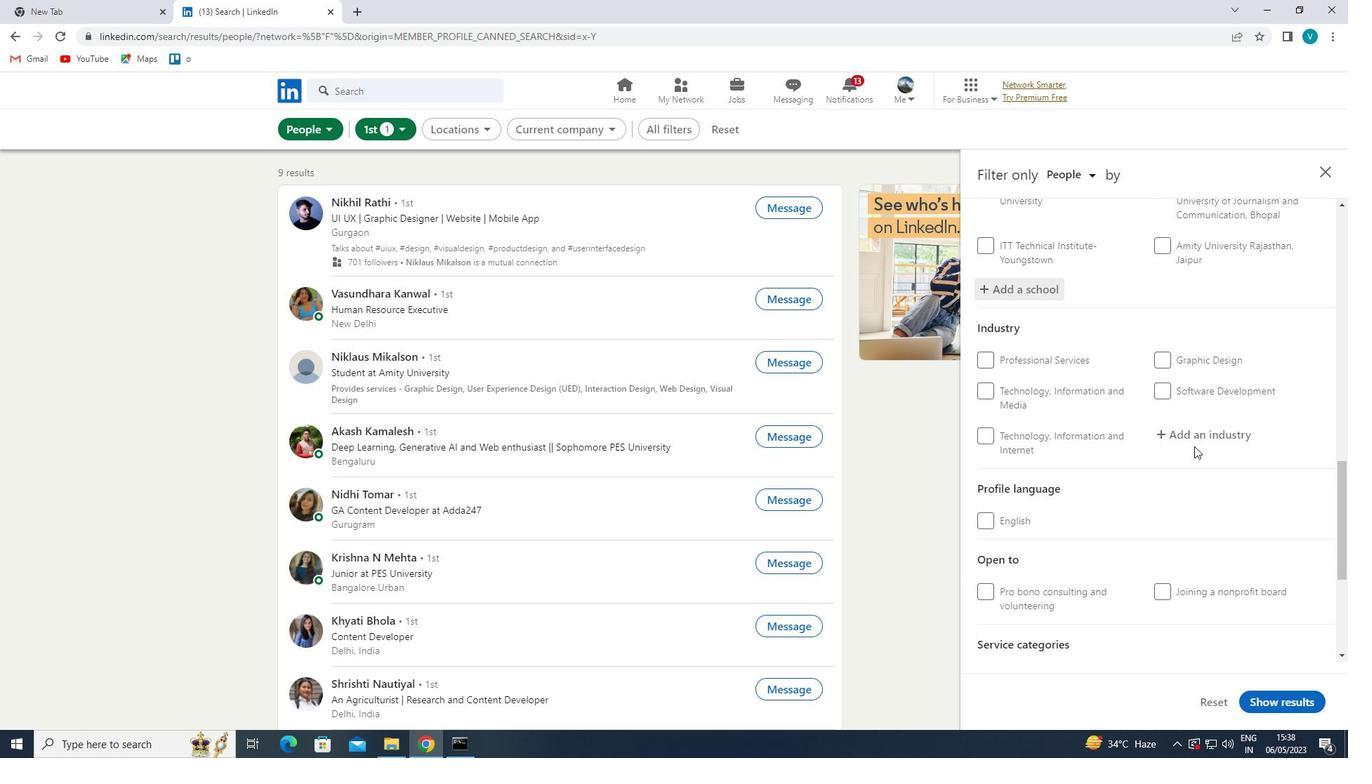 
Action: Mouse pressed left at (1196, 441)
Screenshot: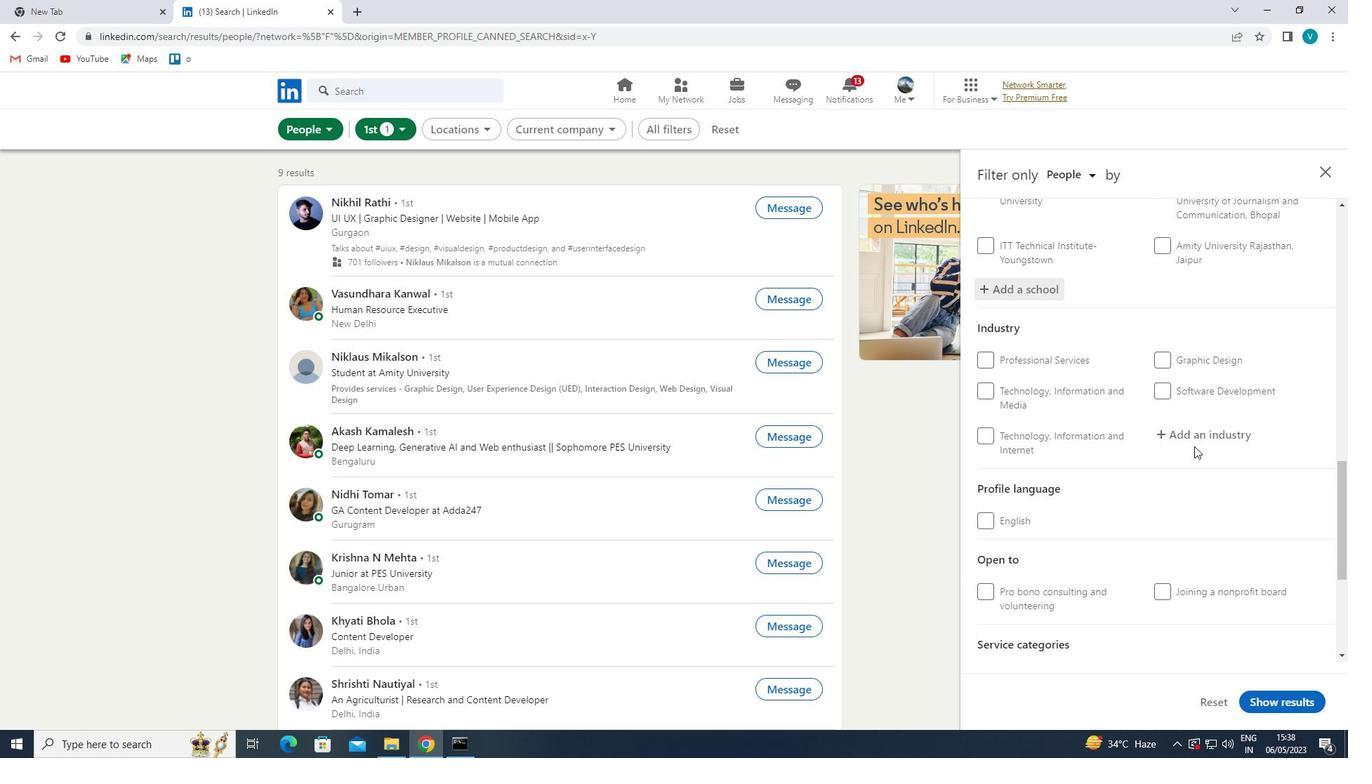 
Action: Mouse moved to (1044, 409)
Screenshot: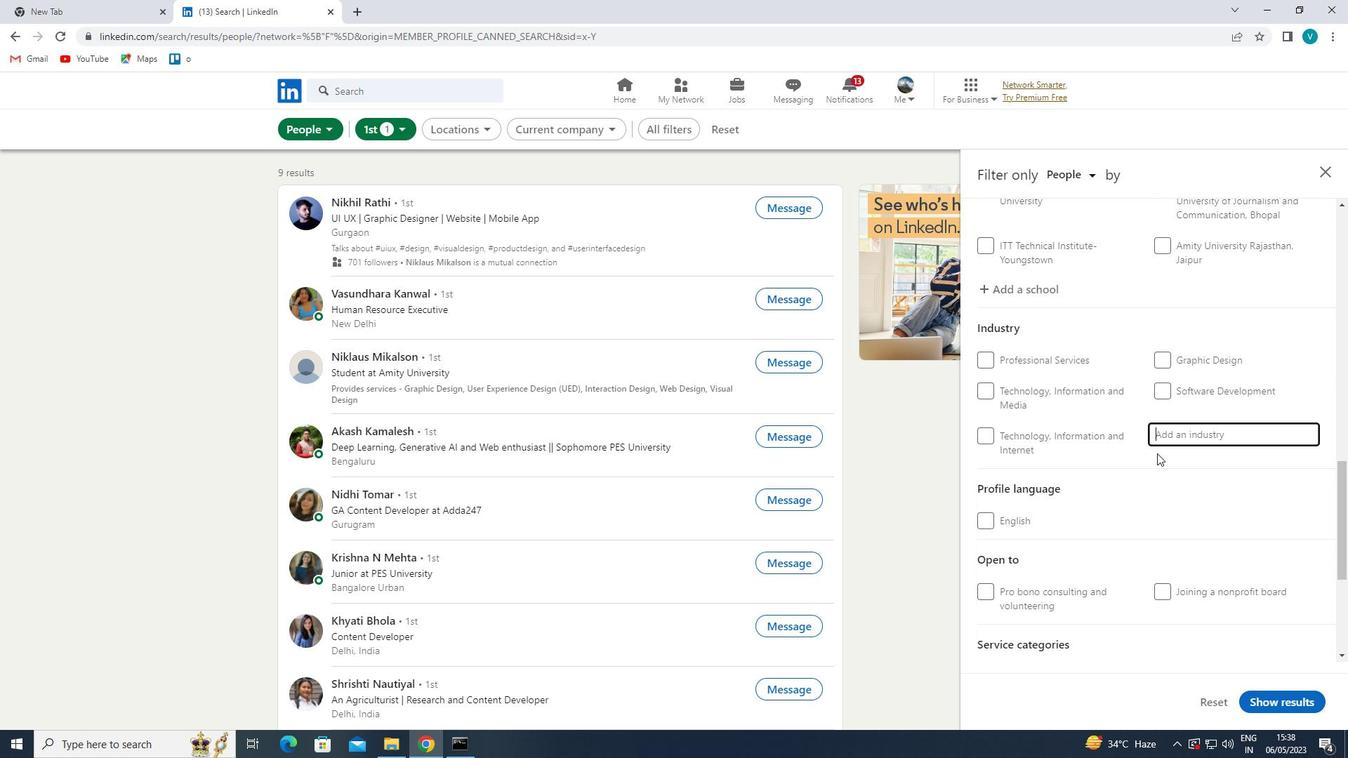 
Action: Key pressed <Key.shift><Key.shift>GEOTHERMAL
Screenshot: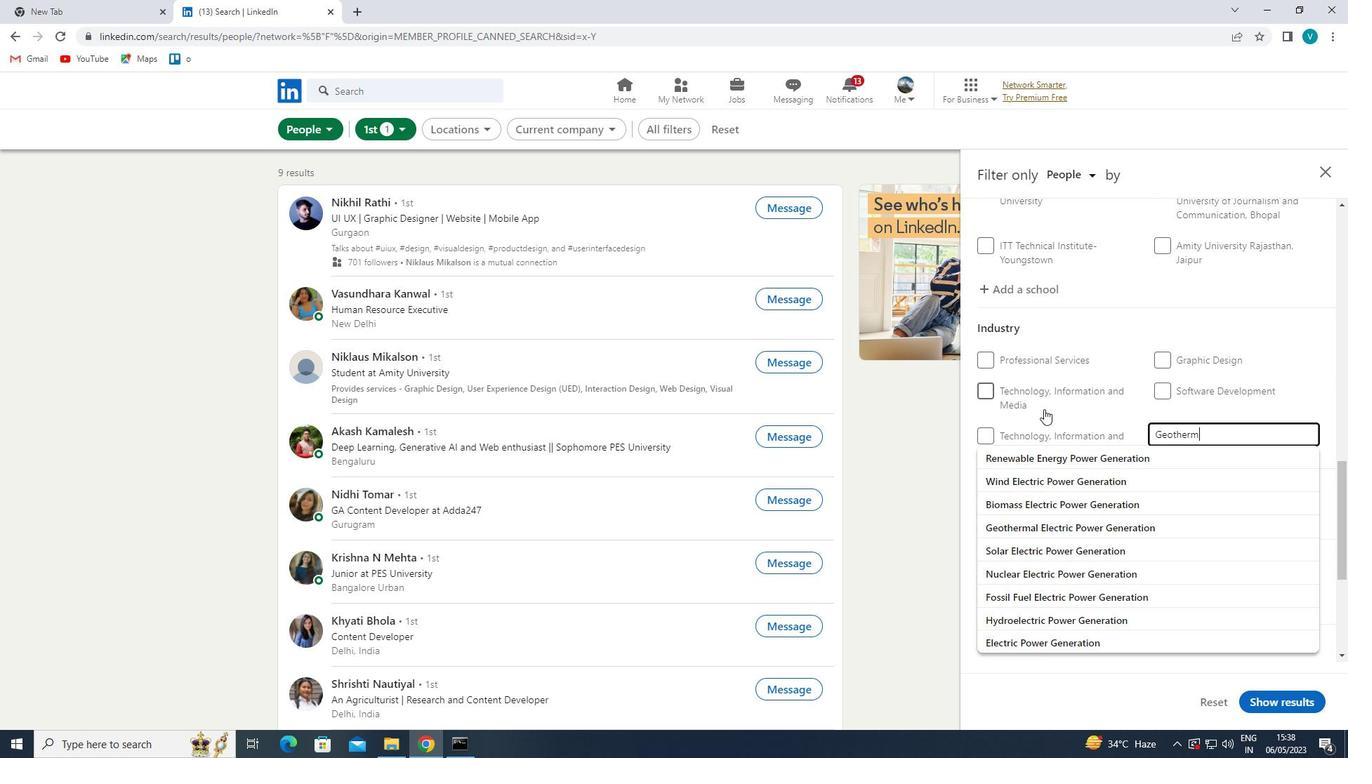 
Action: Mouse moved to (1091, 451)
Screenshot: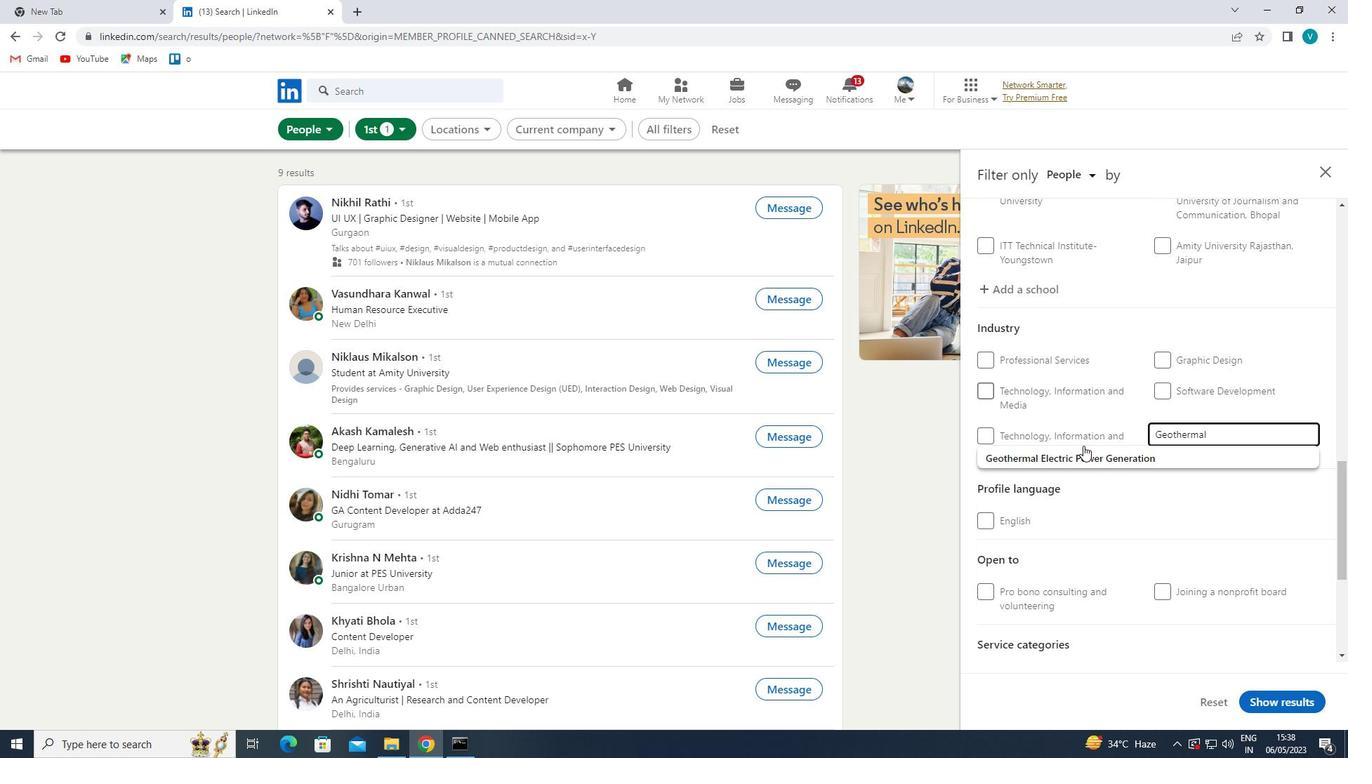 
Action: Mouse pressed left at (1091, 451)
Screenshot: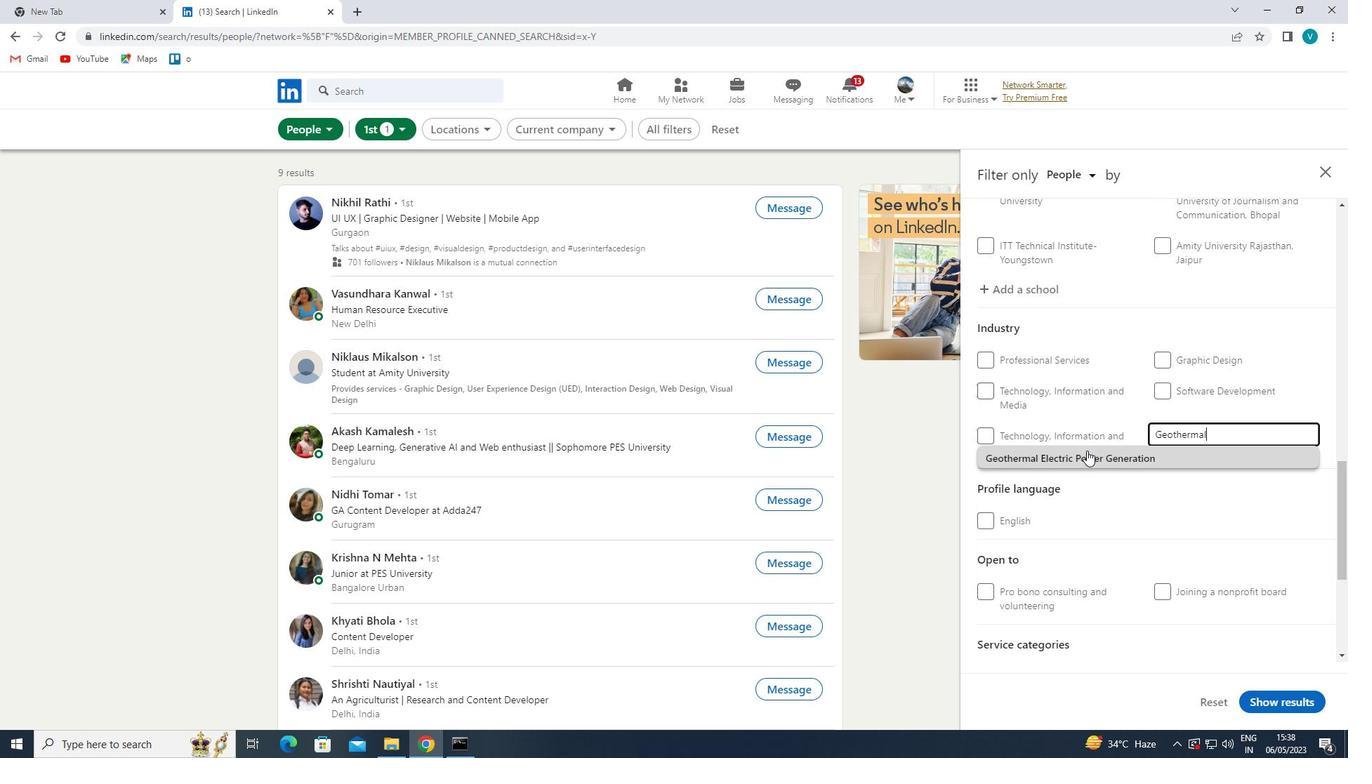 
Action: Mouse moved to (1091, 450)
Screenshot: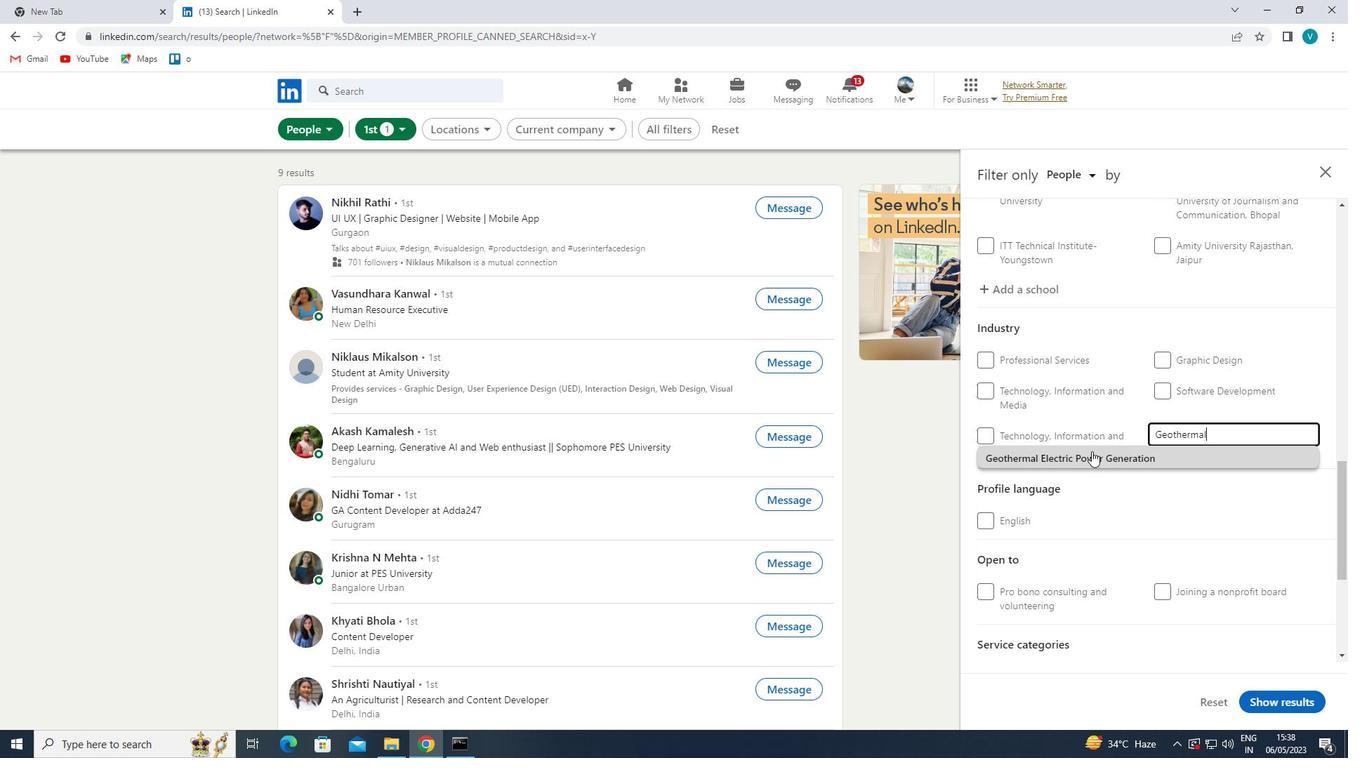 
Action: Mouse scrolled (1091, 450) with delta (0, 0)
Screenshot: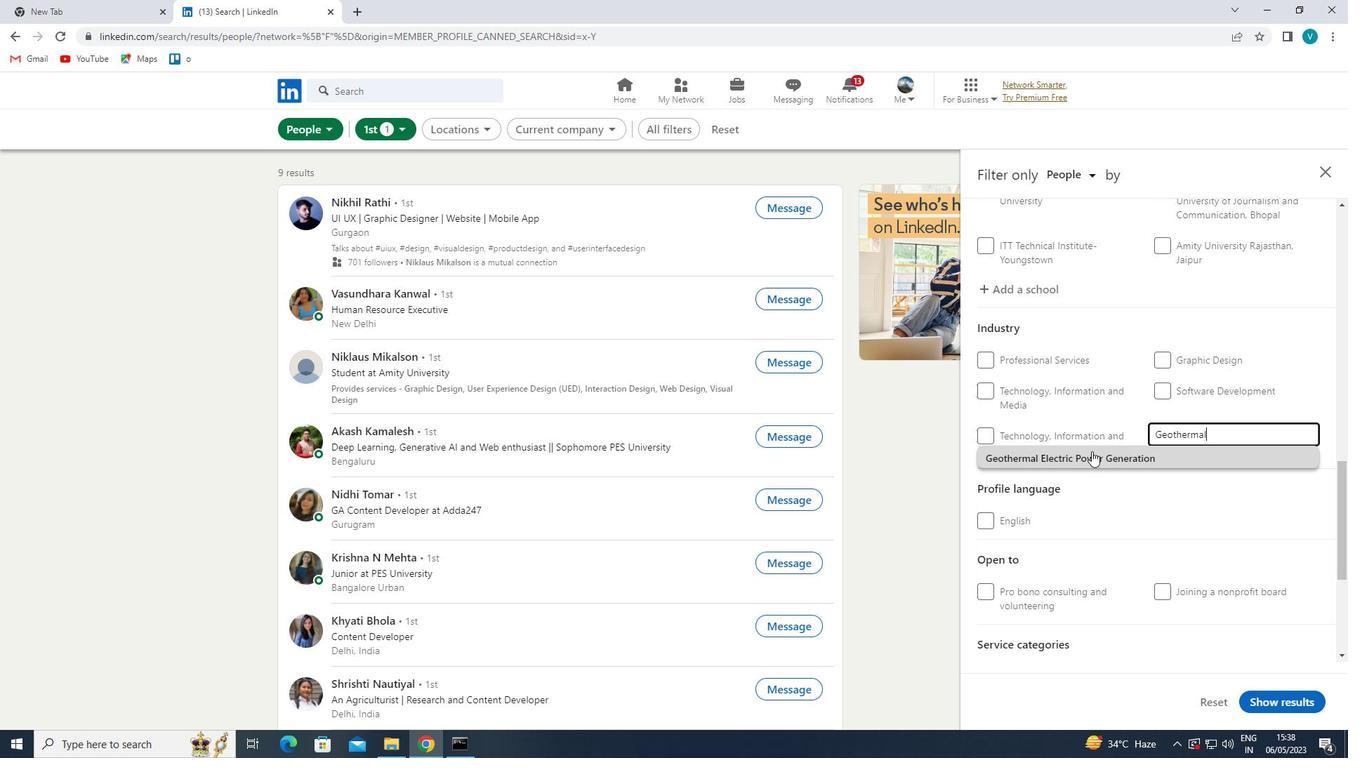 
Action: Mouse scrolled (1091, 450) with delta (0, 0)
Screenshot: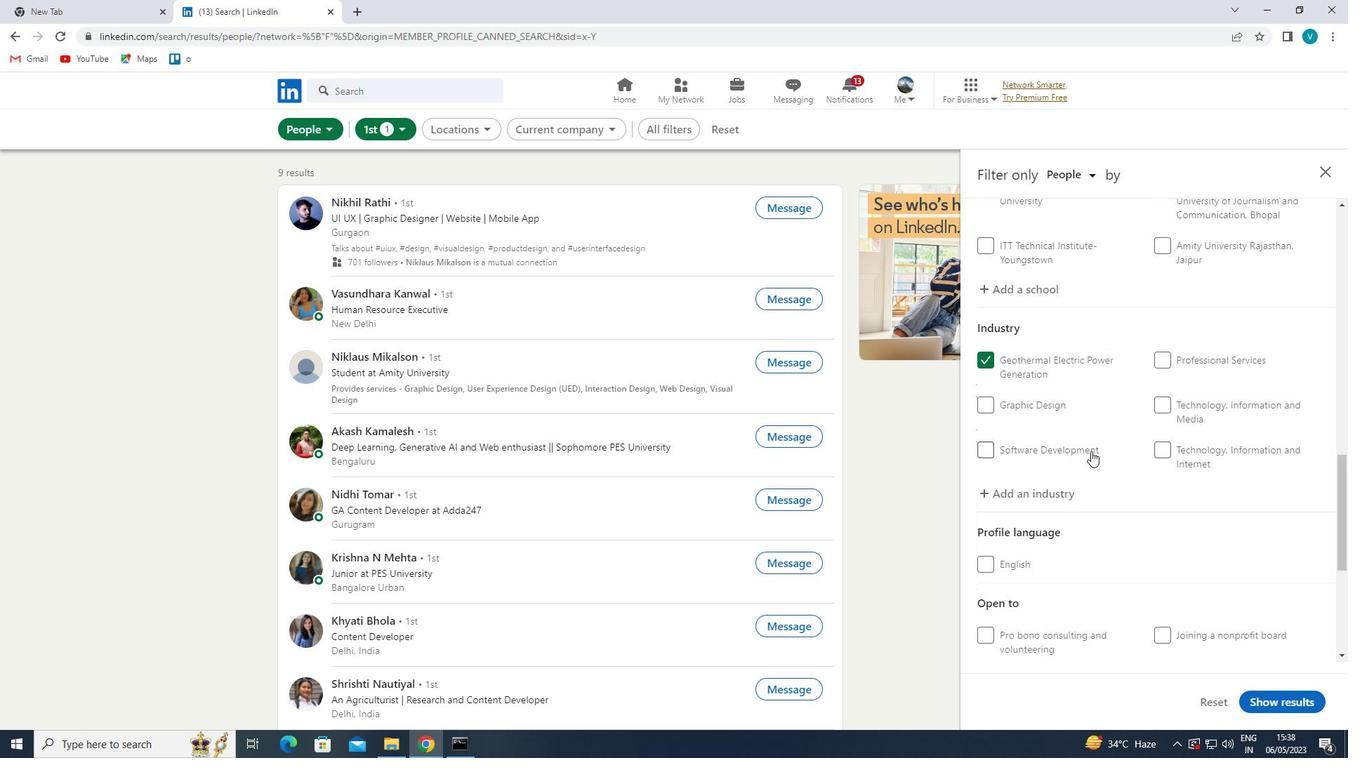 
Action: Mouse scrolled (1091, 450) with delta (0, 0)
Screenshot: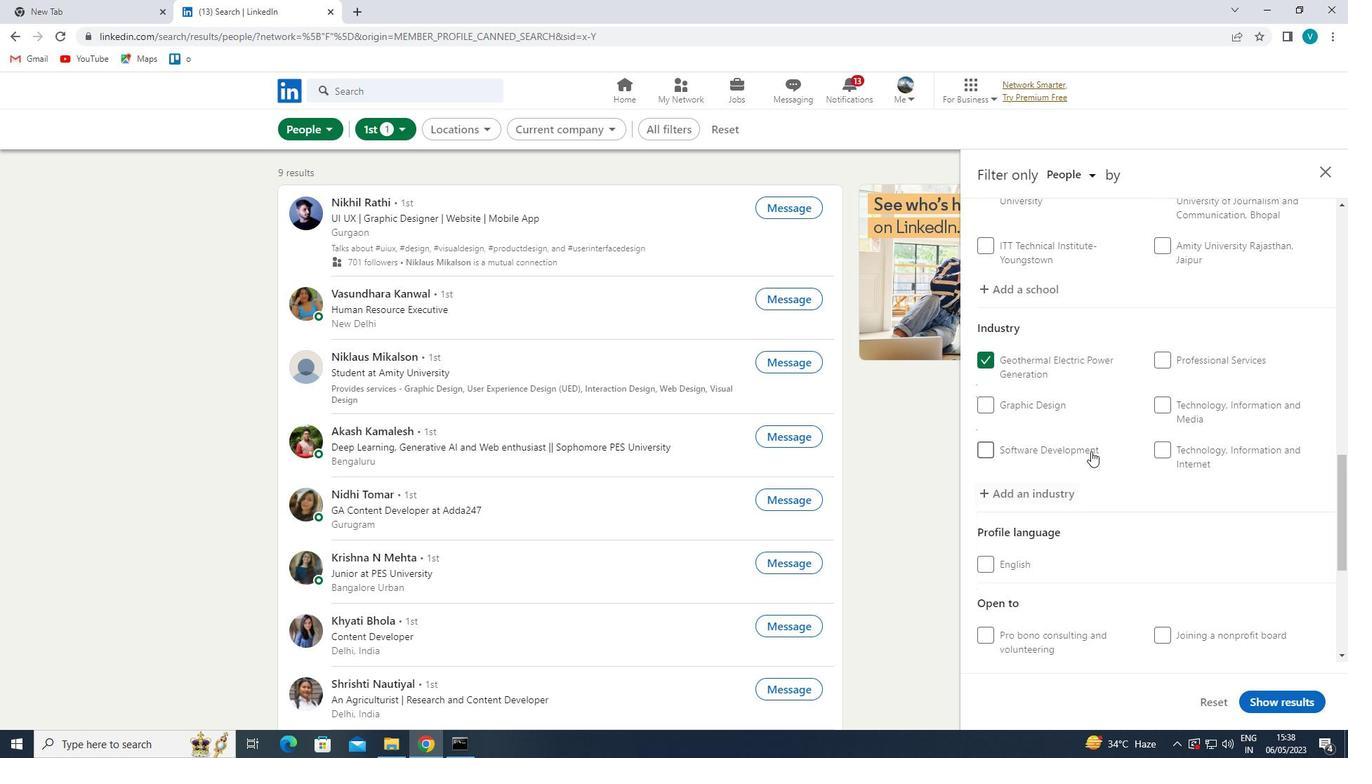
Action: Mouse moved to (1091, 450)
Screenshot: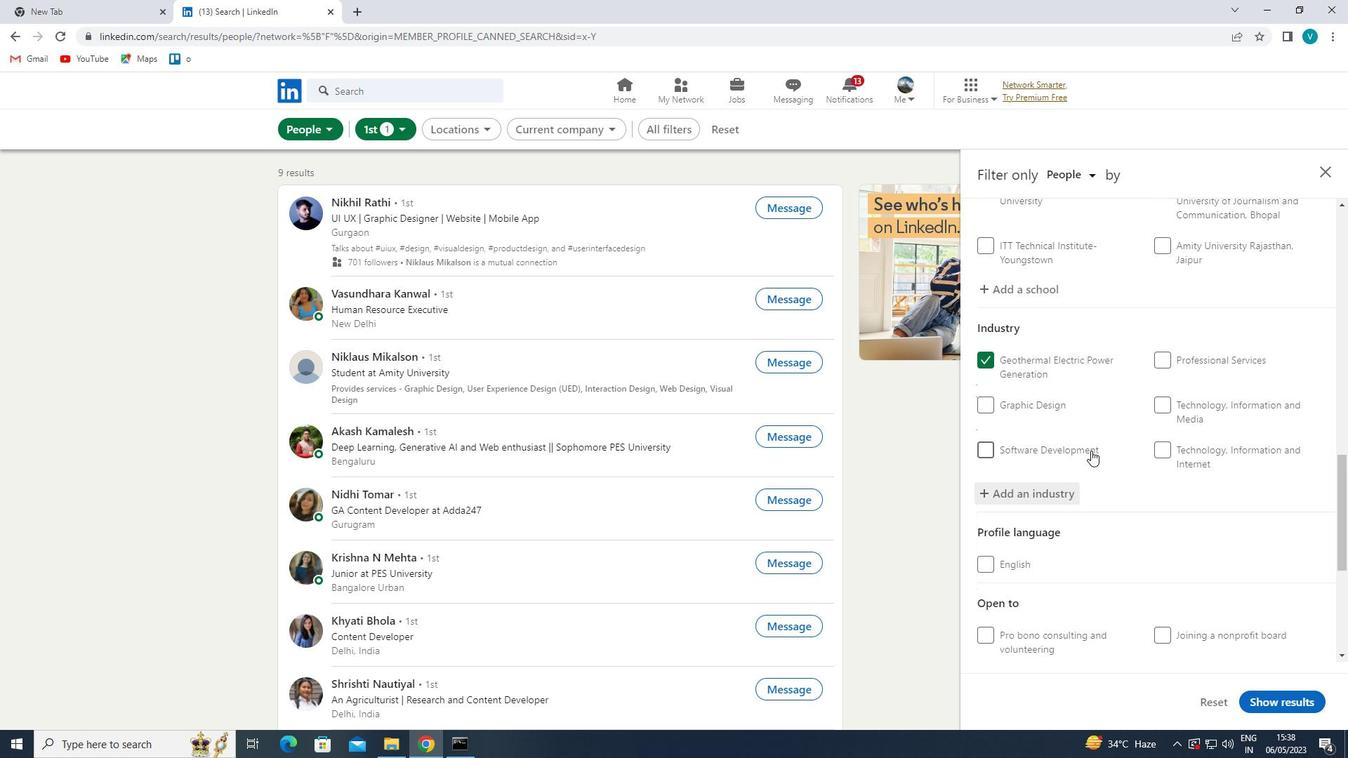 
Action: Mouse scrolled (1091, 450) with delta (0, 0)
Screenshot: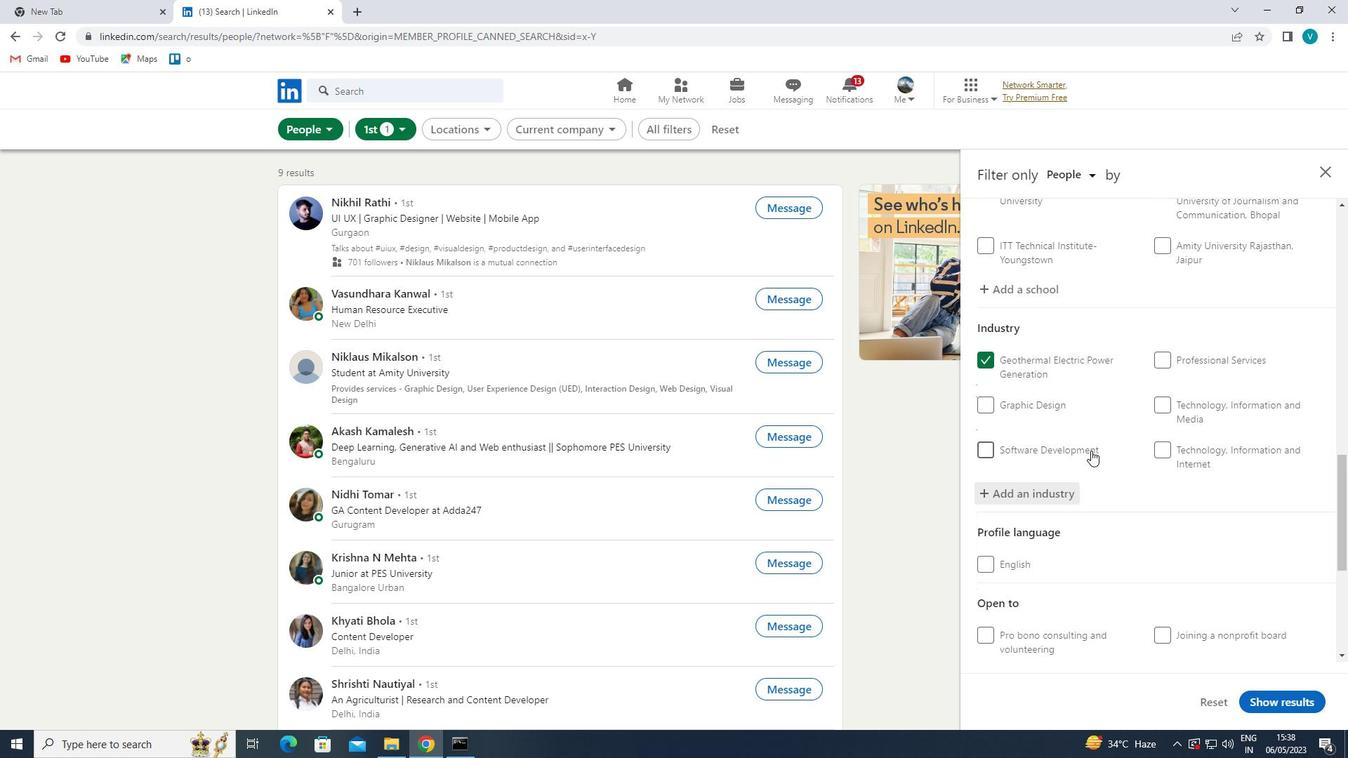 
Action: Mouse moved to (1203, 497)
Screenshot: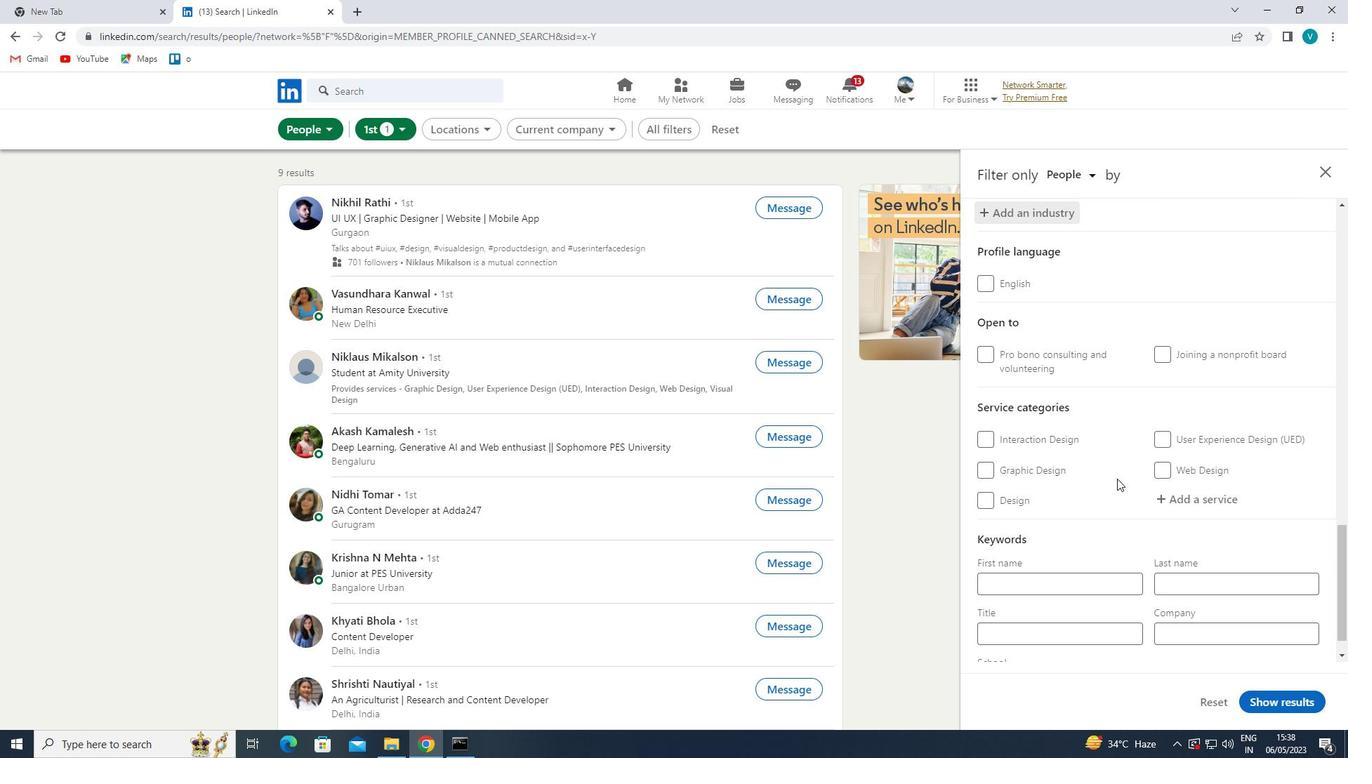 
Action: Mouse pressed left at (1203, 497)
Screenshot: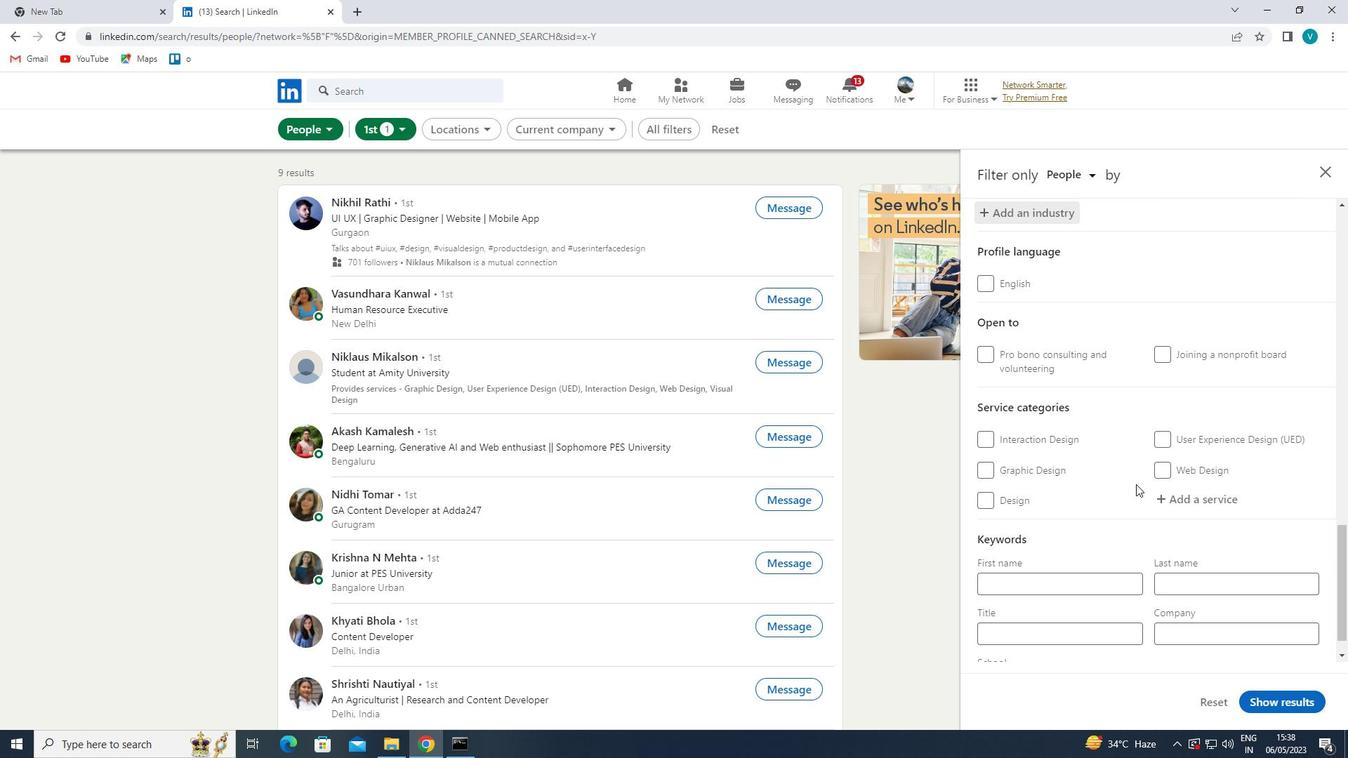
Action: Mouse moved to (1148, 475)
Screenshot: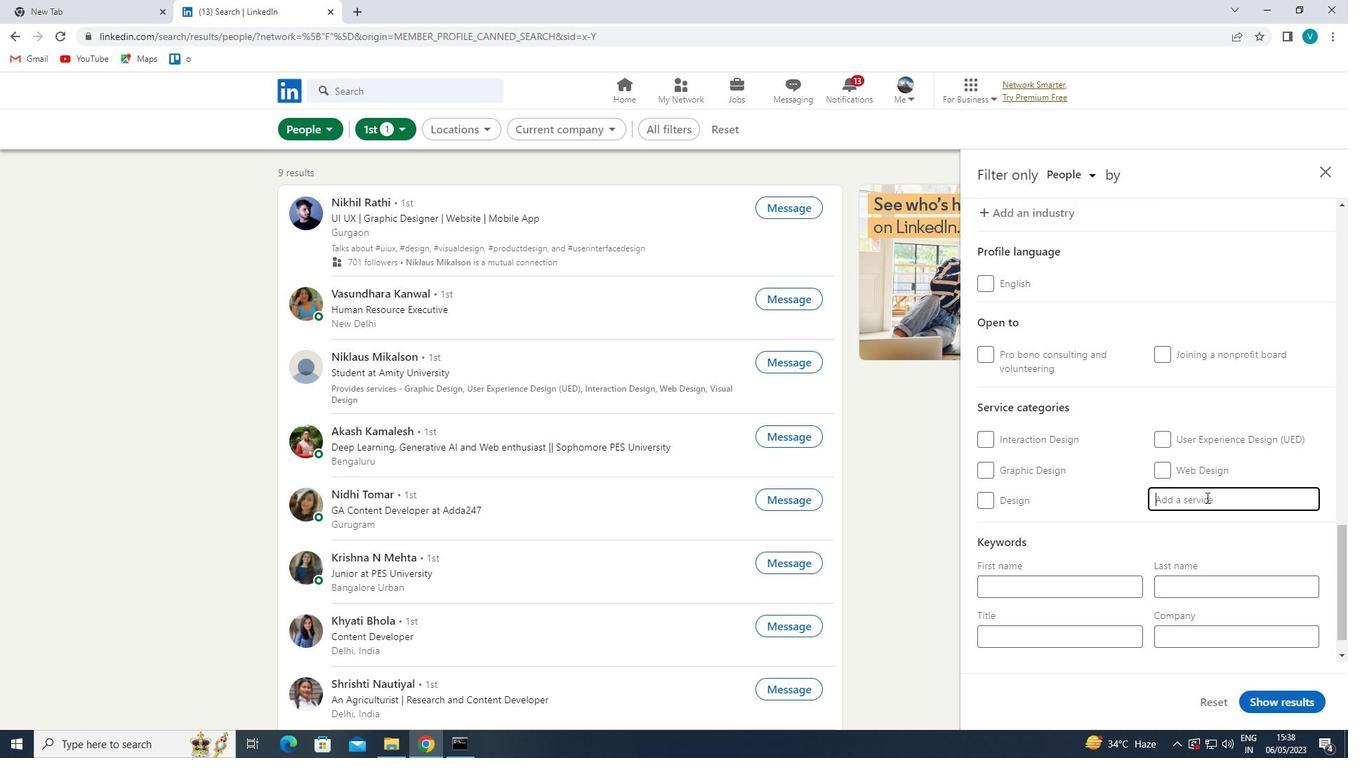 
Action: Key pressed <Key.shift>MOBILE<Key.space>
Screenshot: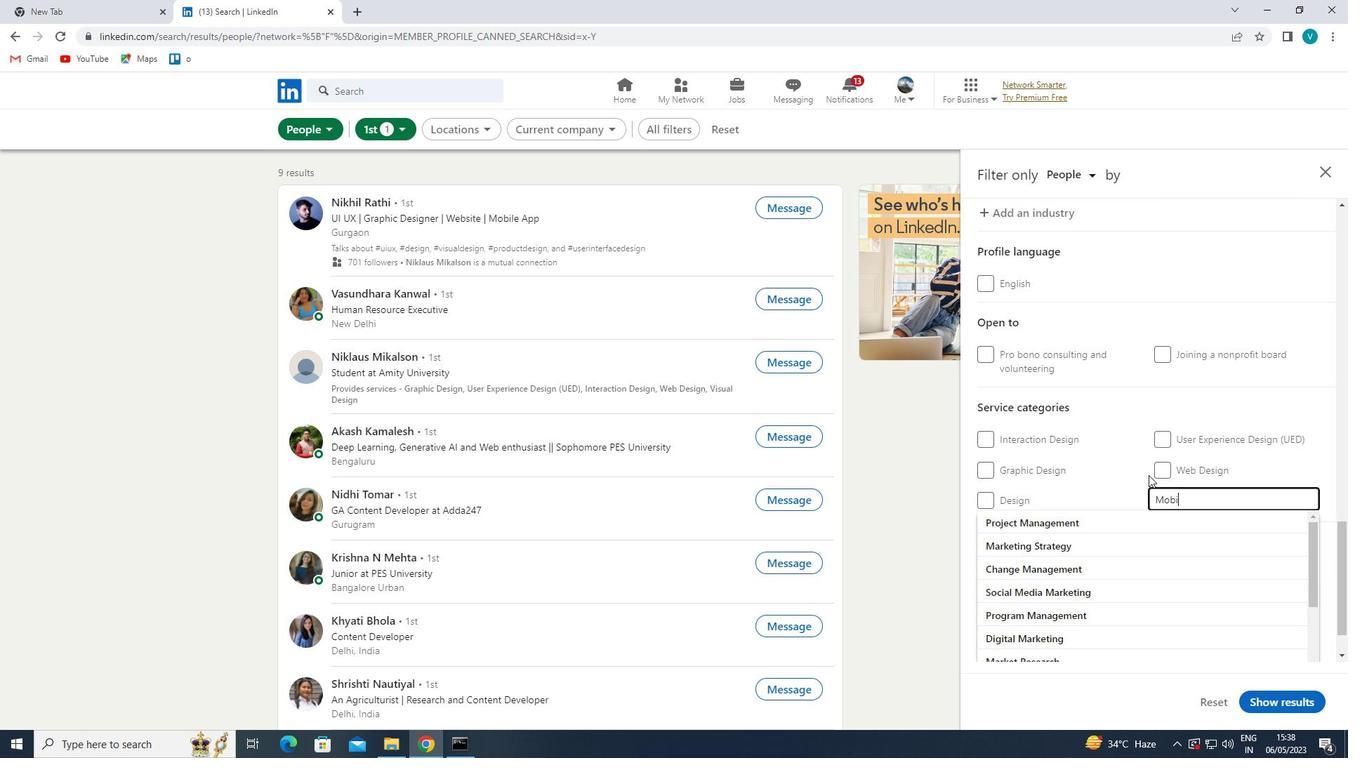 
Action: Mouse moved to (1099, 517)
Screenshot: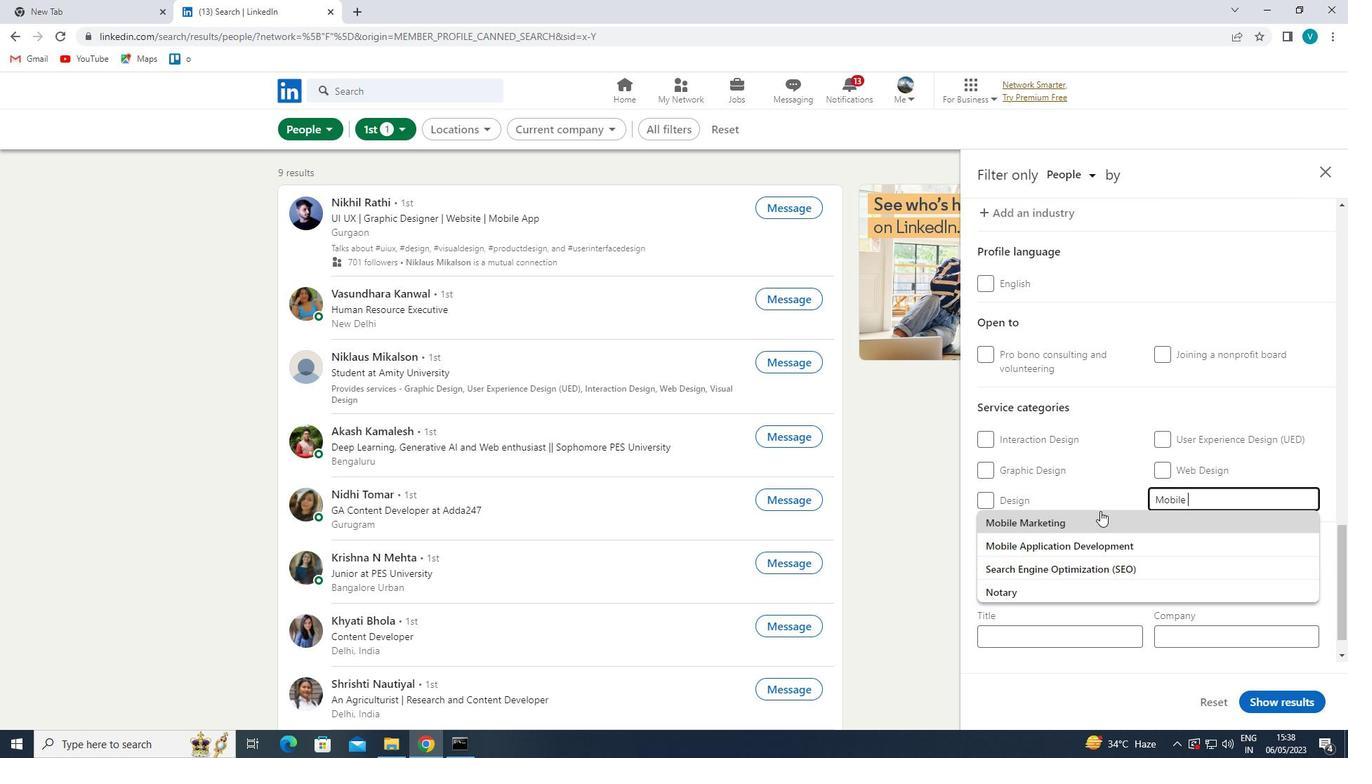 
Action: Mouse pressed left at (1099, 517)
Screenshot: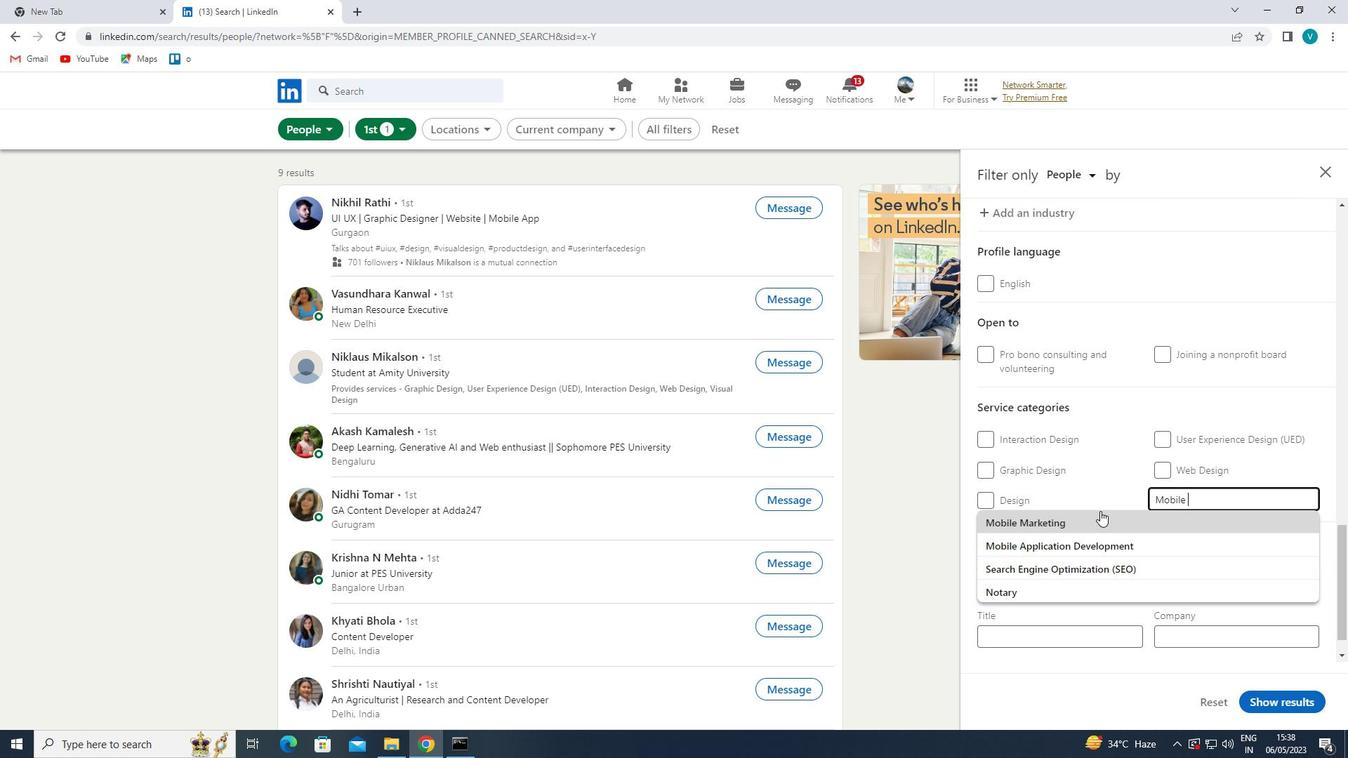 
Action: Mouse moved to (1099, 521)
Screenshot: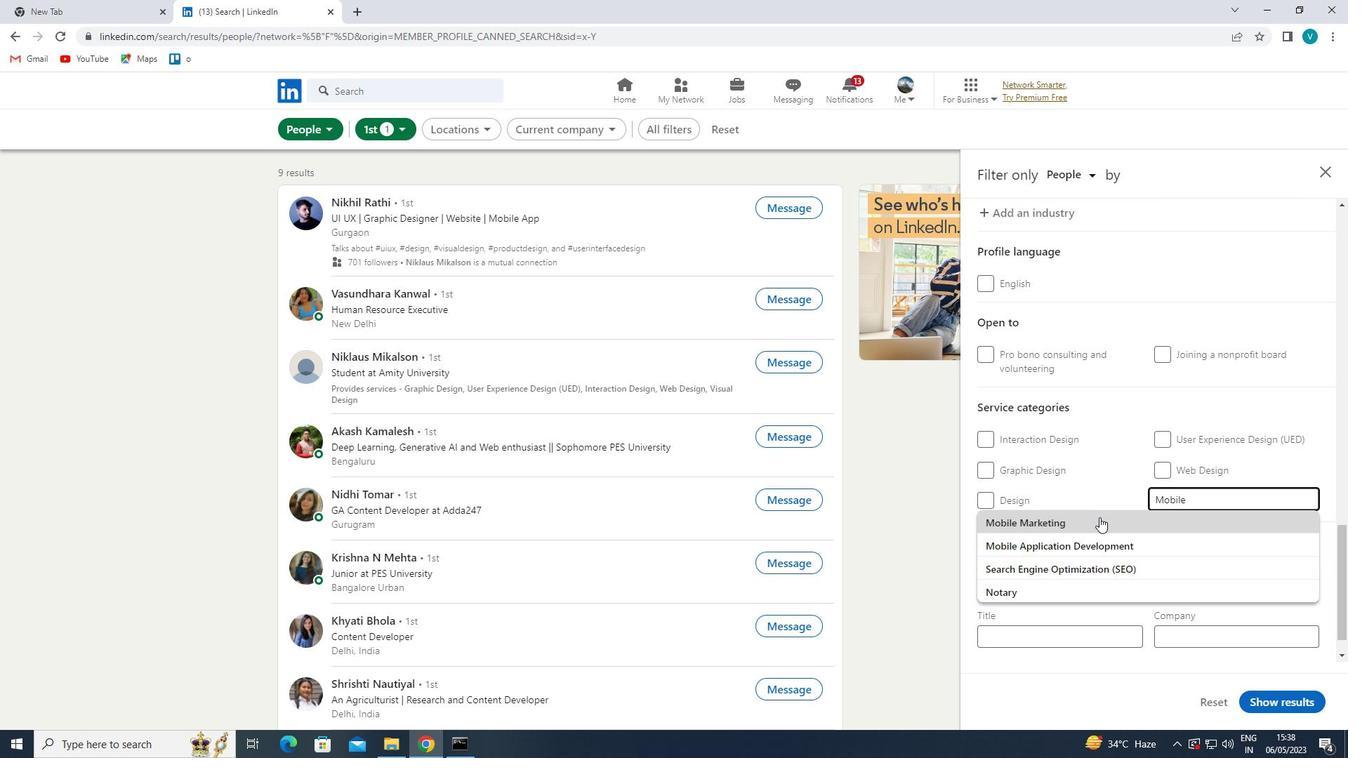 
Action: Mouse scrolled (1099, 520) with delta (0, 0)
Screenshot: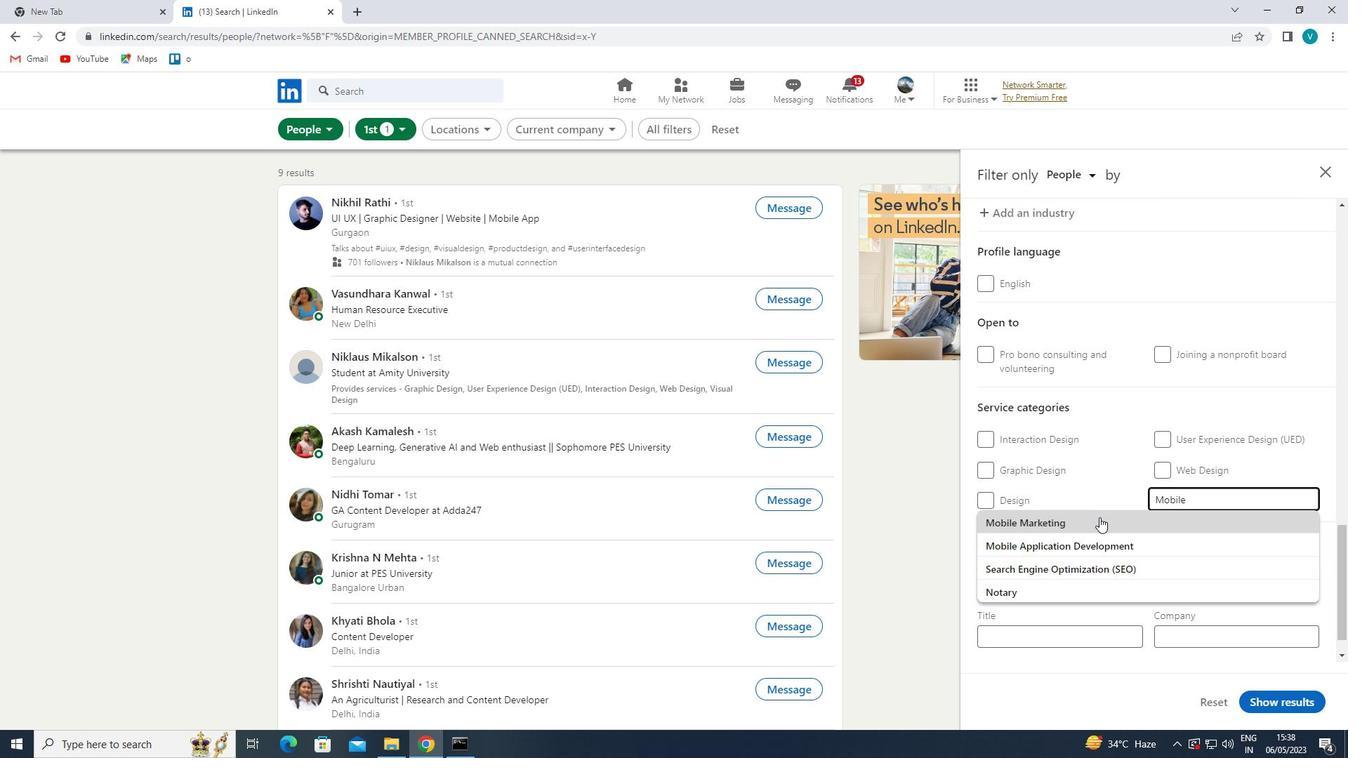
Action: Mouse moved to (1096, 533)
Screenshot: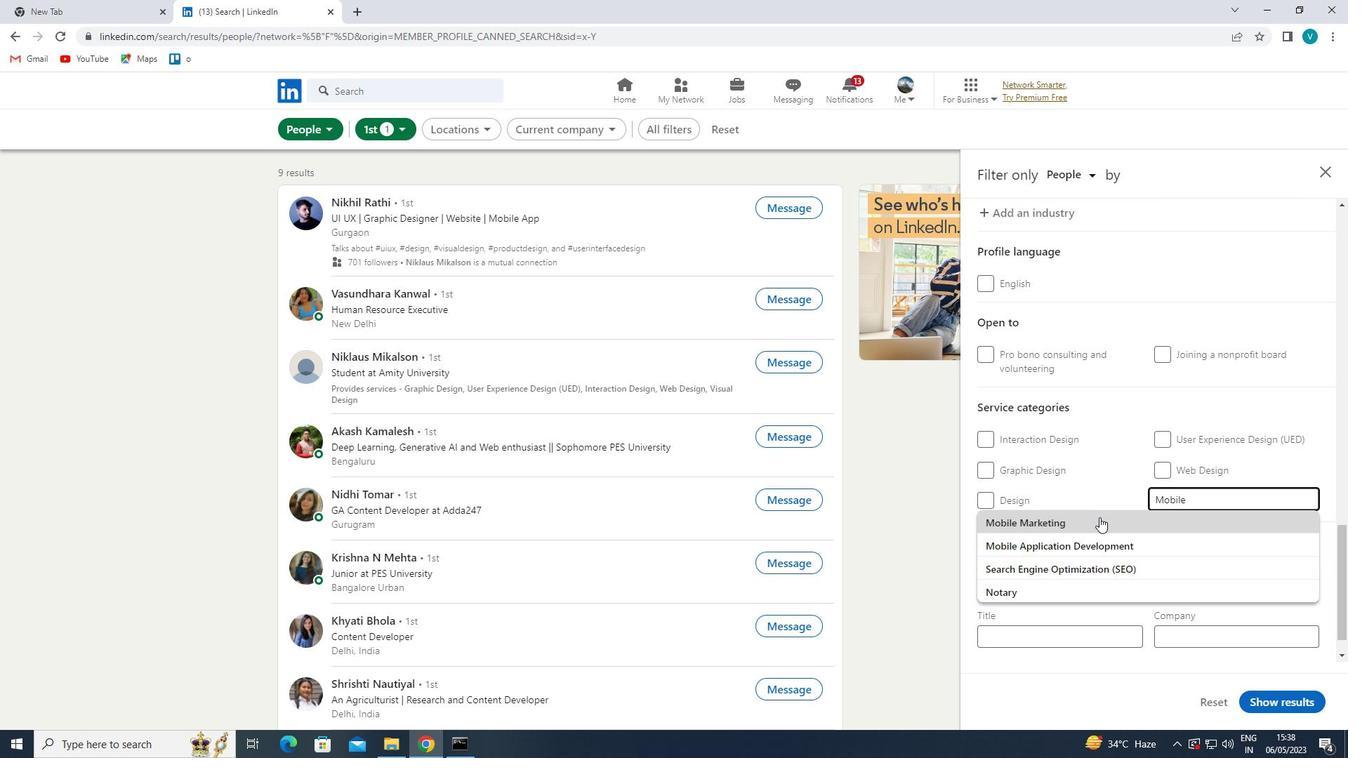 
Action: Mouse scrolled (1096, 533) with delta (0, 0)
Screenshot: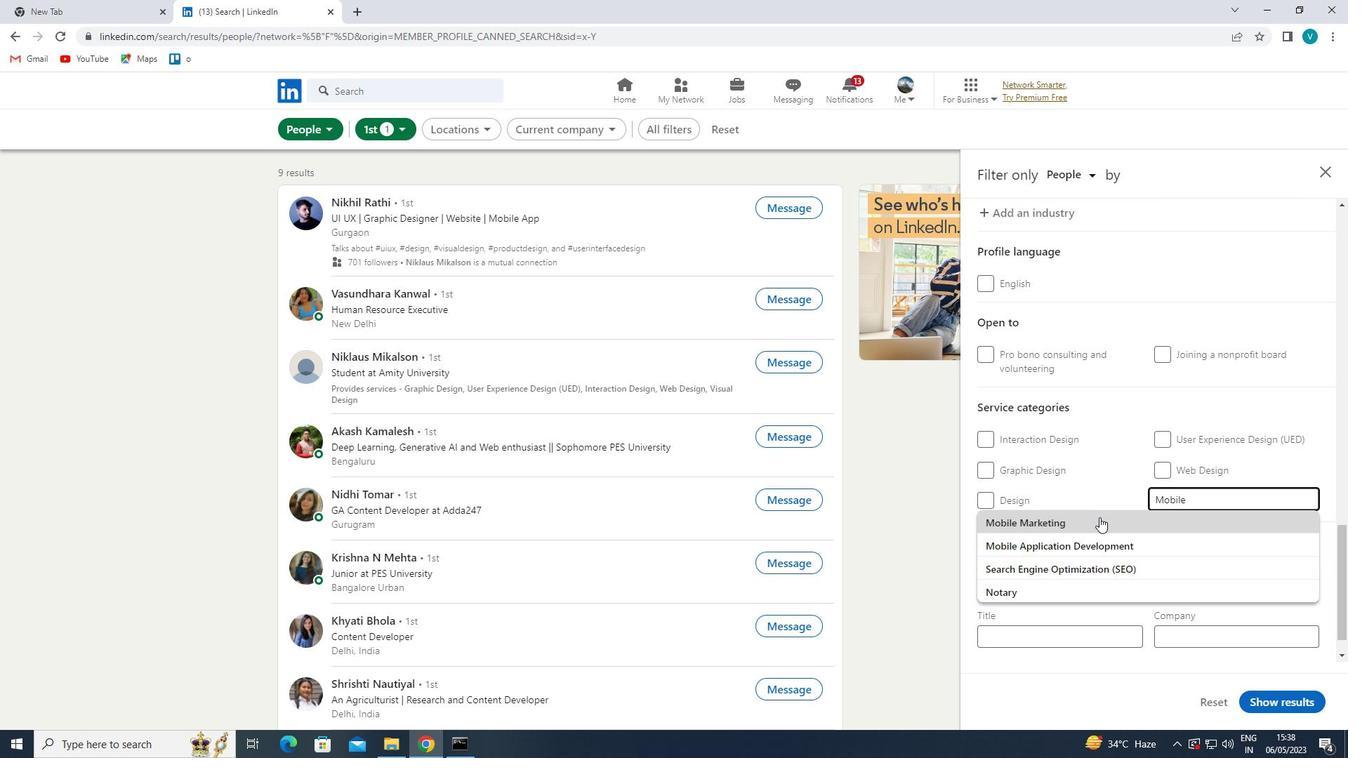 
Action: Mouse moved to (1095, 536)
Screenshot: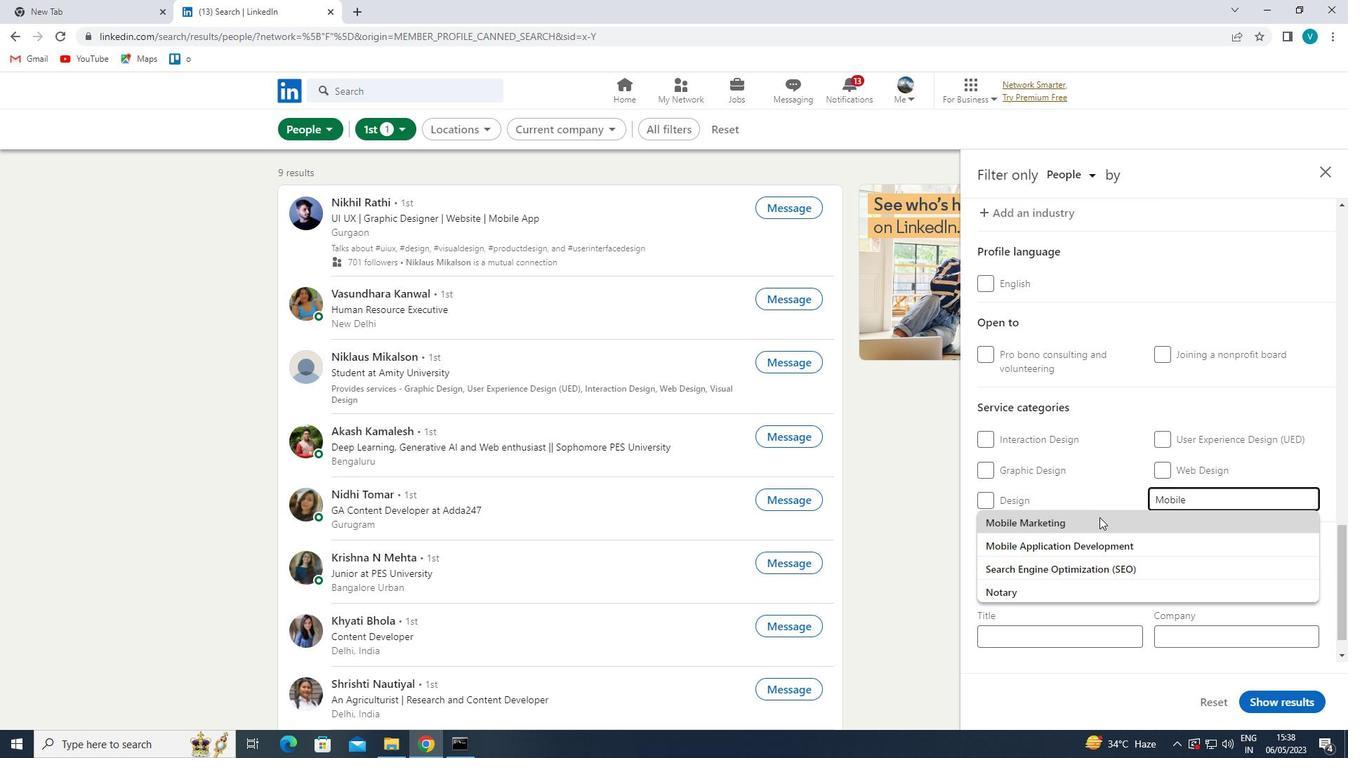 
Action: Mouse scrolled (1095, 535) with delta (0, 0)
Screenshot: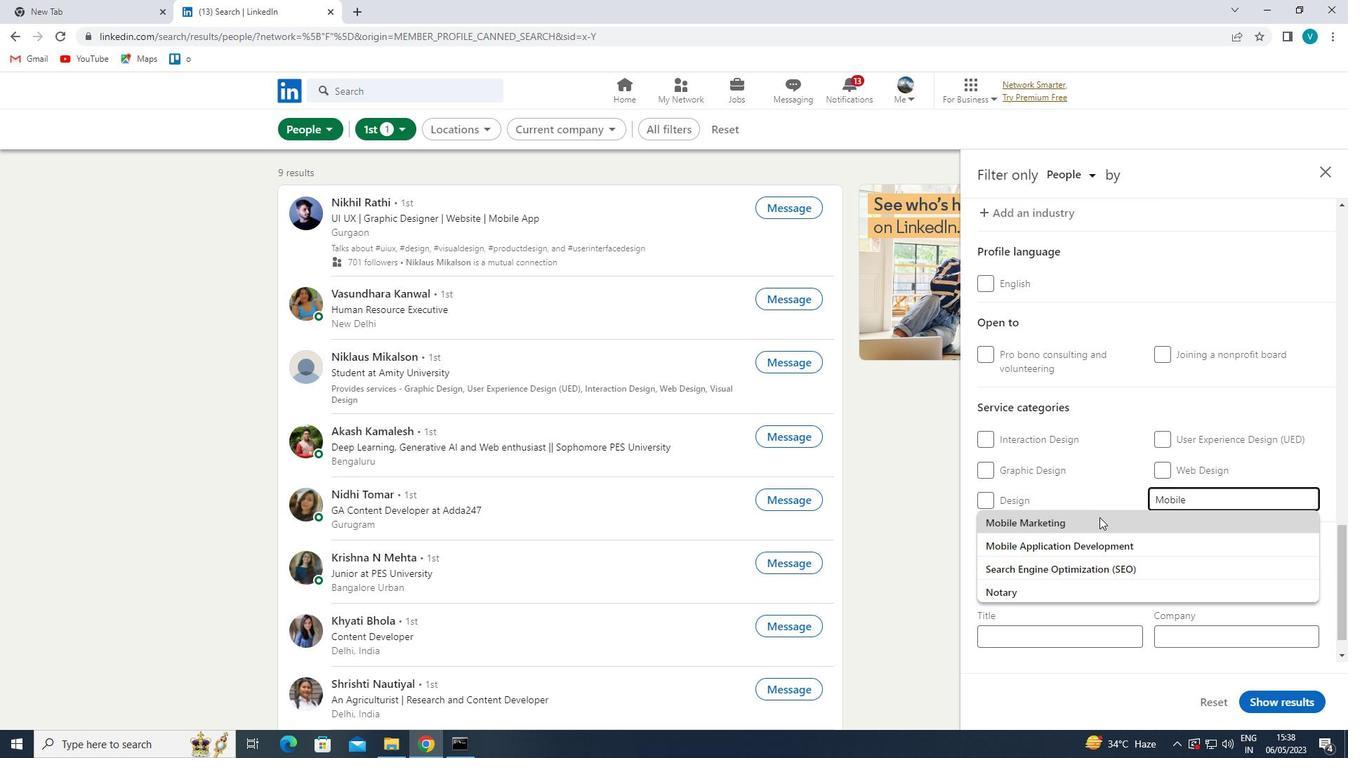 
Action: Mouse moved to (1094, 537)
Screenshot: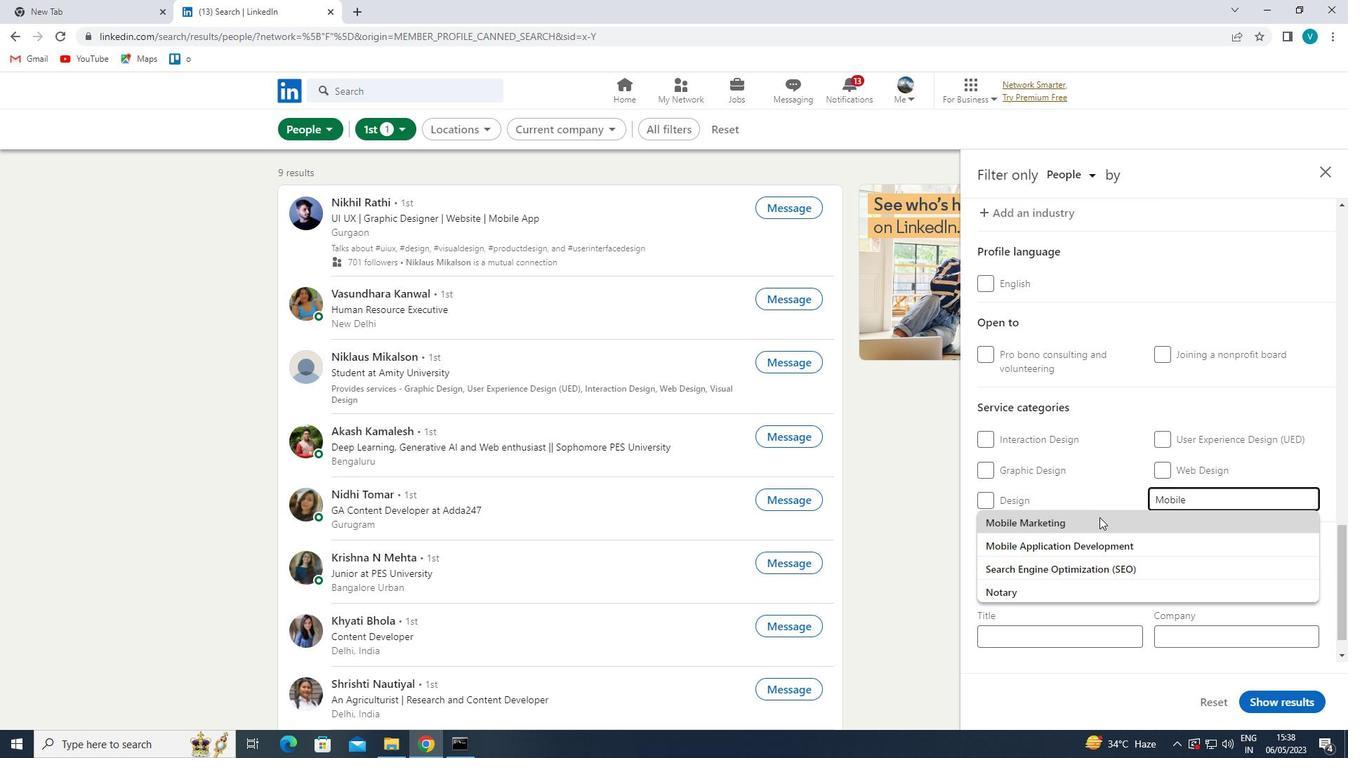 
Action: Mouse scrolled (1094, 536) with delta (0, 0)
Screenshot: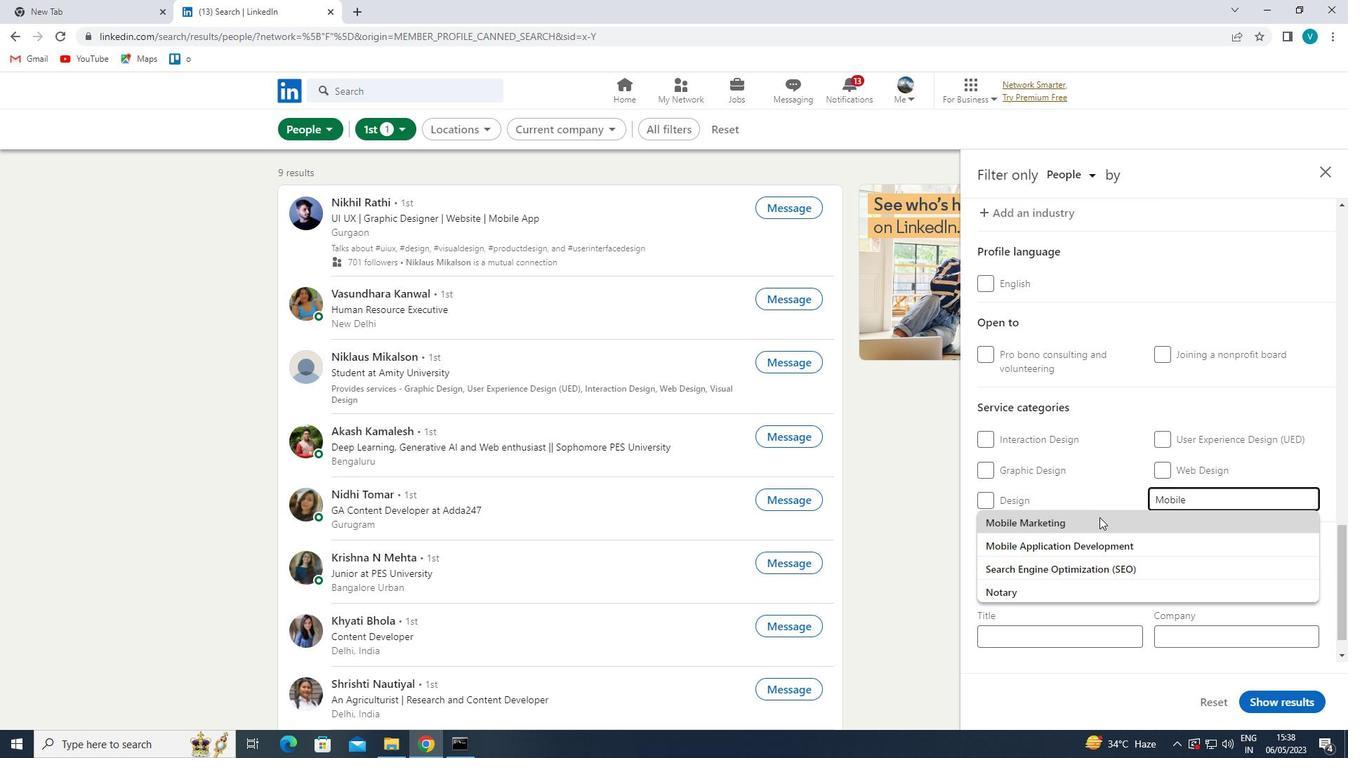 
Action: Mouse moved to (1094, 537)
Screenshot: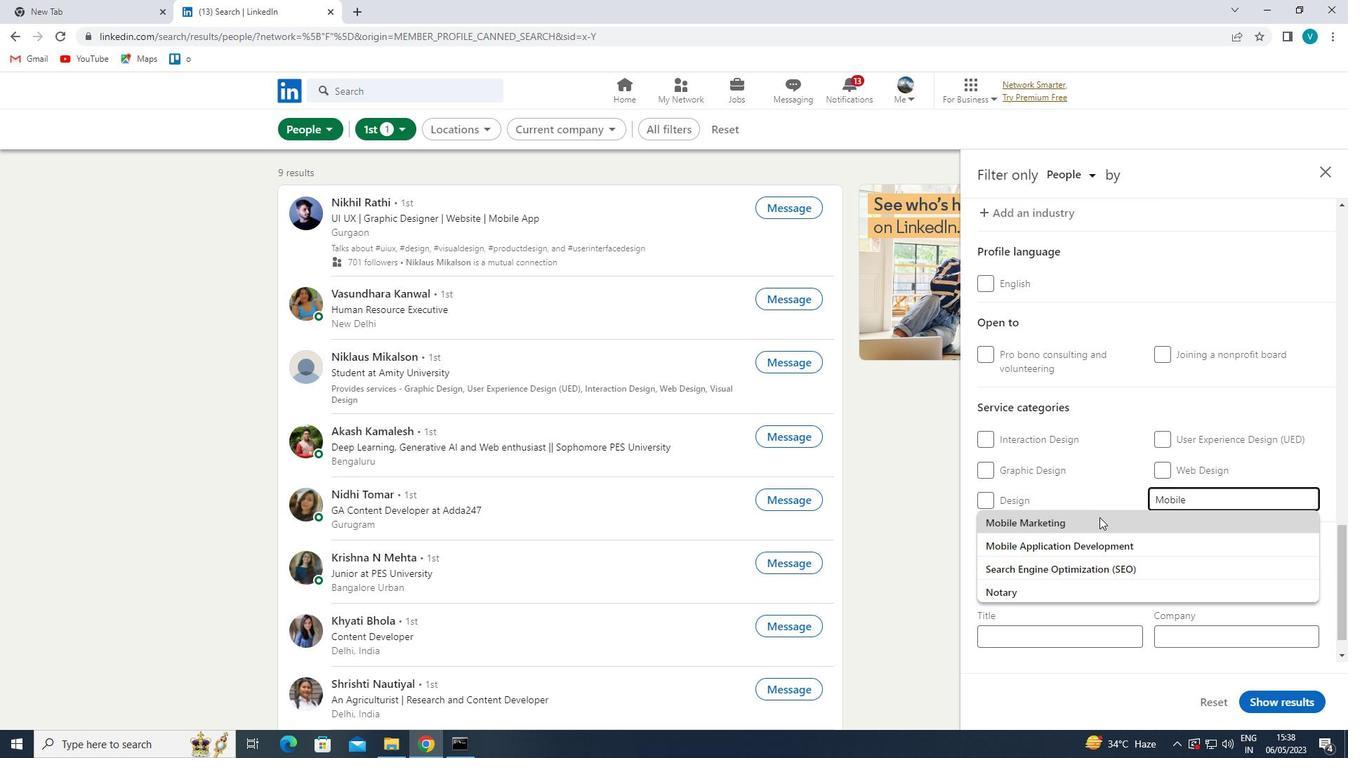 
Action: Mouse scrolled (1094, 536) with delta (0, 0)
Screenshot: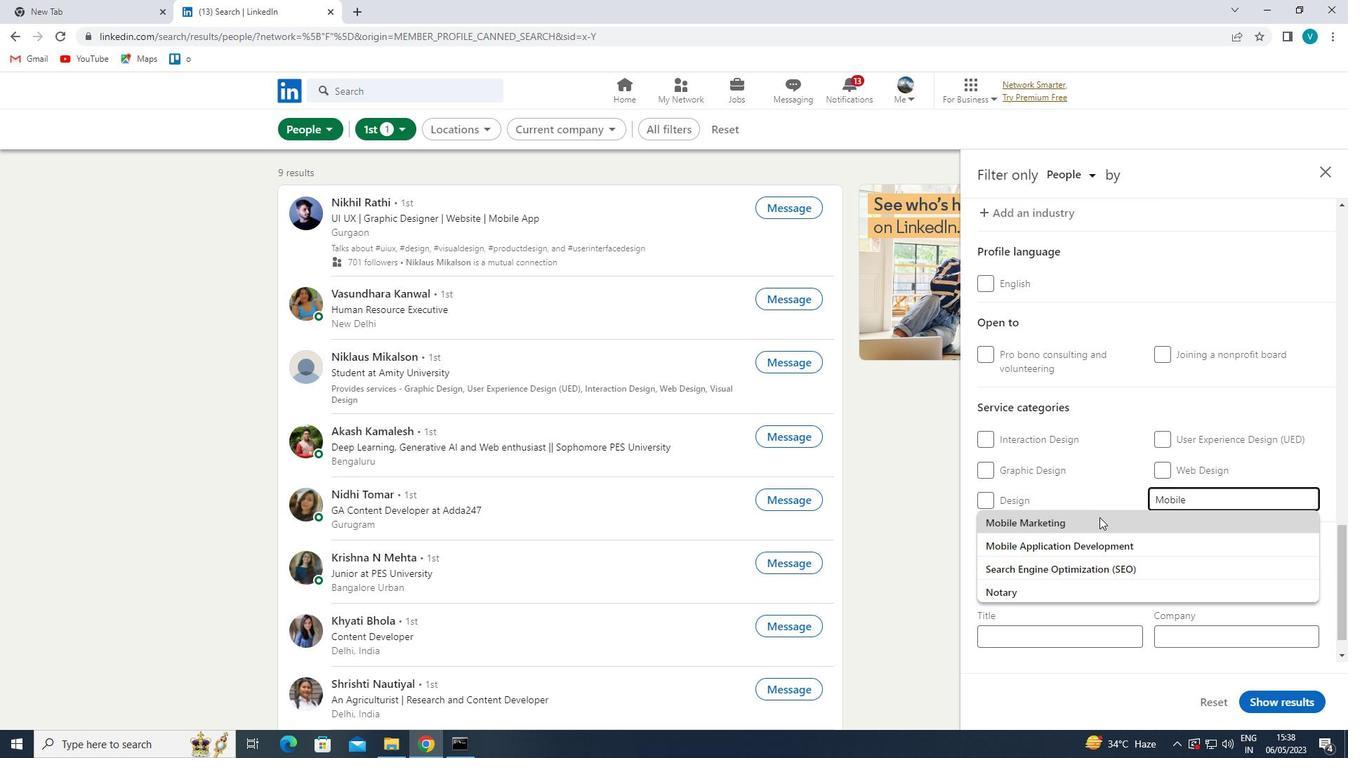 
Action: Mouse moved to (1080, 594)
Screenshot: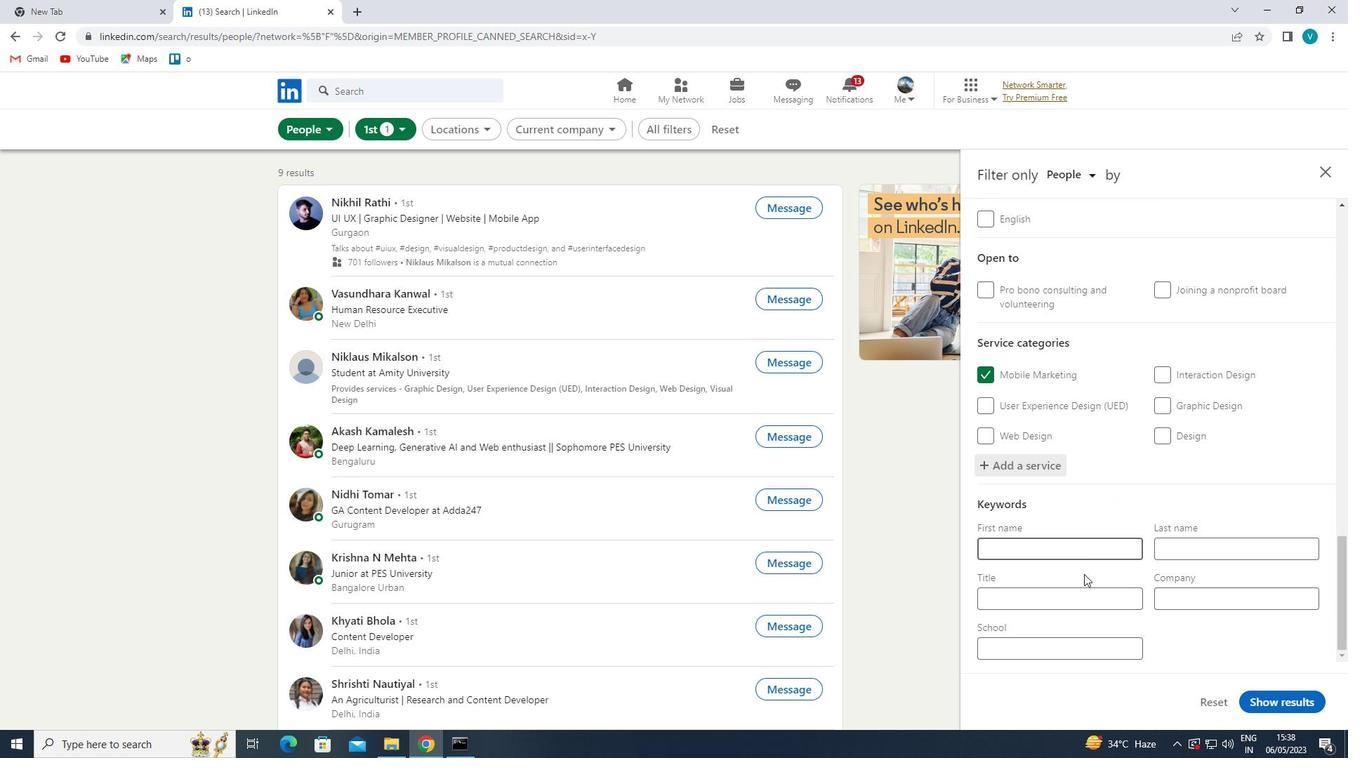 
Action: Mouse pressed left at (1080, 594)
Screenshot: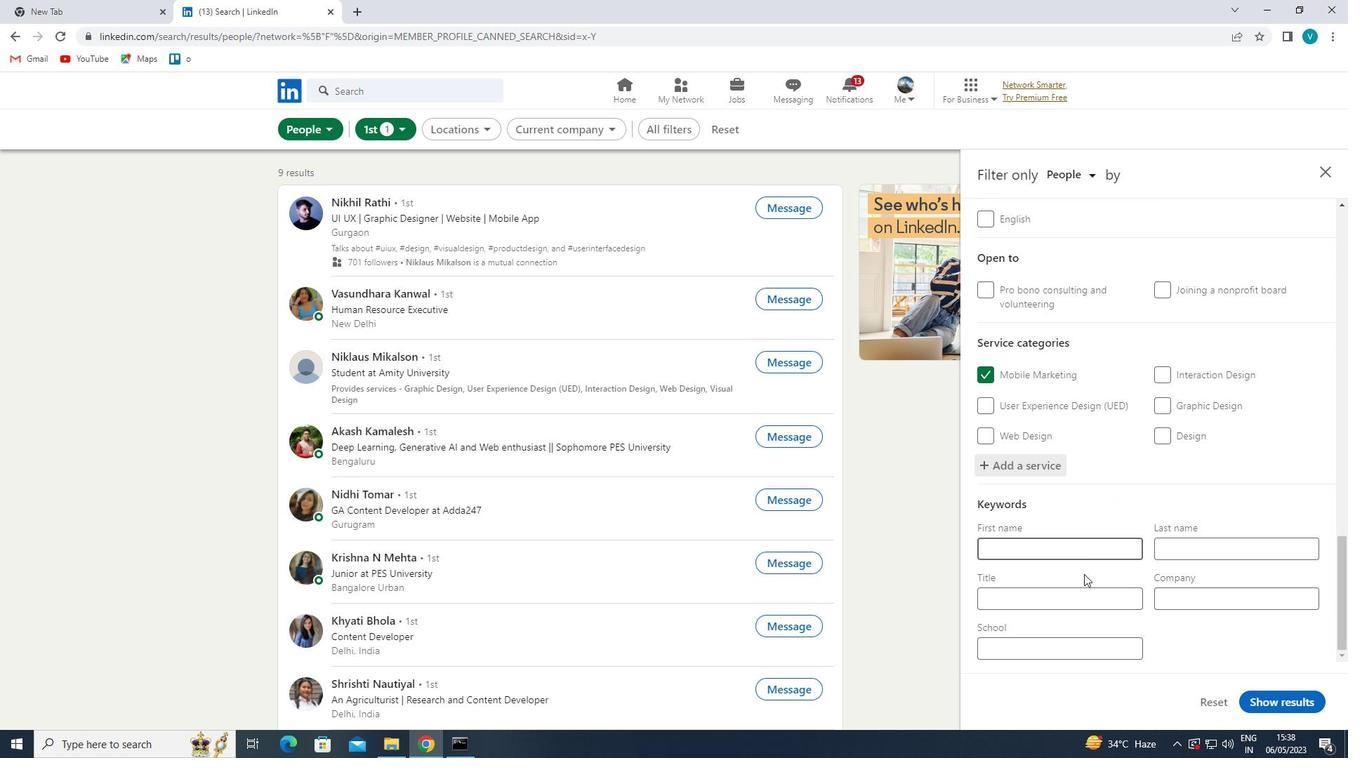 
Action: Mouse moved to (1079, 595)
Screenshot: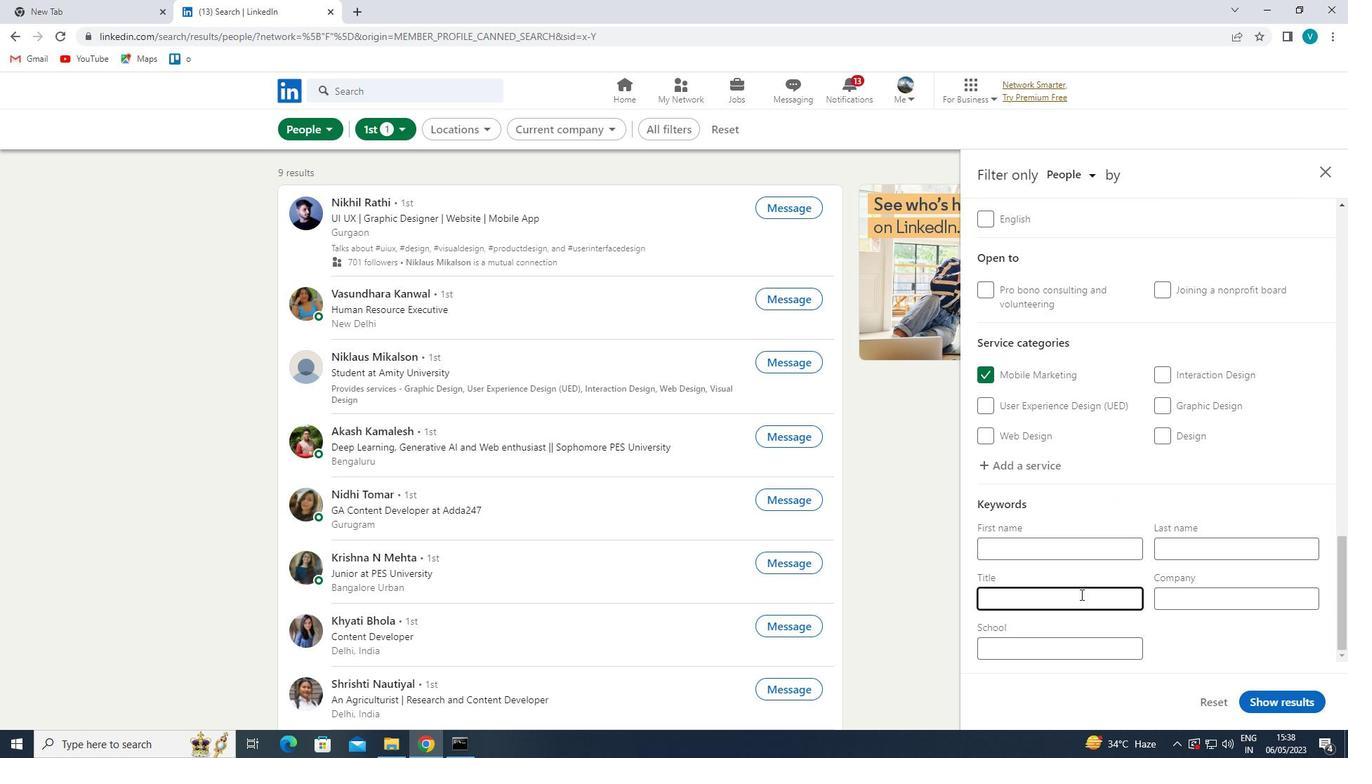 
Action: Key pressed <Key.shift>
Screenshot: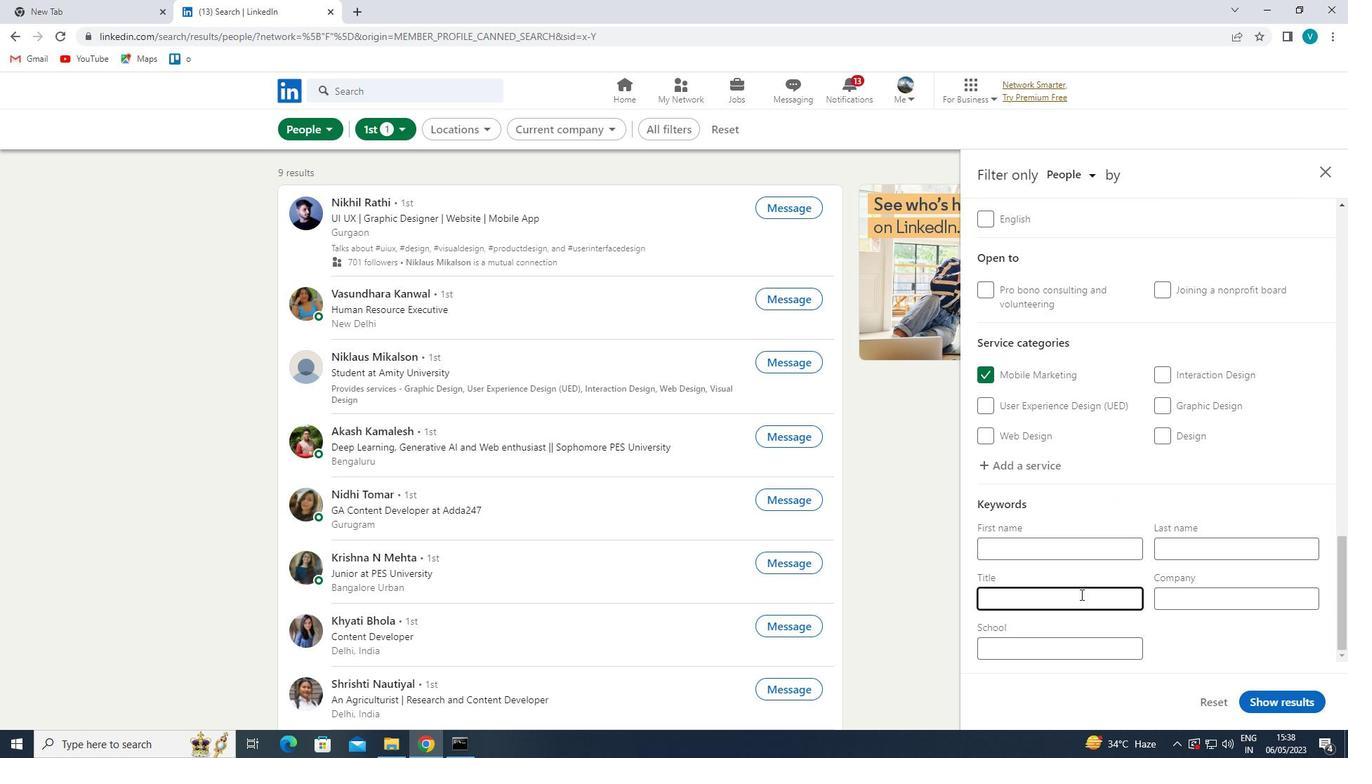 
Action: Mouse moved to (1065, 581)
Screenshot: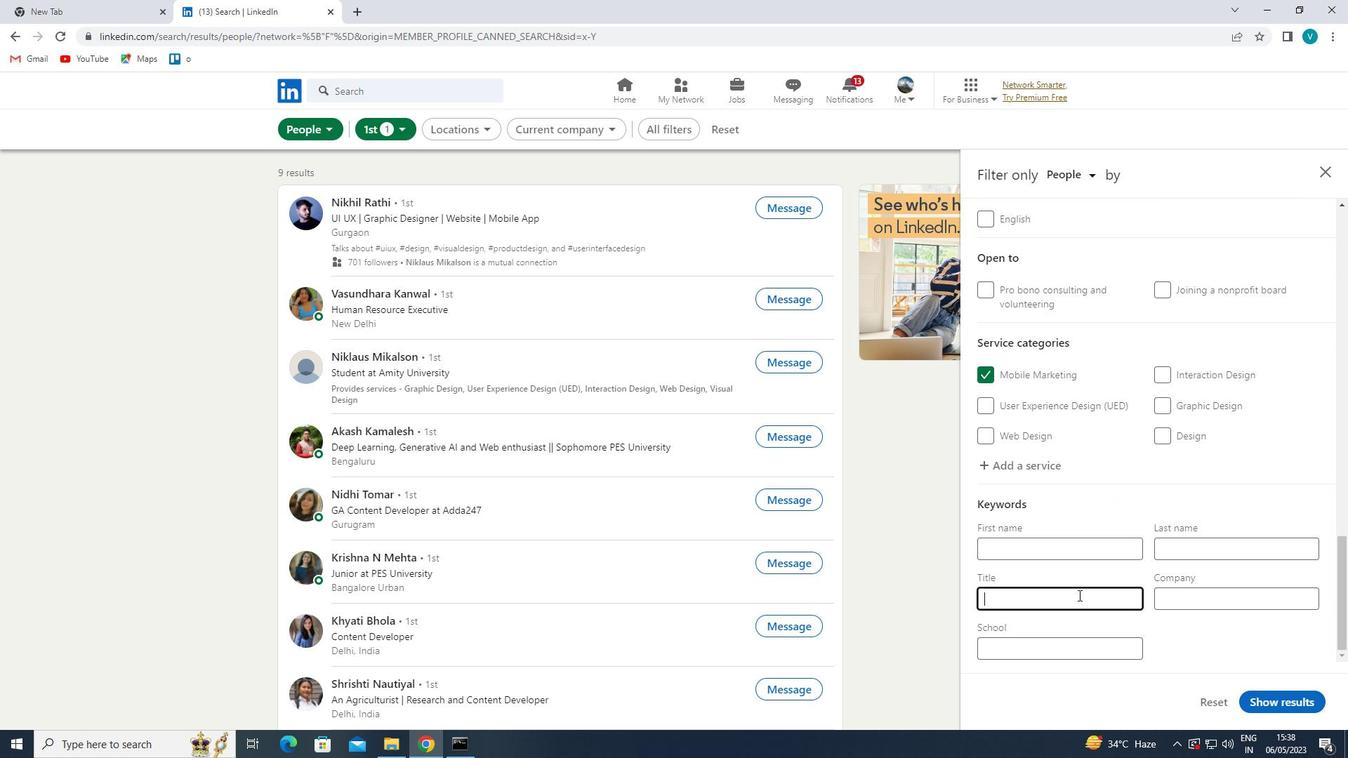 
Action: Key pressed C
Screenshot: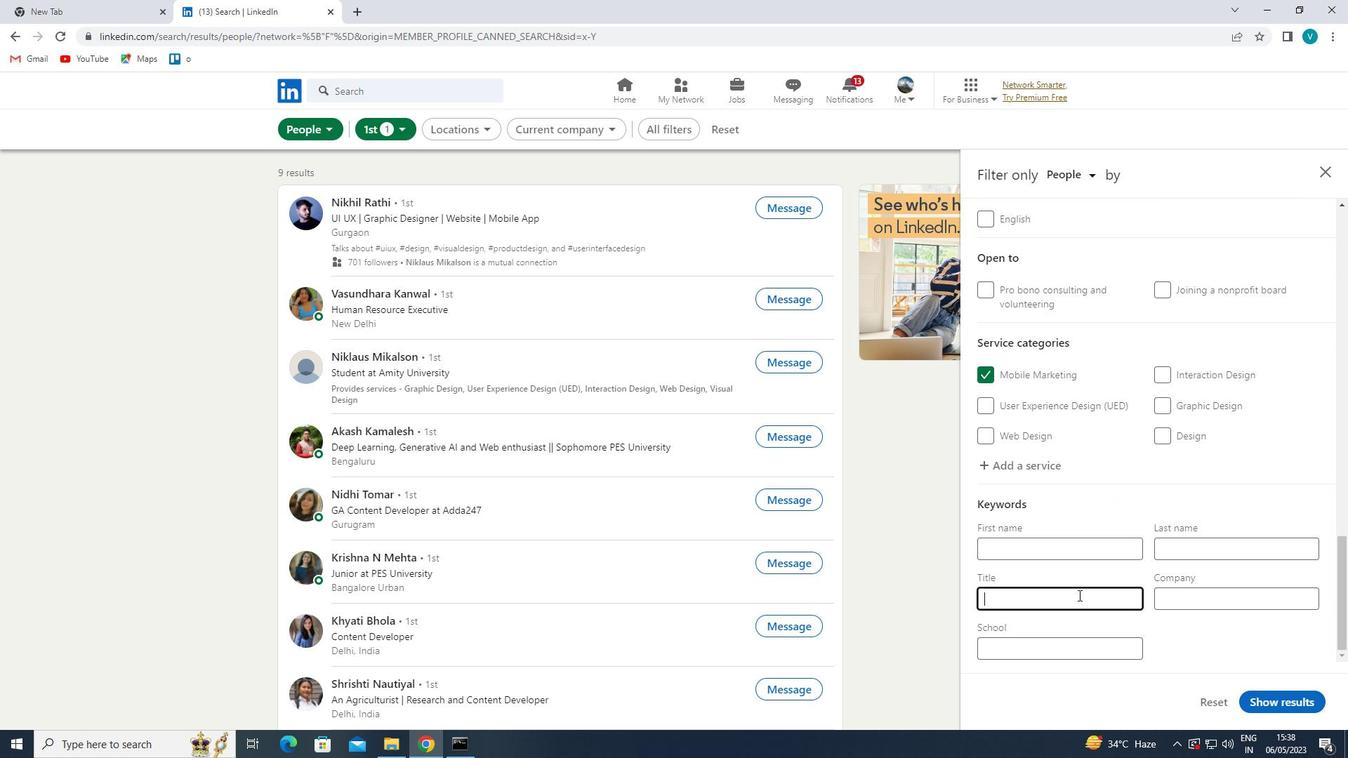 
Action: Mouse moved to (1057, 577)
Screenshot: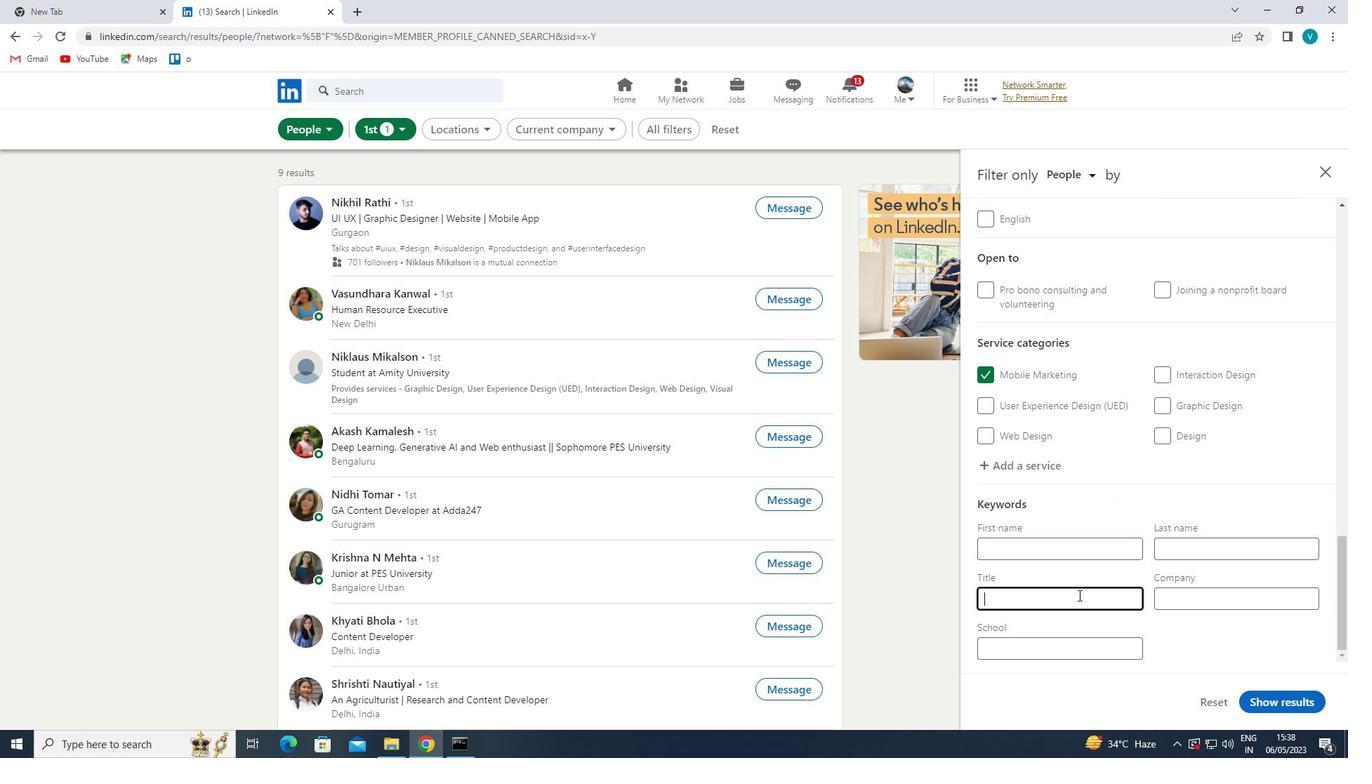 
Action: Key pressed OUP
Screenshot: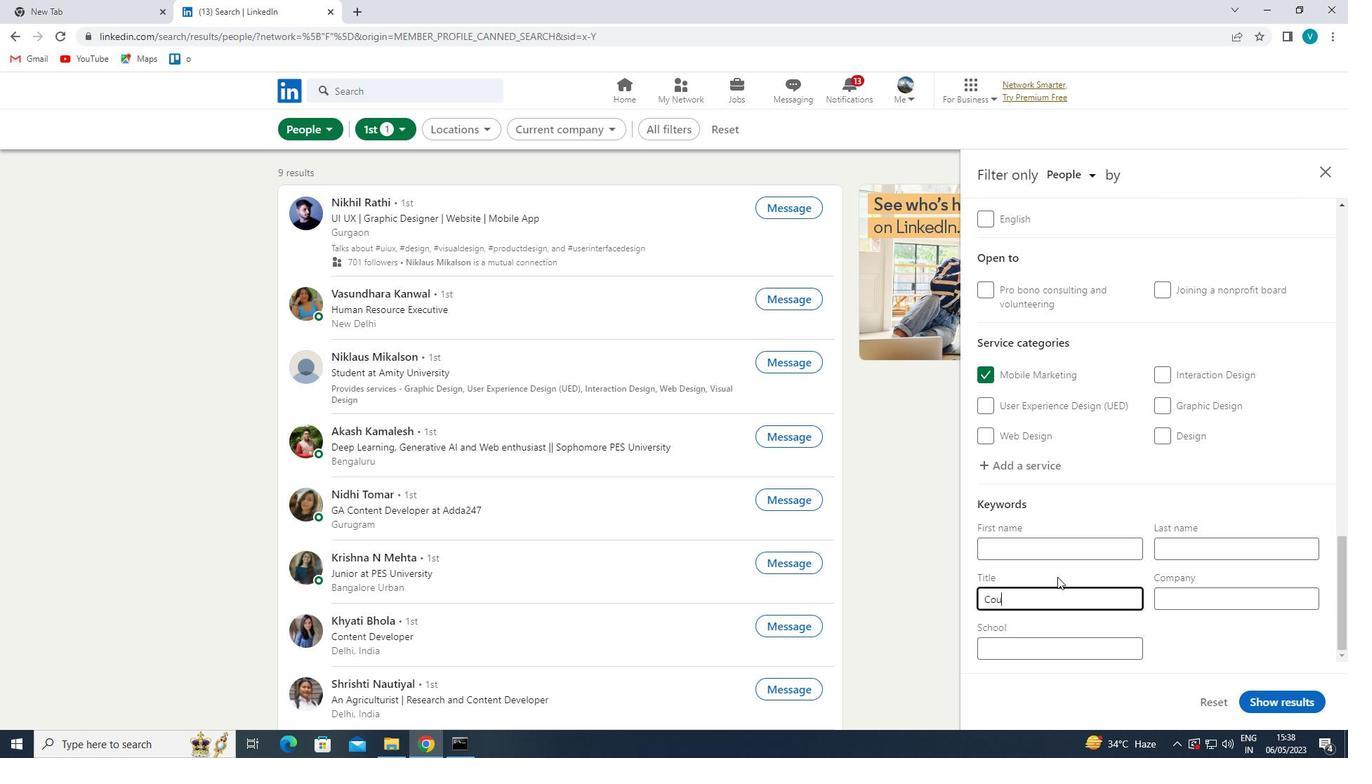 
Action: Mouse moved to (1056, 577)
Screenshot: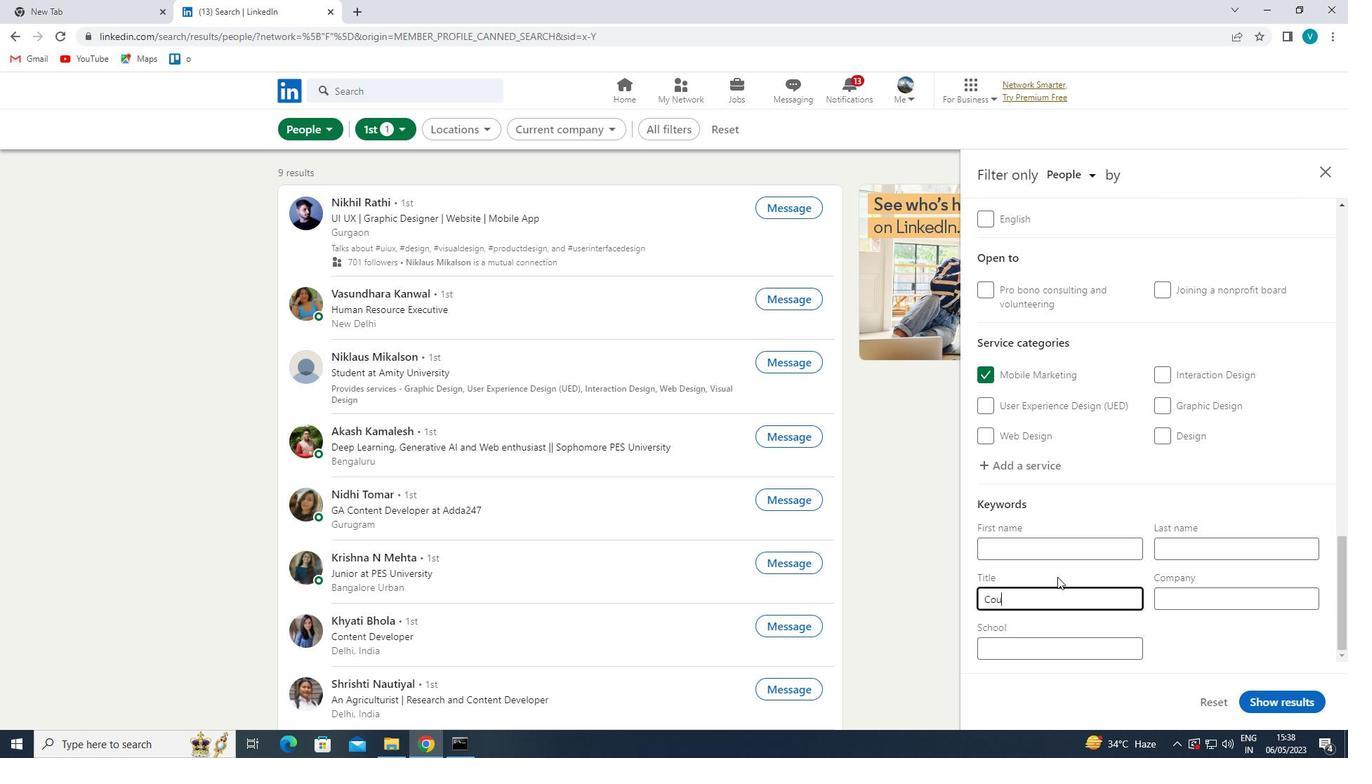 
Action: Key pressed LES<Key.space><Key.shift>COUNSELOR<Key.space>
Screenshot: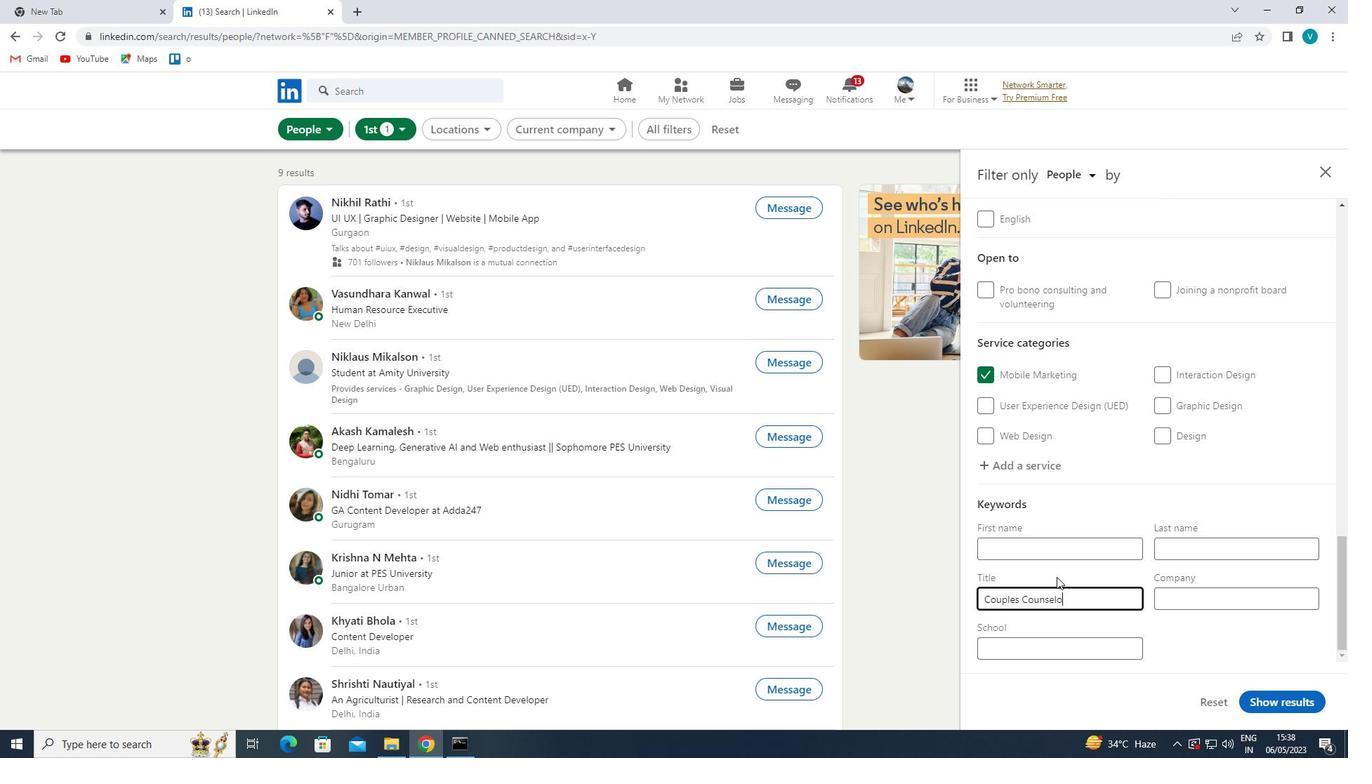 
Action: Mouse moved to (1294, 698)
Screenshot: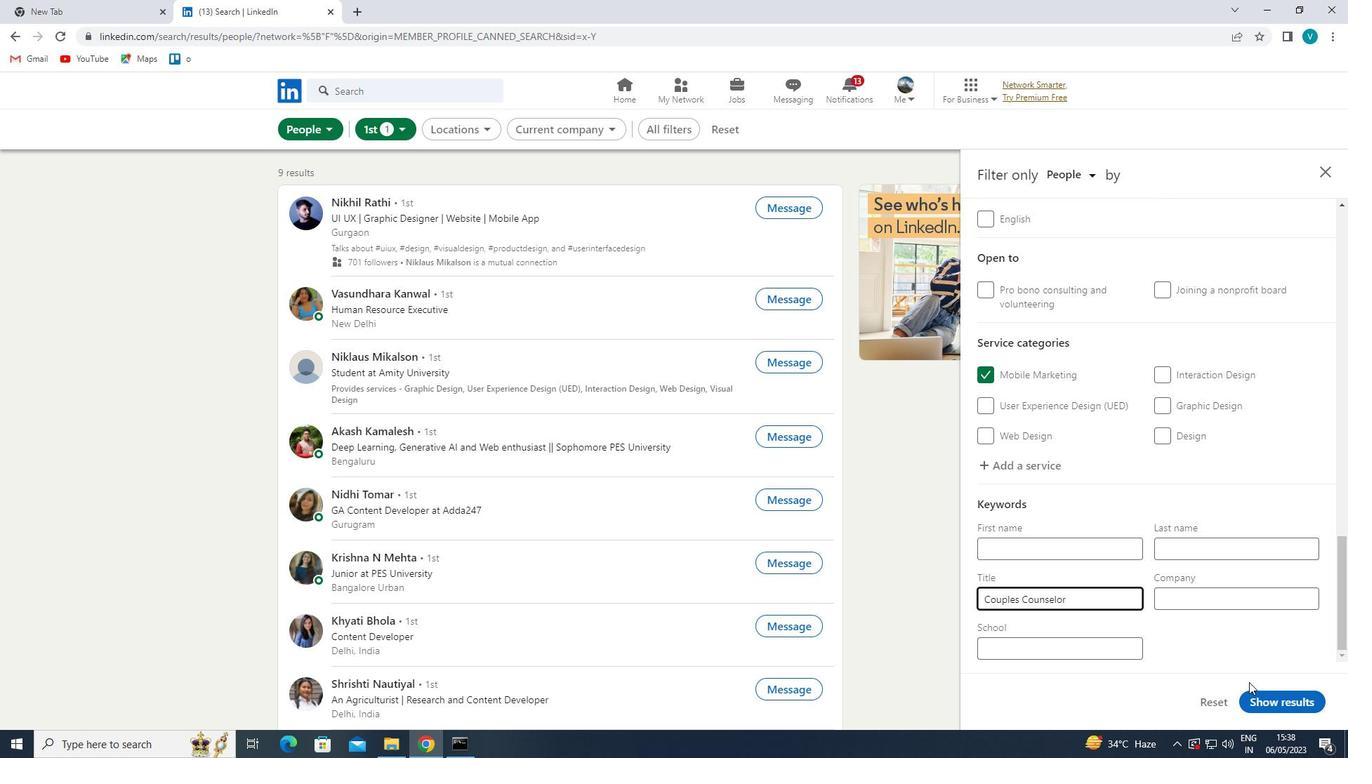 
Action: Mouse pressed left at (1294, 698)
Screenshot: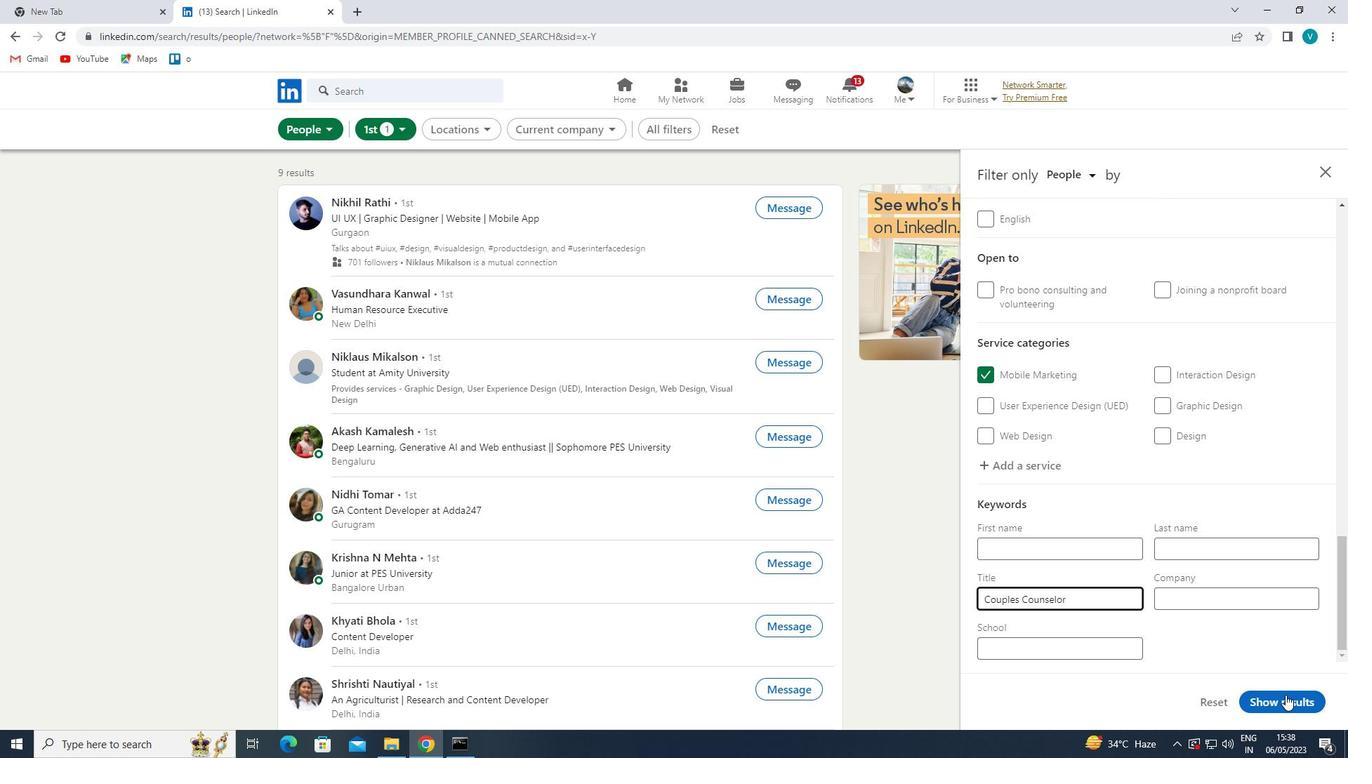
Action: Mouse moved to (1240, 668)
Screenshot: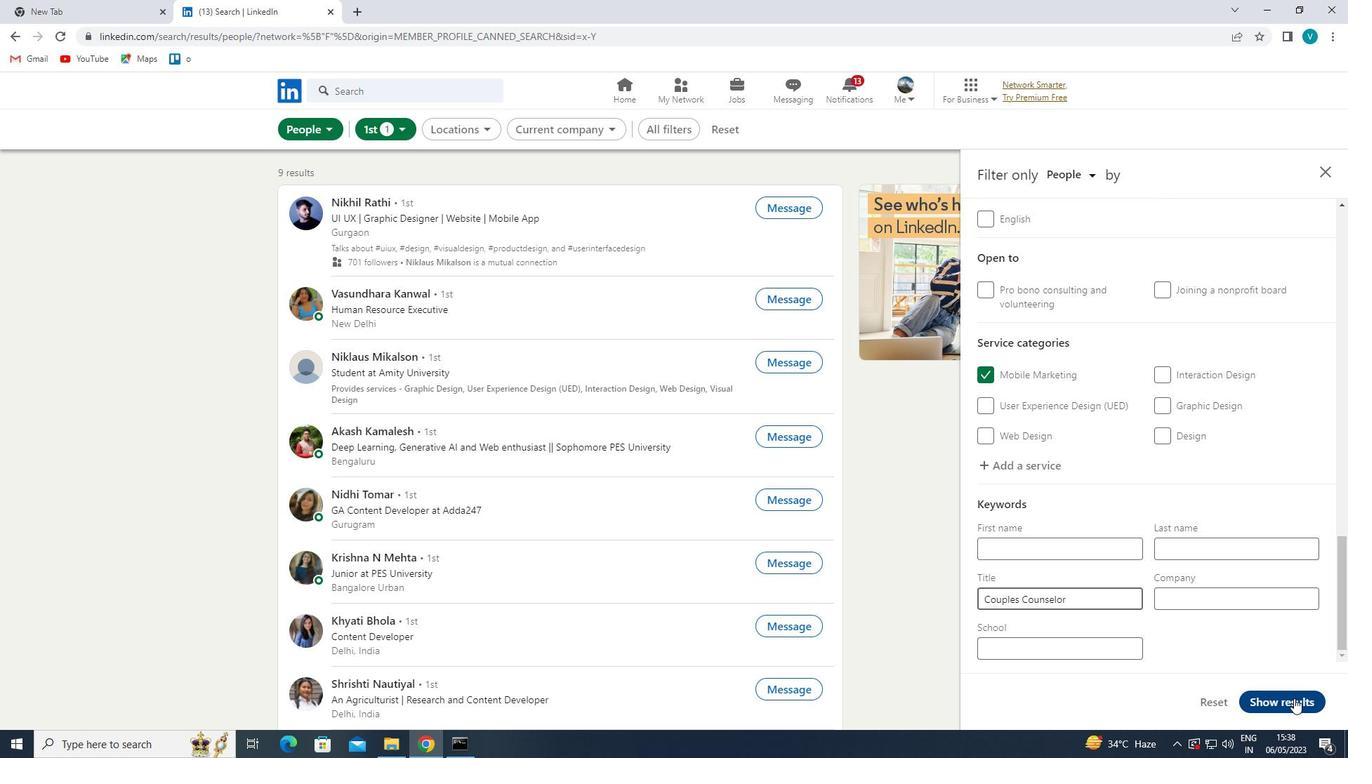 
